 Task: Add a timeline in the project ConvertTech for the epic 'Search Engine Optimization' from 2024/03/25 to 2025/12/15. Add a timeline in the project ConvertTech for the epic 'E-commerce Implementation' from 2024/03/02 to 2024/10/25. Add a timeline in the project ConvertTech for the epic 'Business Intelligence Implementation' from 2024/06/22 to 2025/09/10
Action: Mouse moved to (214, 59)
Screenshot: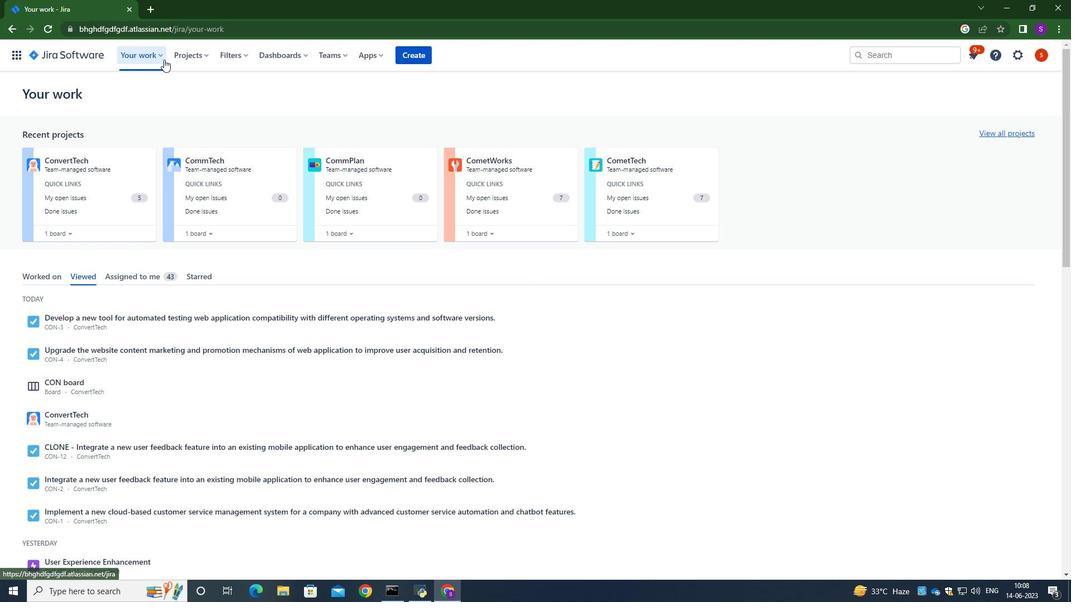 
Action: Mouse pressed left at (214, 59)
Screenshot: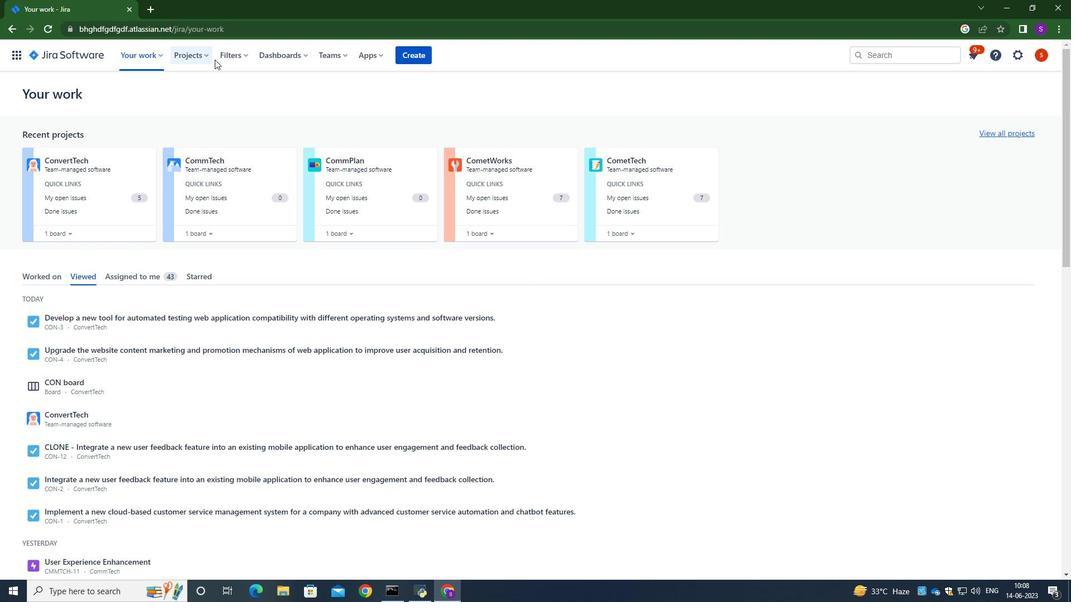 
Action: Mouse moved to (197, 61)
Screenshot: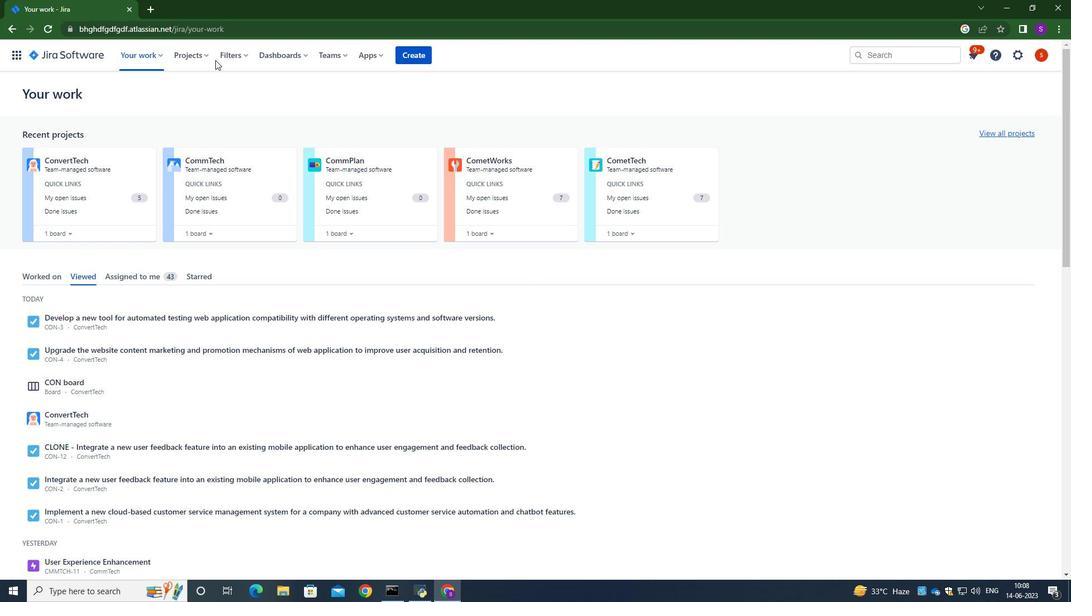 
Action: Mouse pressed left at (197, 61)
Screenshot: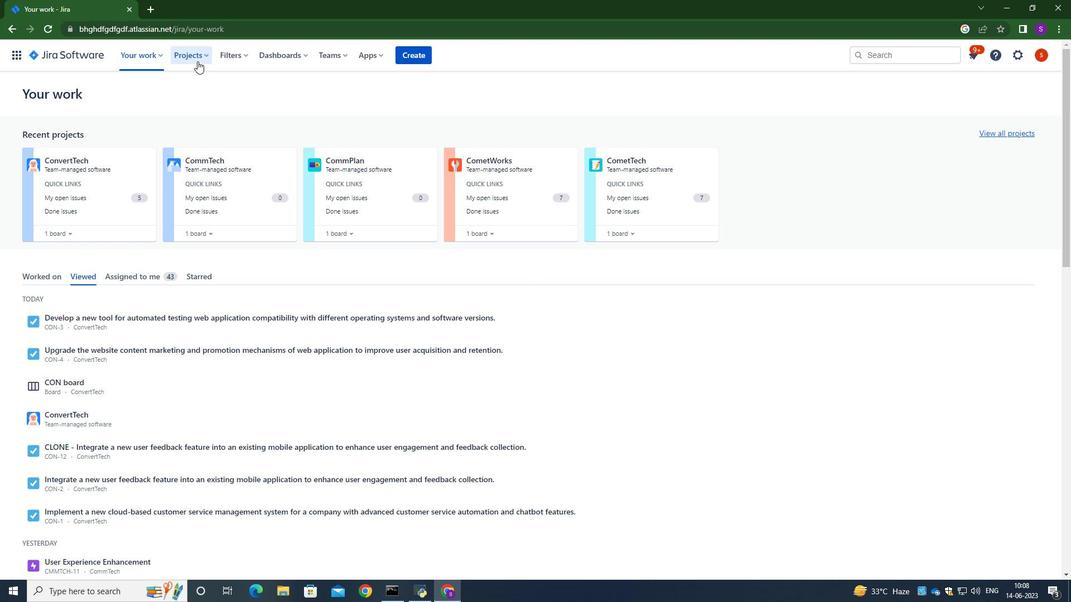 
Action: Mouse moved to (206, 116)
Screenshot: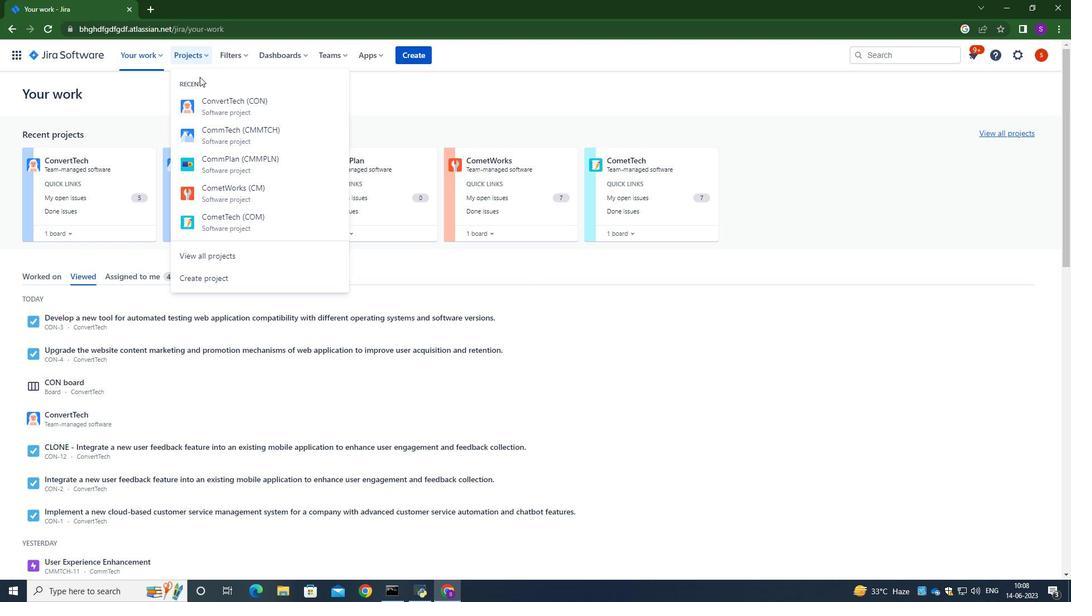 
Action: Mouse pressed left at (206, 116)
Screenshot: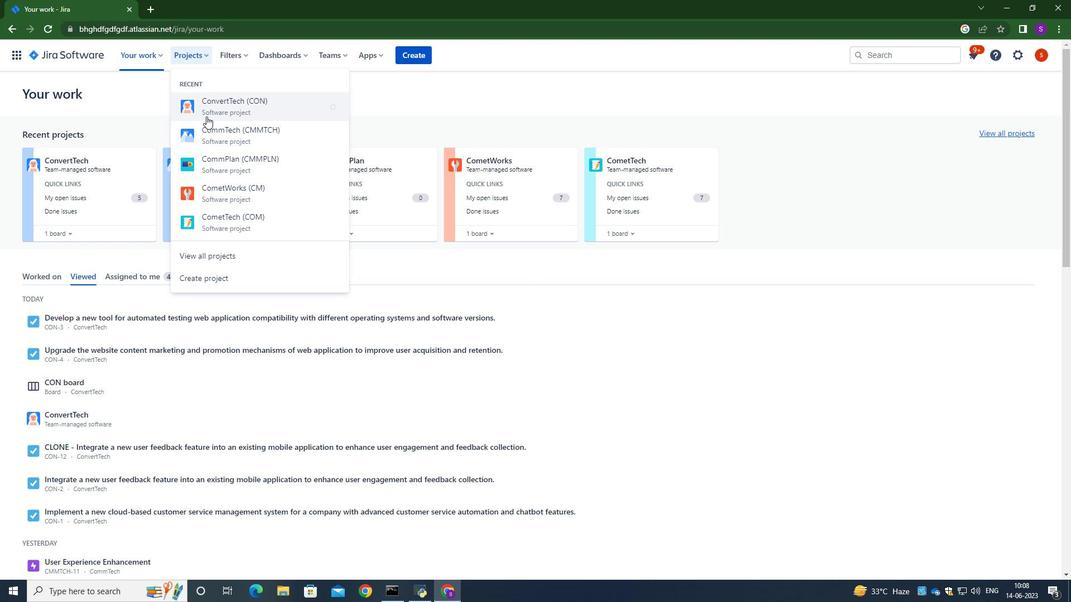 
Action: Mouse moved to (77, 173)
Screenshot: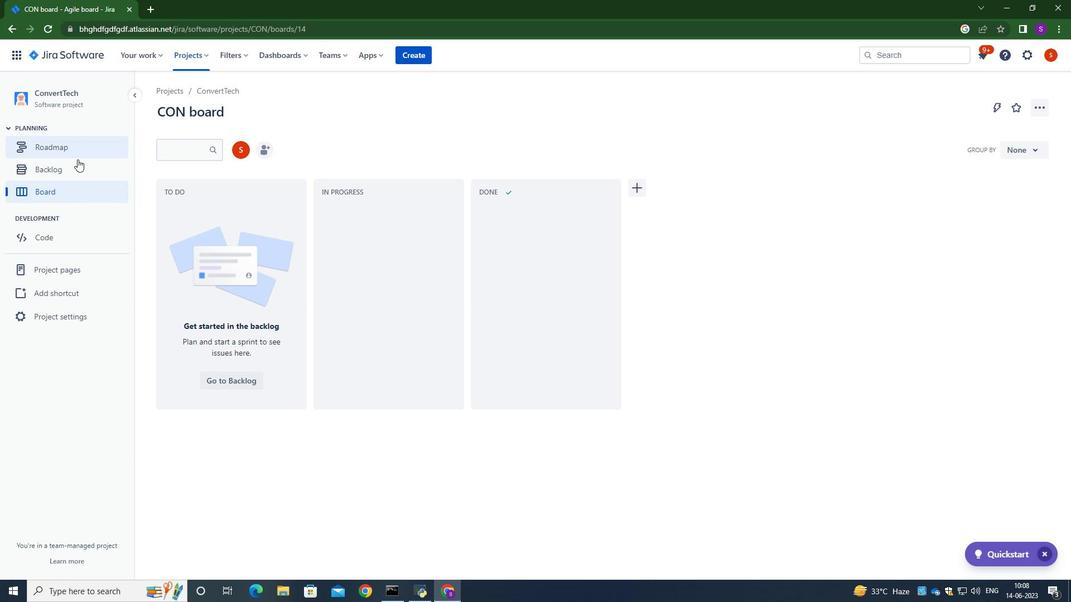 
Action: Mouse pressed left at (77, 173)
Screenshot: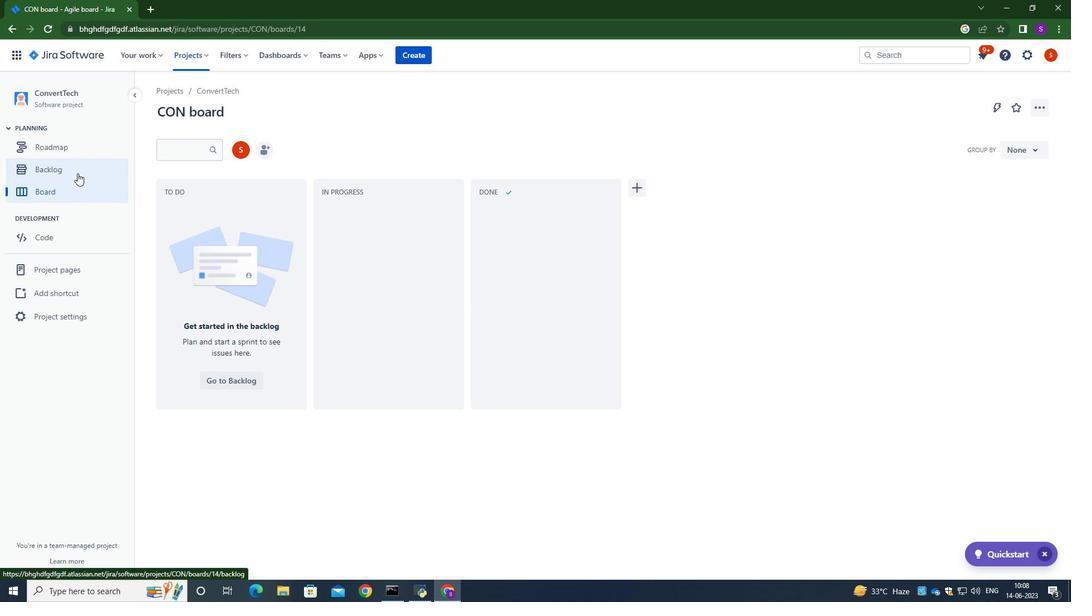 
Action: Mouse moved to (207, 181)
Screenshot: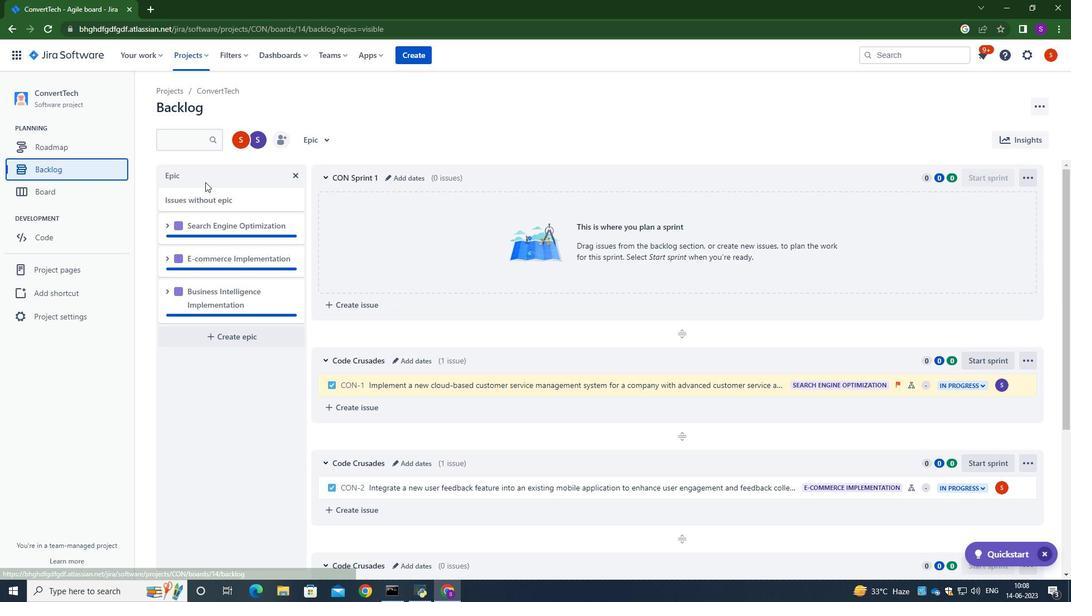 
Action: Mouse scrolled (207, 180) with delta (0, 0)
Screenshot: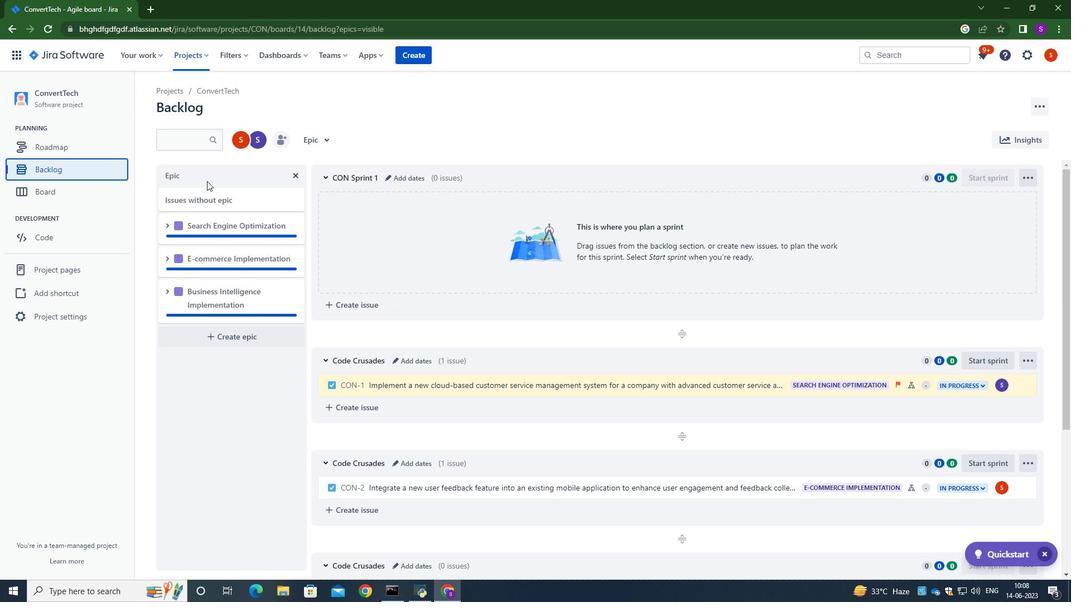 
Action: Mouse moved to (168, 224)
Screenshot: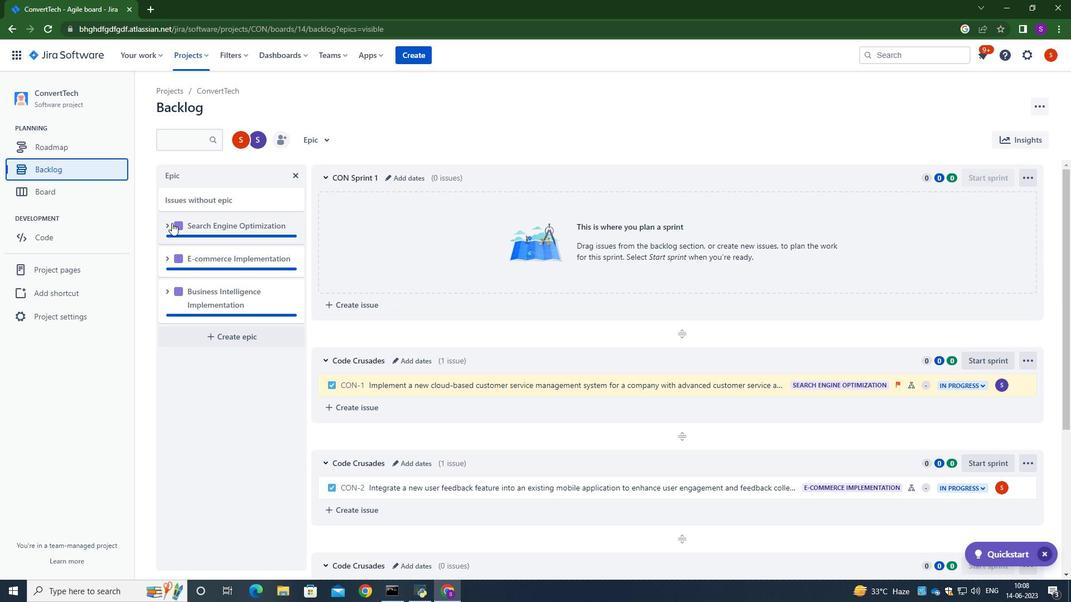 
Action: Mouse pressed left at (168, 224)
Screenshot: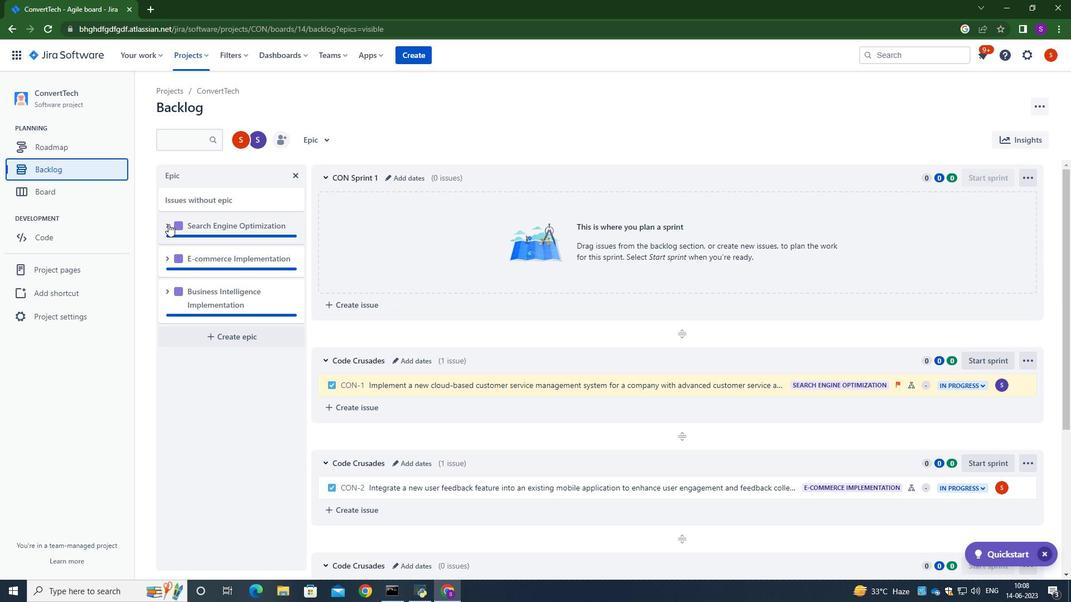 
Action: Mouse moved to (228, 311)
Screenshot: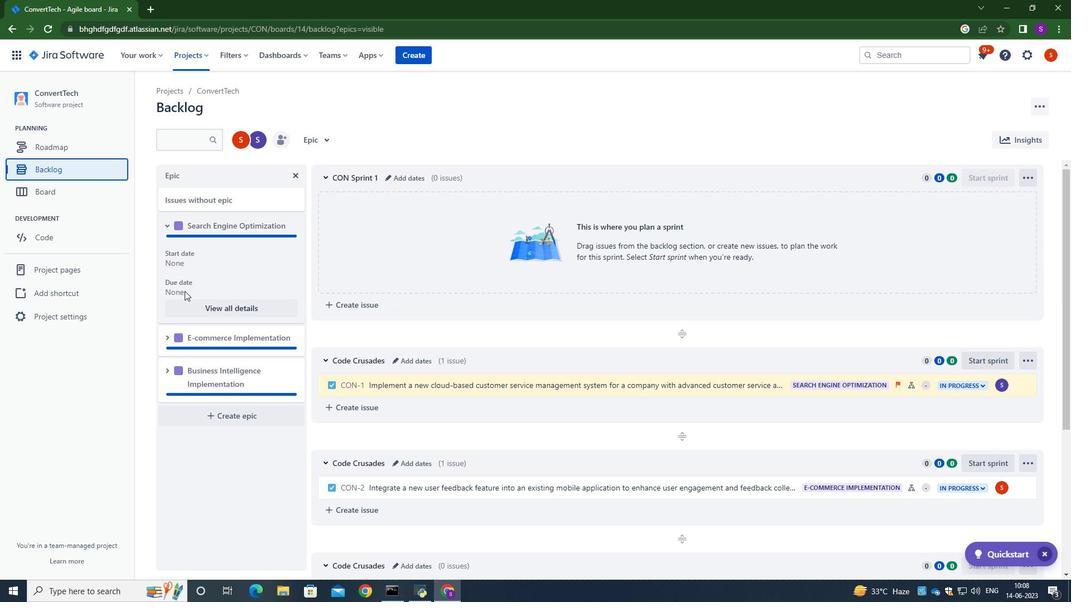 
Action: Mouse pressed left at (228, 311)
Screenshot: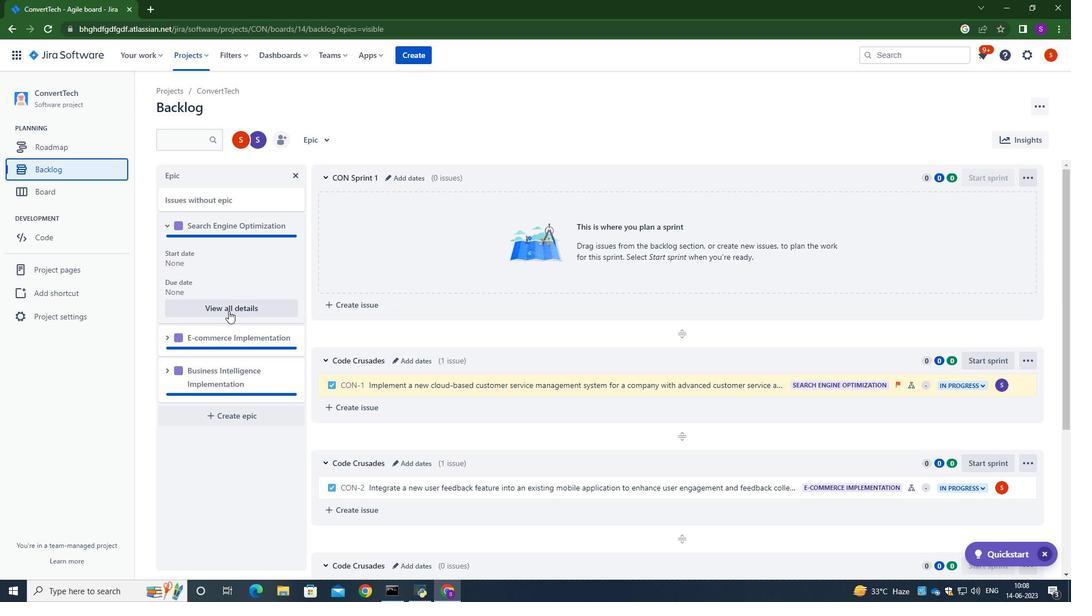 
Action: Mouse moved to (899, 302)
Screenshot: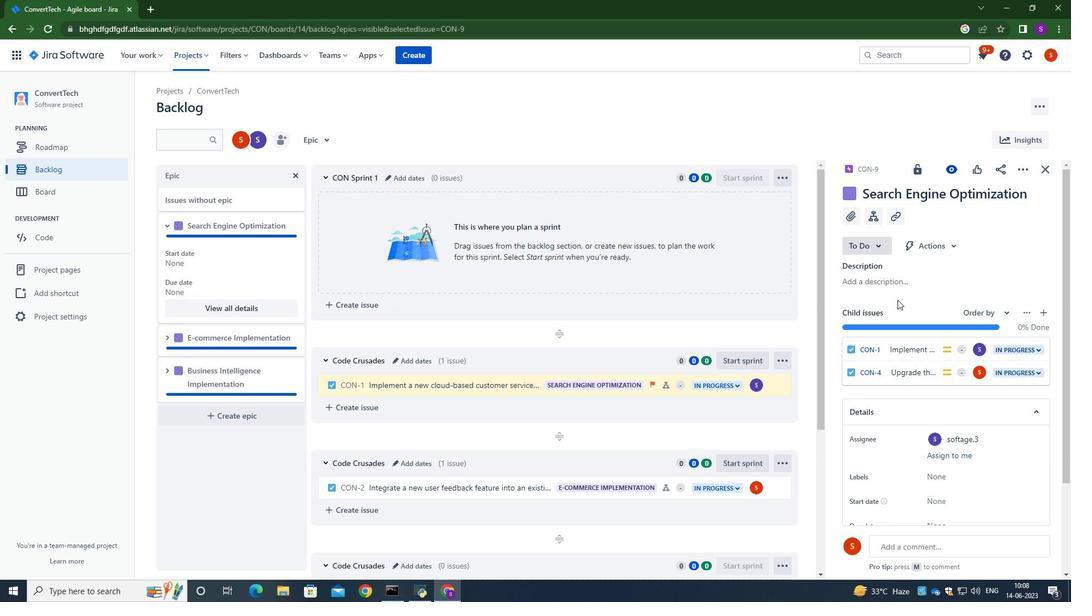 
Action: Mouse scrolled (899, 301) with delta (0, 0)
Screenshot: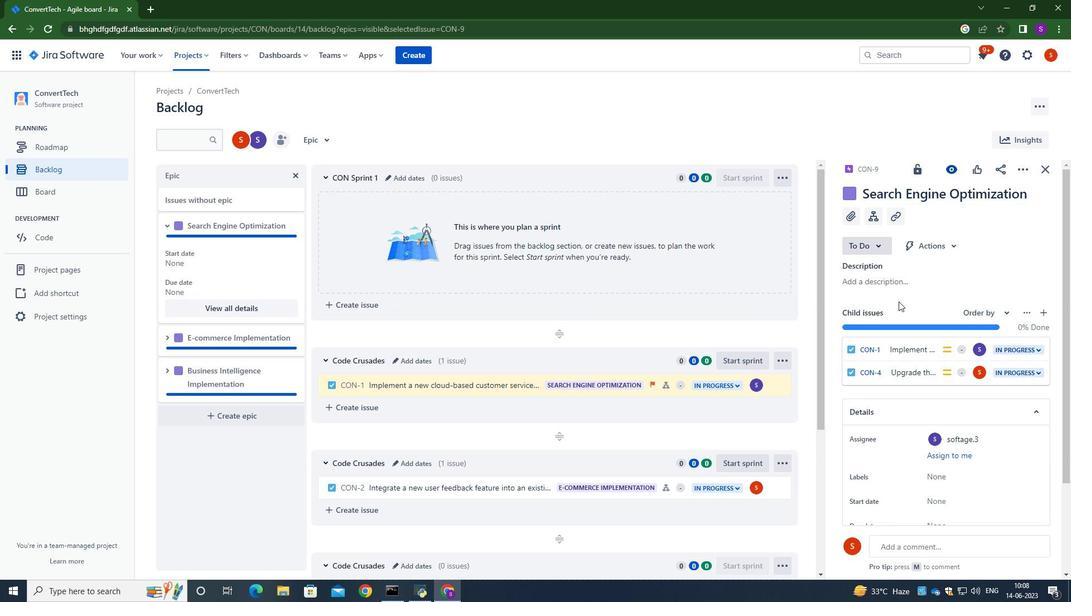 
Action: Mouse moved to (899, 303)
Screenshot: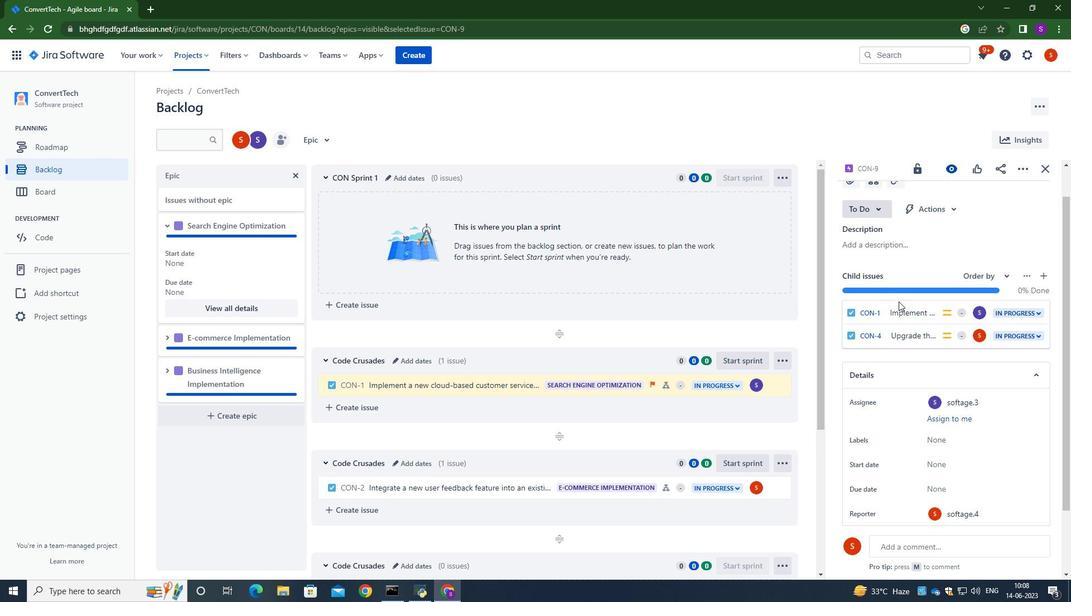 
Action: Mouse scrolled (899, 302) with delta (0, 0)
Screenshot: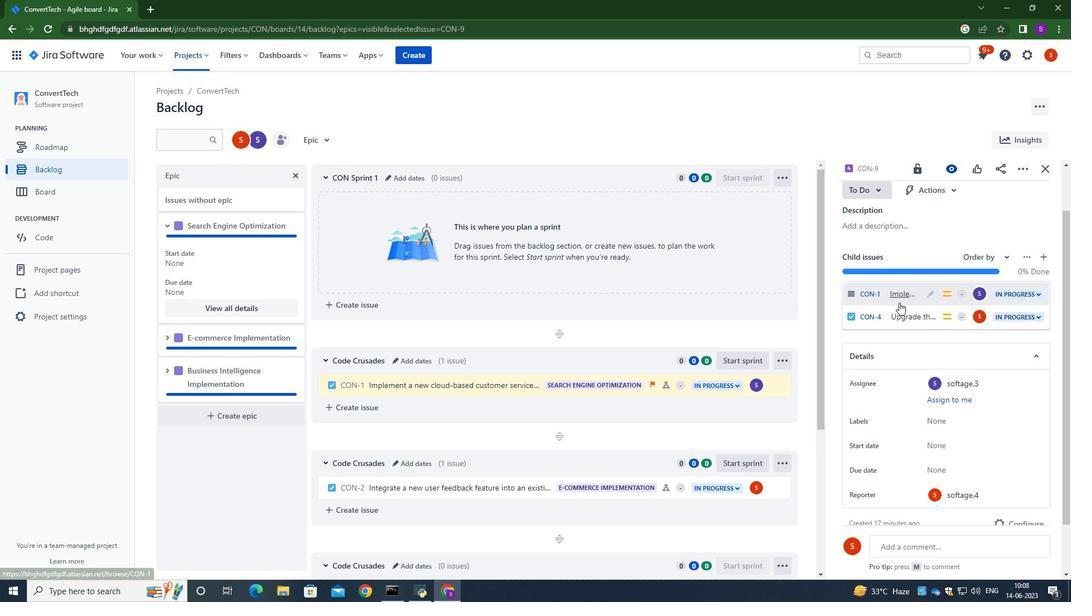 
Action: Mouse scrolled (899, 302) with delta (0, 0)
Screenshot: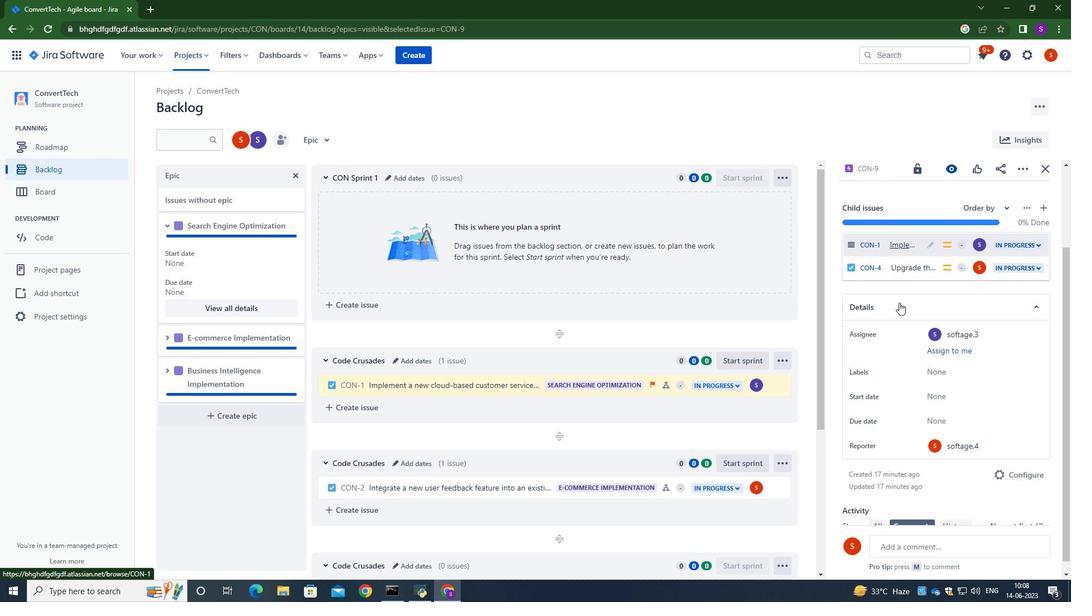 
Action: Mouse moved to (945, 388)
Screenshot: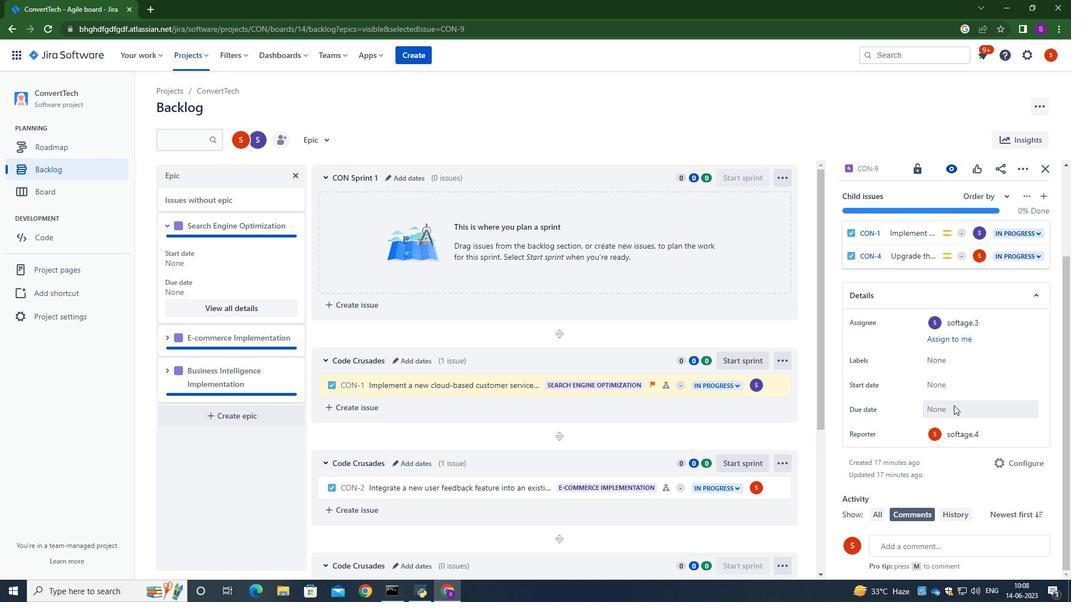 
Action: Mouse pressed left at (945, 388)
Screenshot: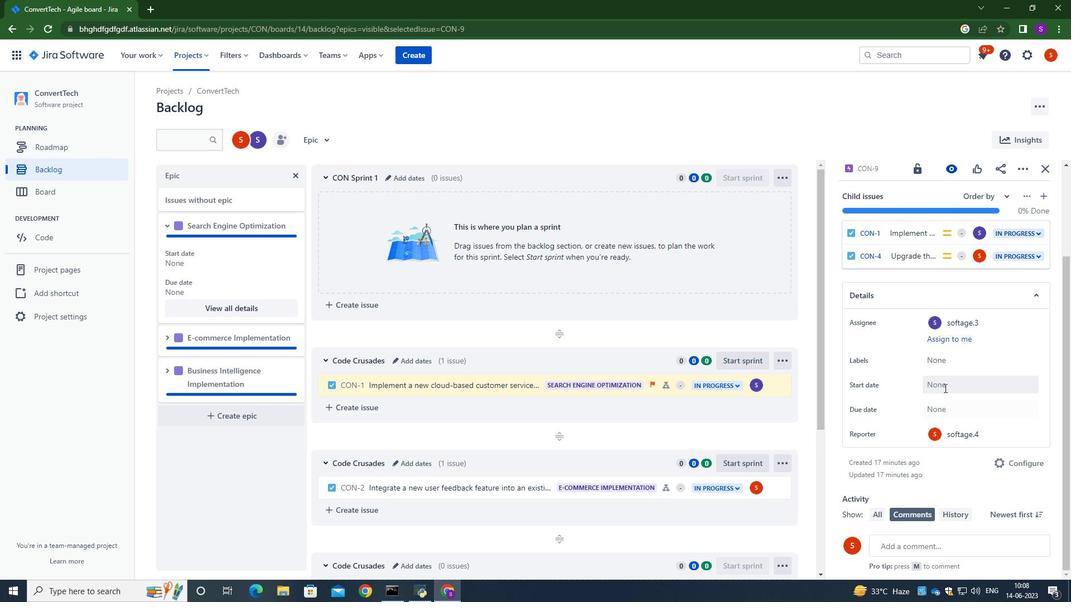
Action: Key pressed 25/03/2024
Screenshot: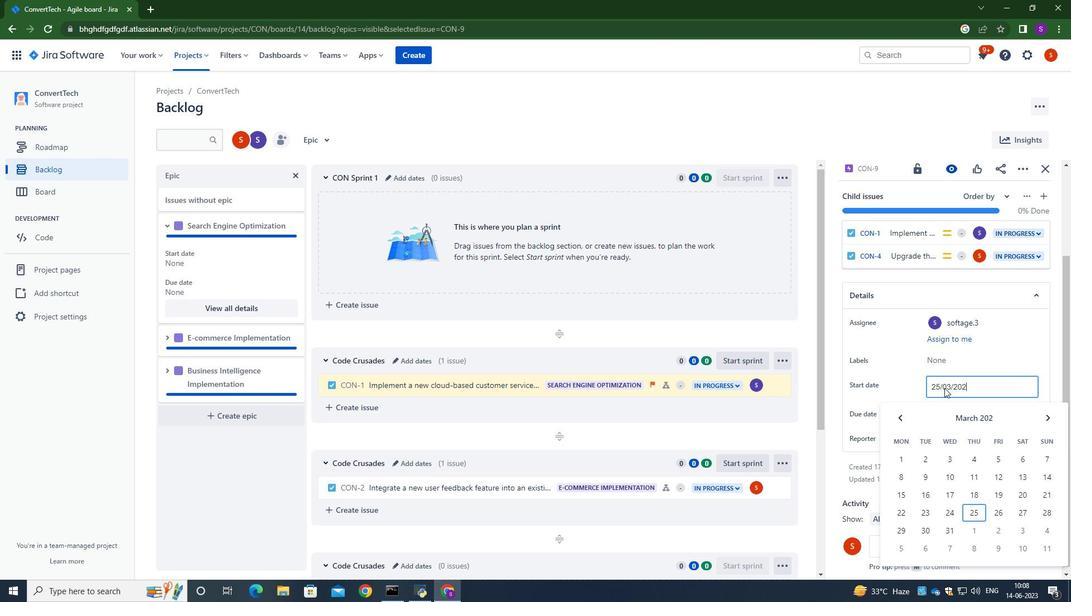 
Action: Mouse moved to (907, 530)
Screenshot: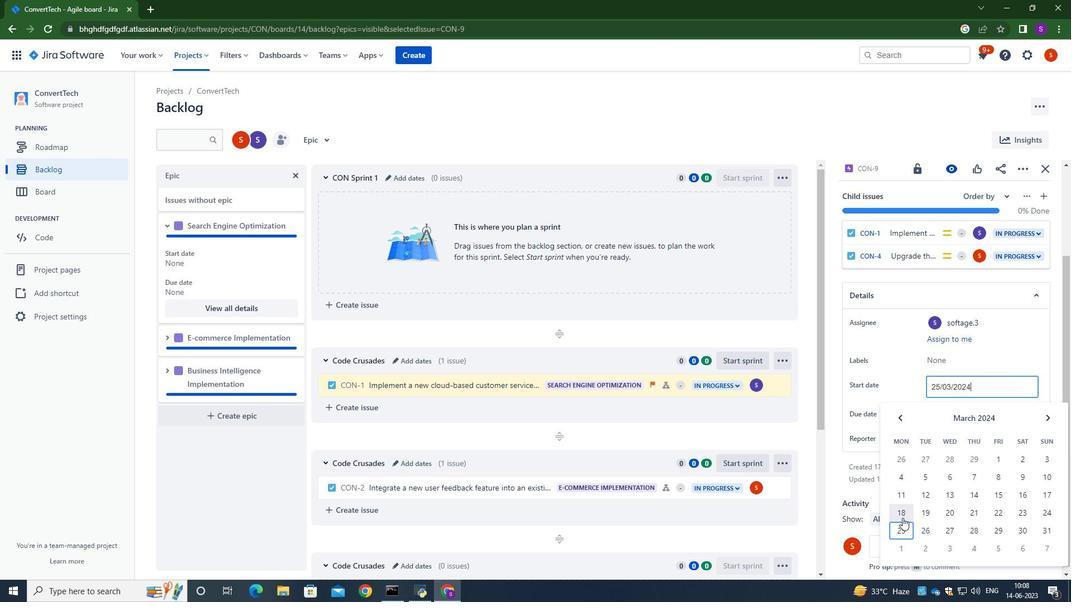 
Action: Mouse pressed left at (907, 530)
Screenshot: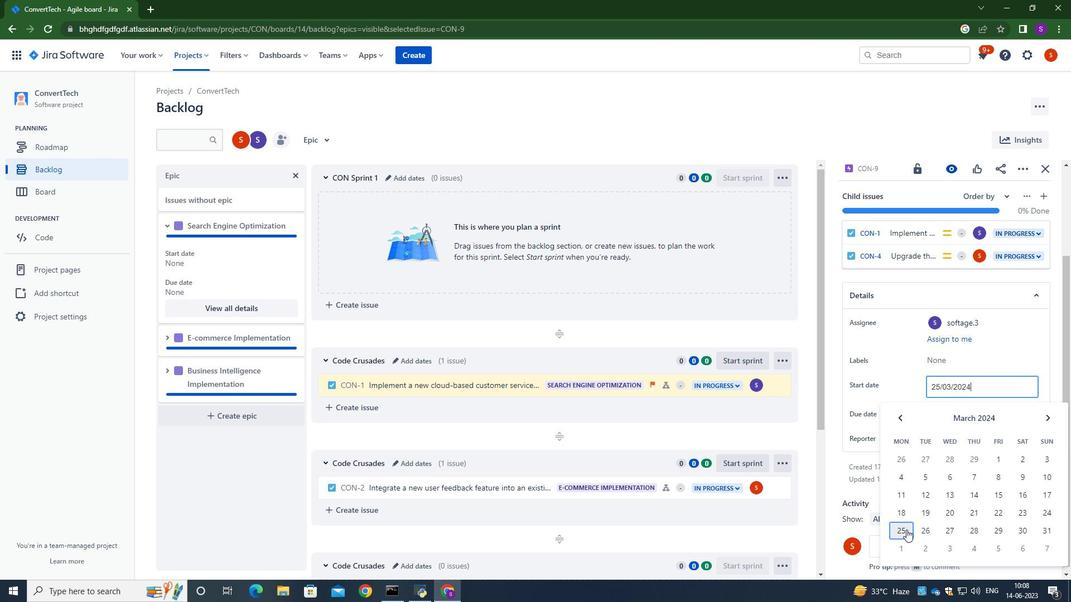 
Action: Mouse moved to (949, 410)
Screenshot: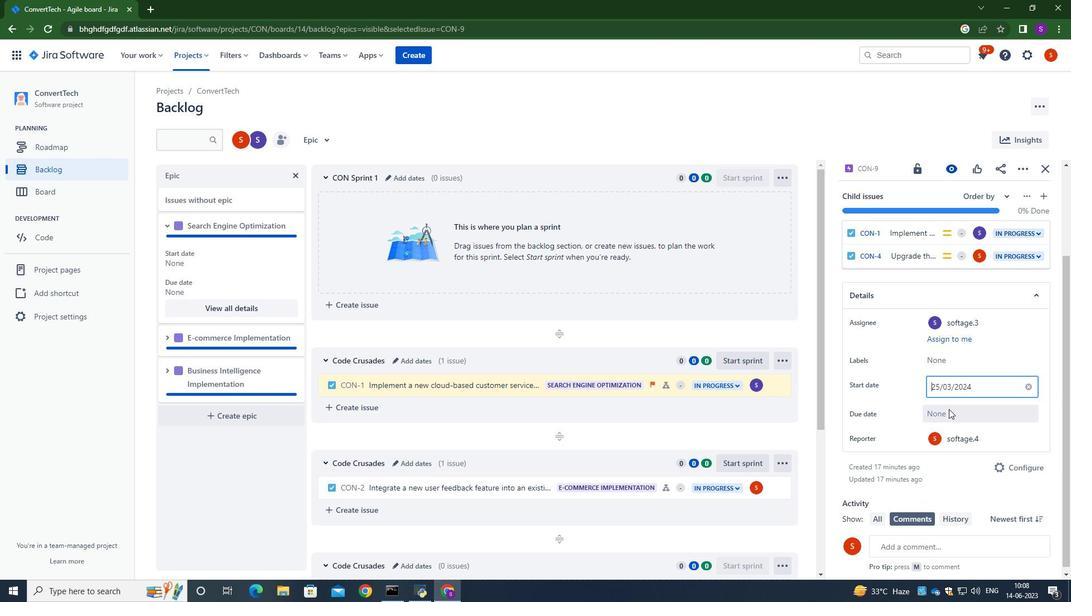 
Action: Mouse pressed left at (949, 410)
Screenshot: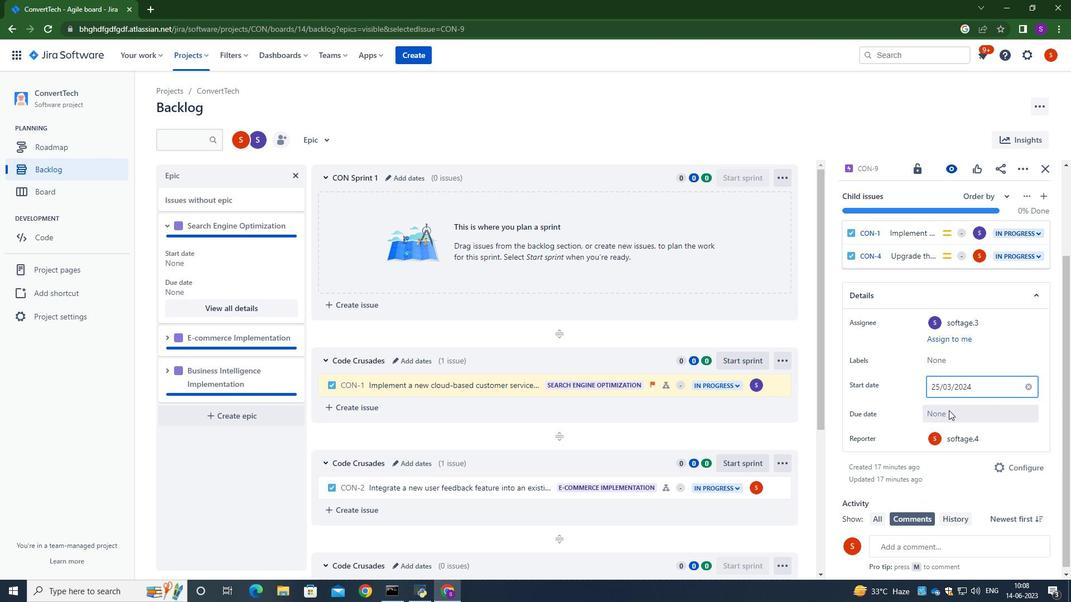 
Action: Key pressed 15/12/2025
Screenshot: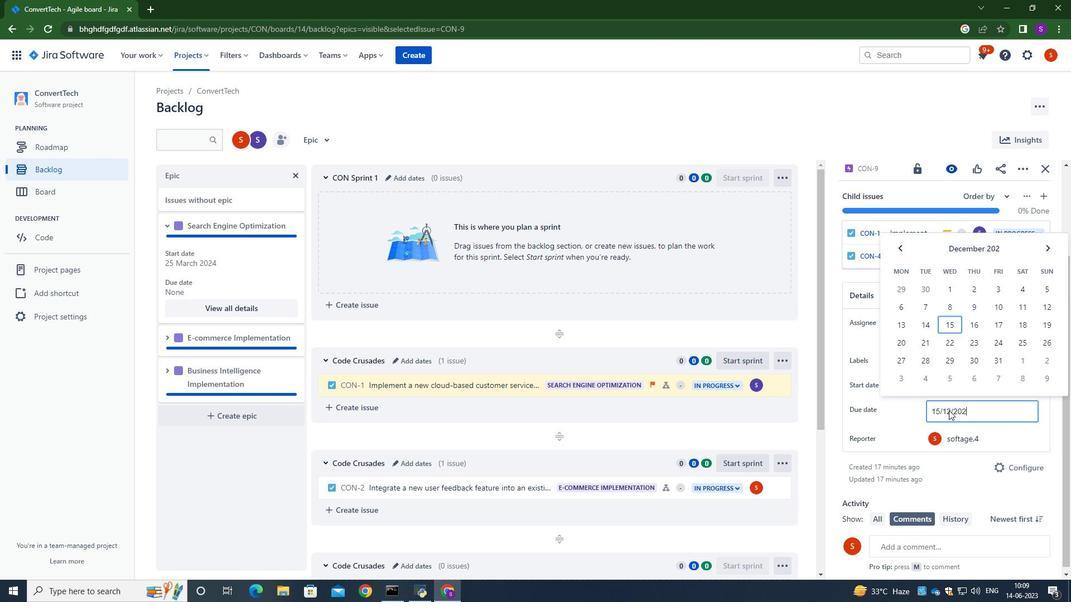 
Action: Mouse moved to (902, 324)
Screenshot: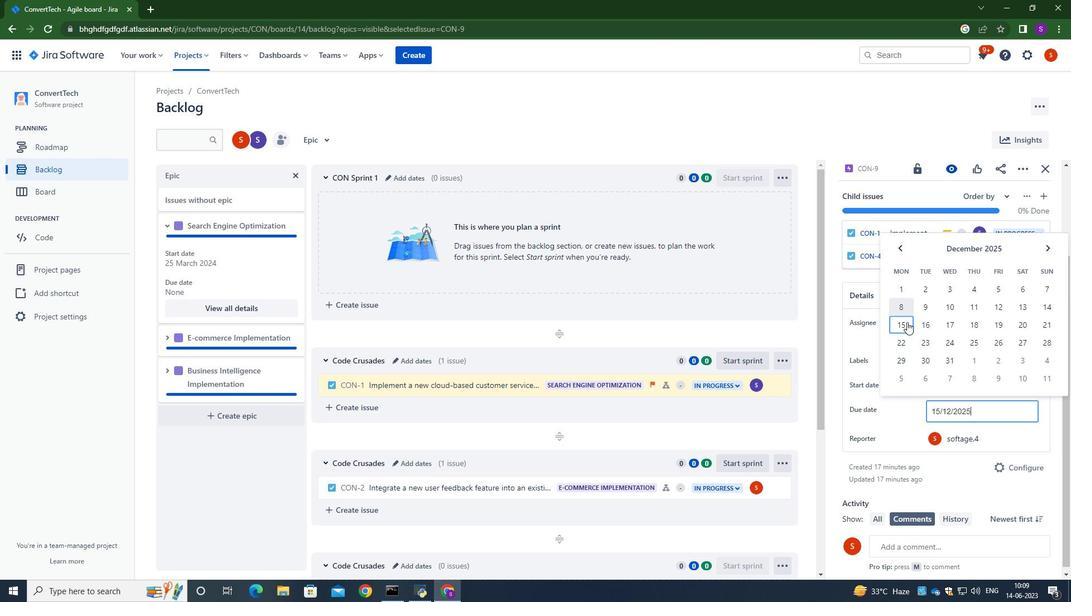 
Action: Mouse pressed left at (902, 324)
Screenshot: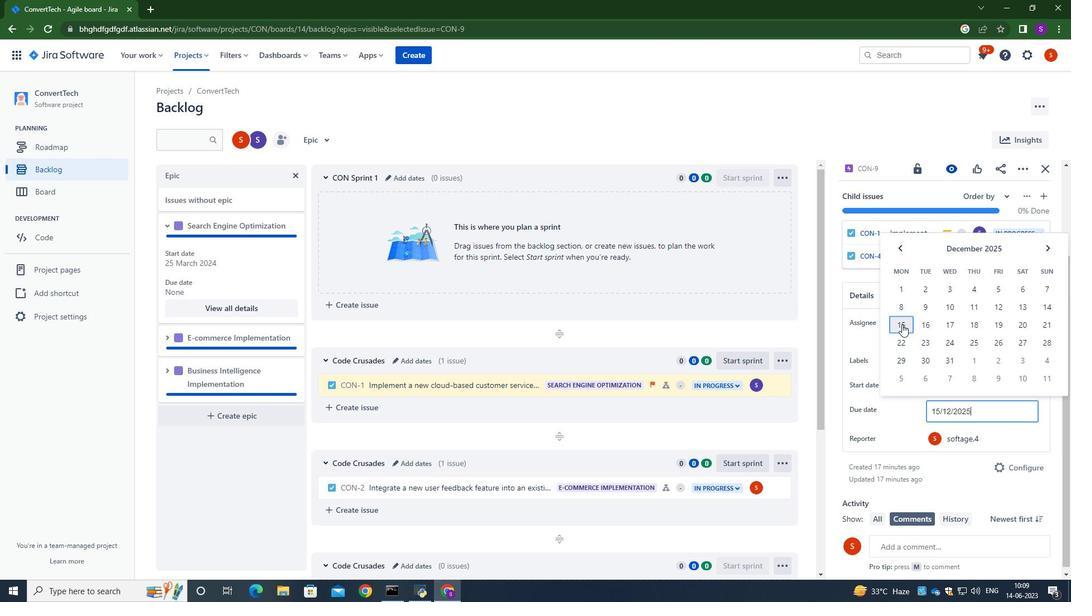 
Action: Mouse moved to (108, 369)
Screenshot: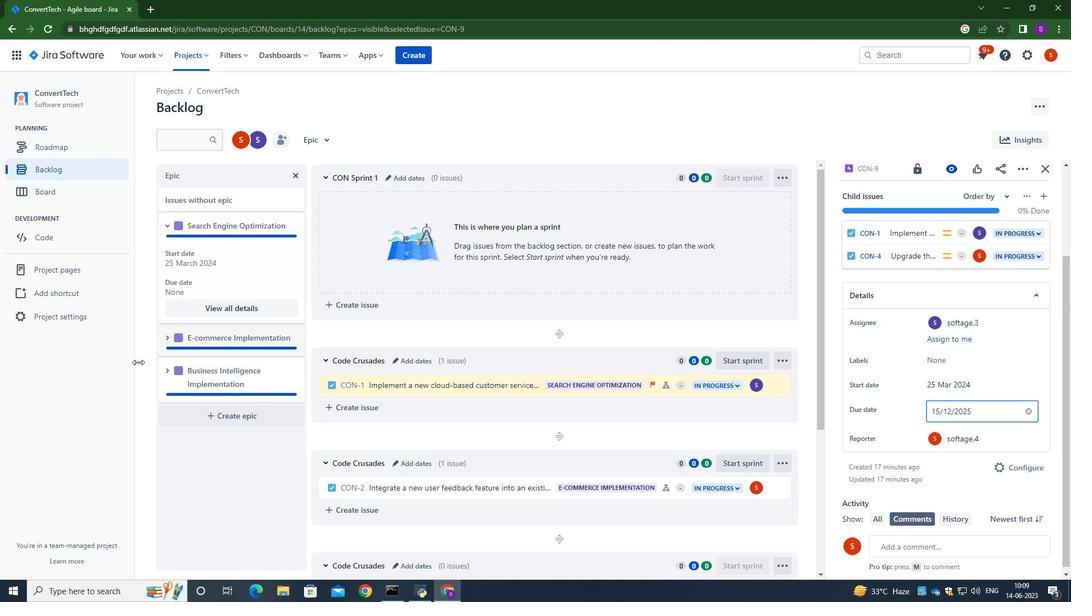 
Action: Mouse pressed left at (108, 369)
Screenshot: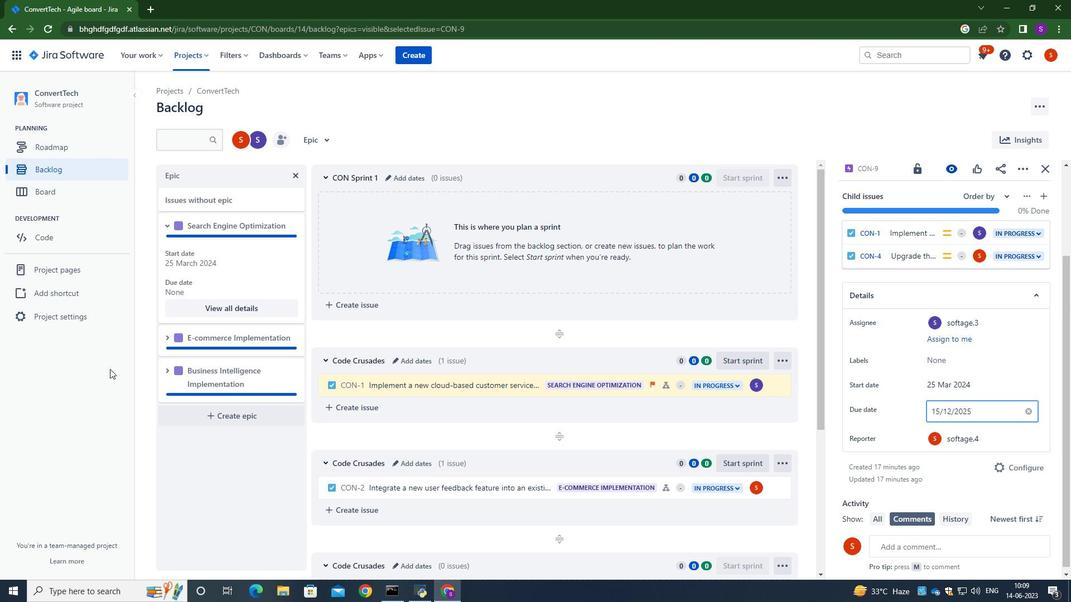
Action: Mouse moved to (245, 290)
Screenshot: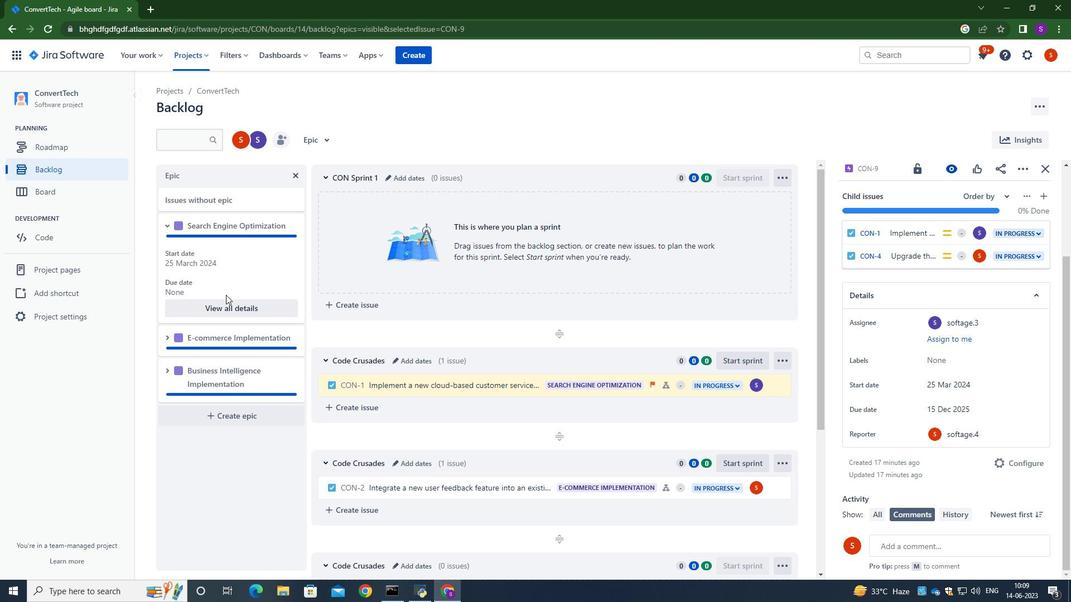 
Action: Mouse scrolled (245, 289) with delta (0, 0)
Screenshot: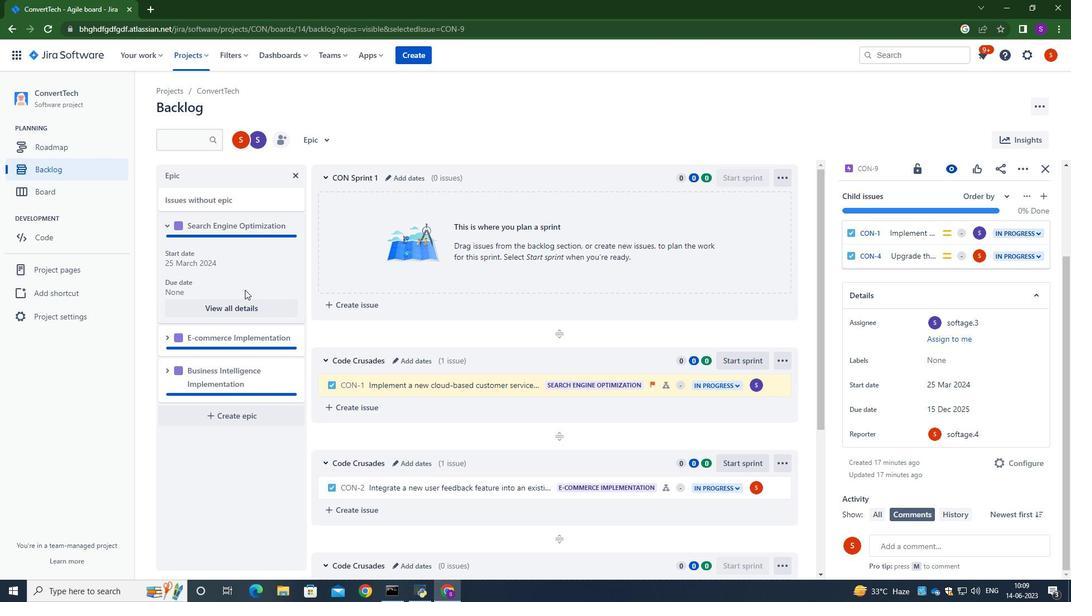 
Action: Mouse scrolled (245, 289) with delta (0, 0)
Screenshot: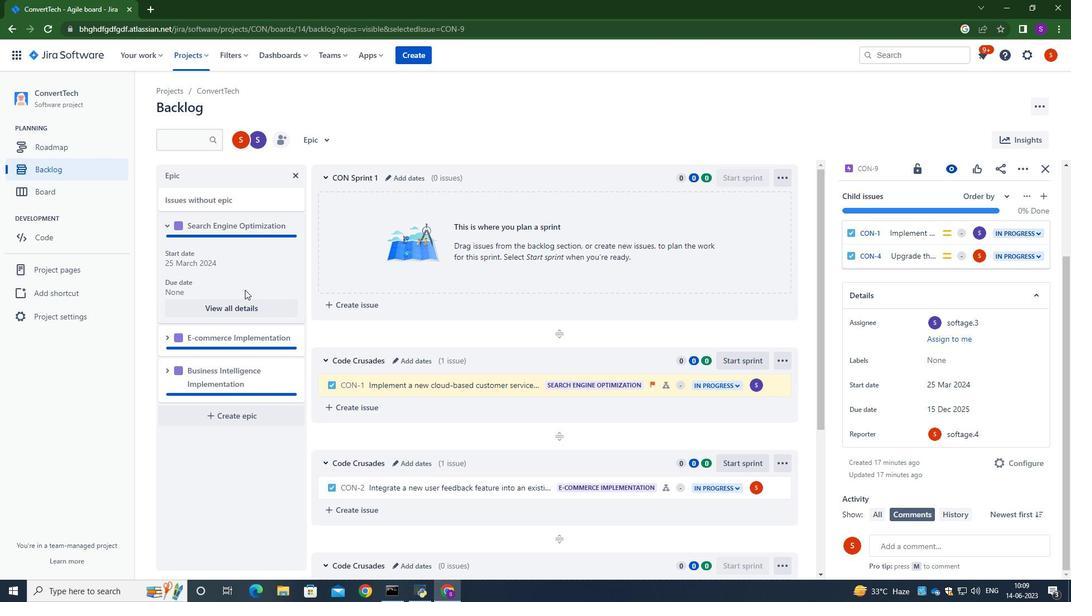 
Action: Mouse moved to (169, 342)
Screenshot: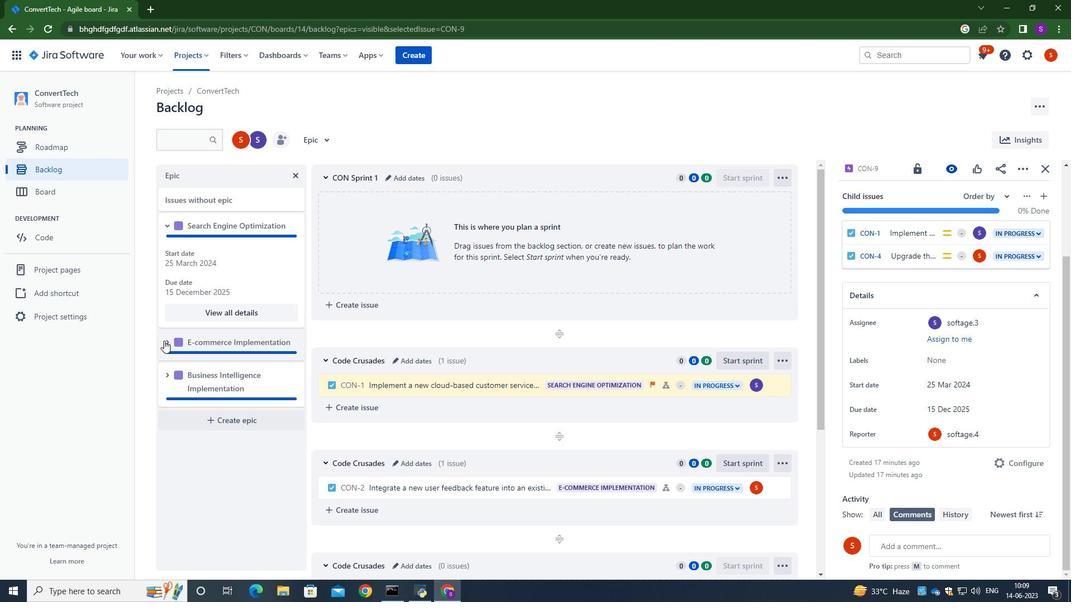 
Action: Mouse pressed left at (169, 342)
Screenshot: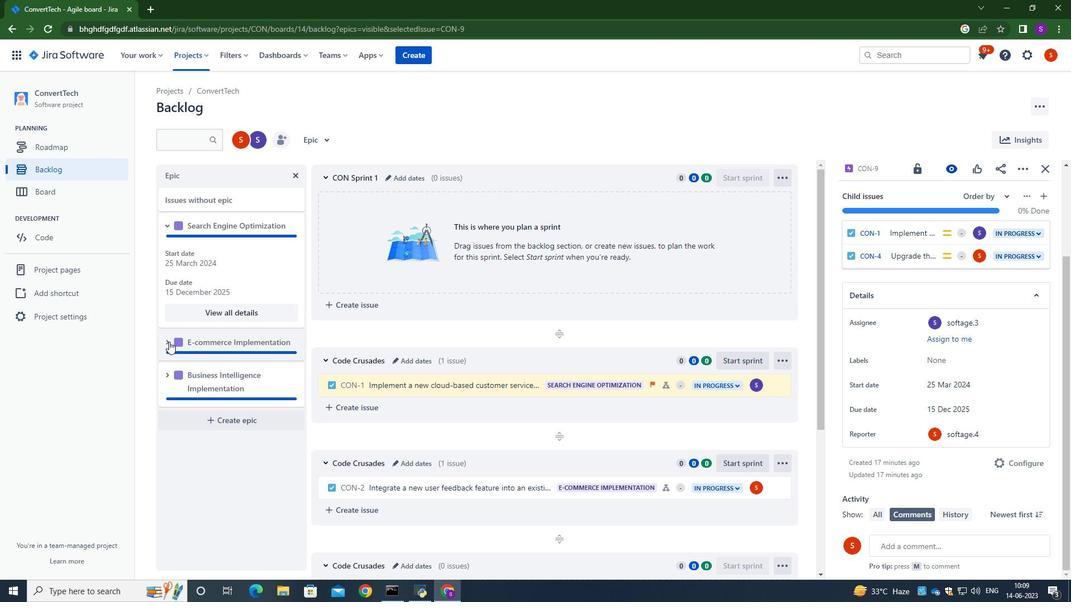 
Action: Mouse moved to (236, 426)
Screenshot: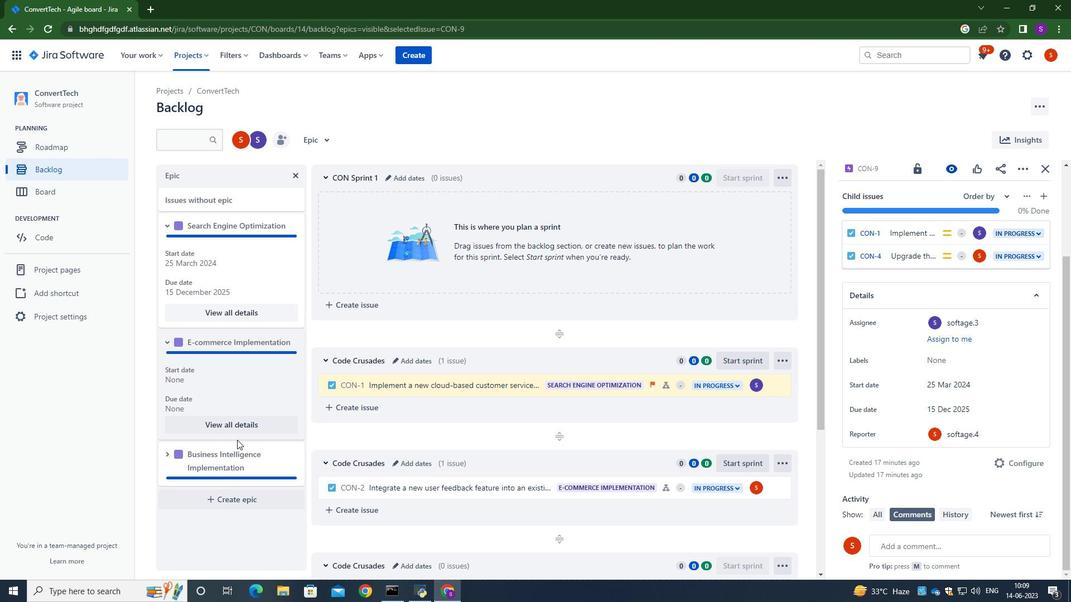 
Action: Mouse pressed left at (236, 426)
Screenshot: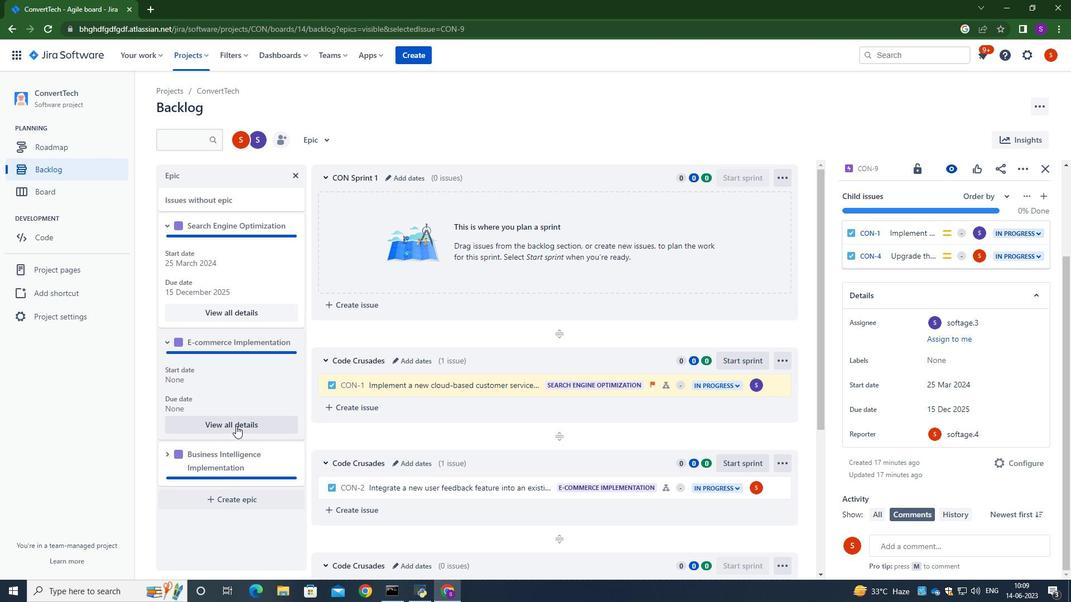 
Action: Mouse moved to (956, 336)
Screenshot: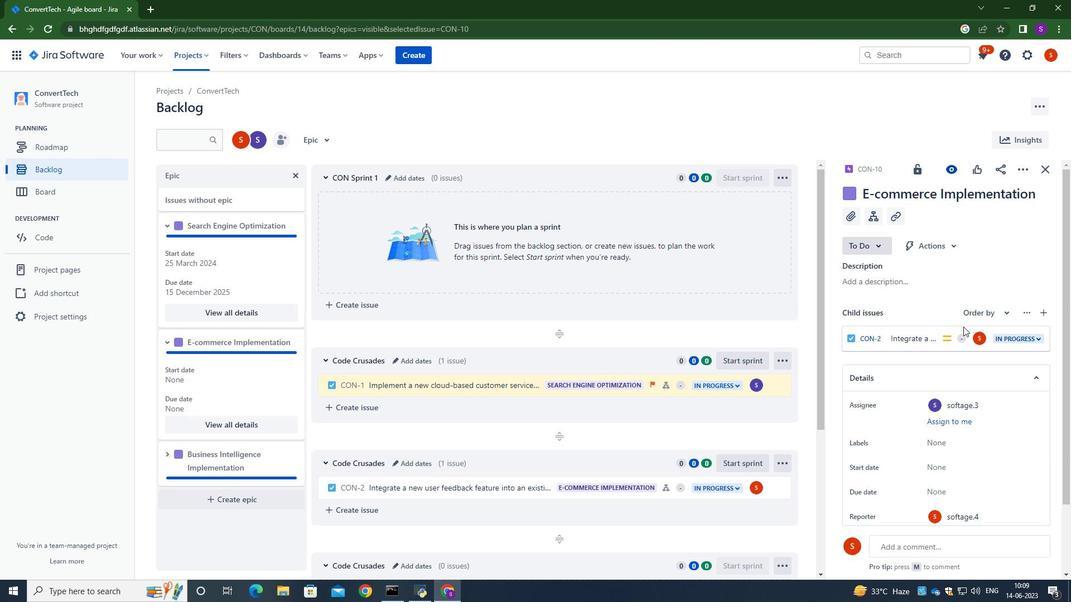 
Action: Mouse scrolled (956, 335) with delta (0, 0)
Screenshot: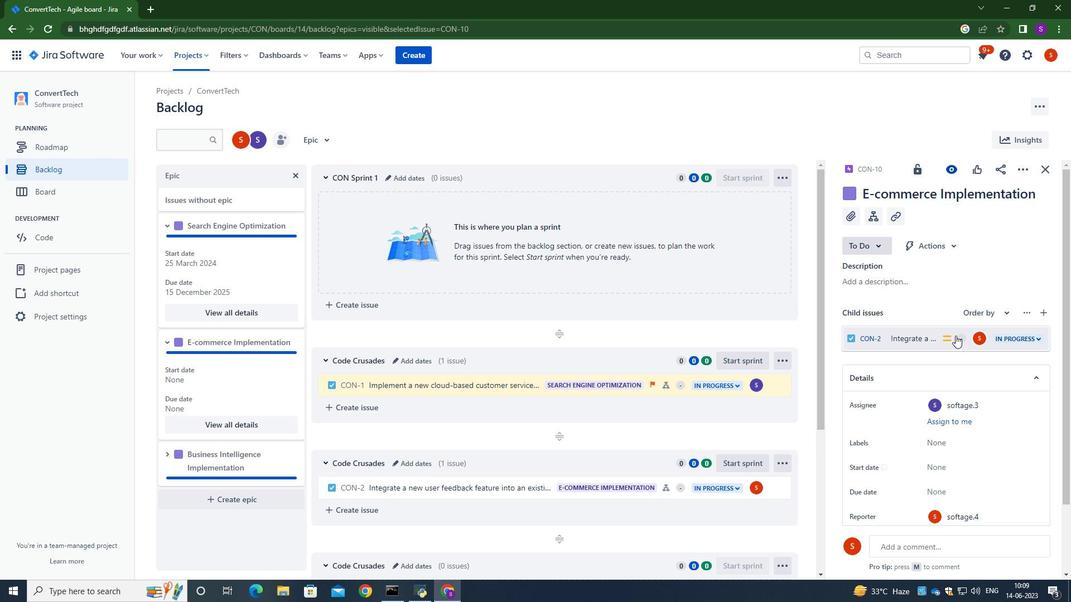 
Action: Mouse moved to (942, 415)
Screenshot: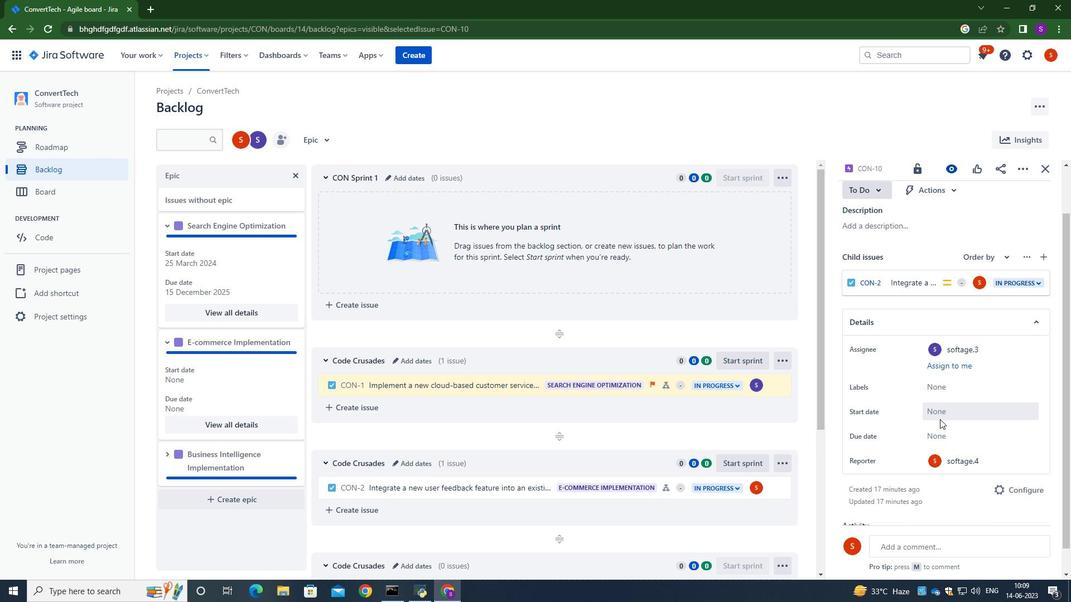 
Action: Mouse pressed left at (942, 415)
Screenshot: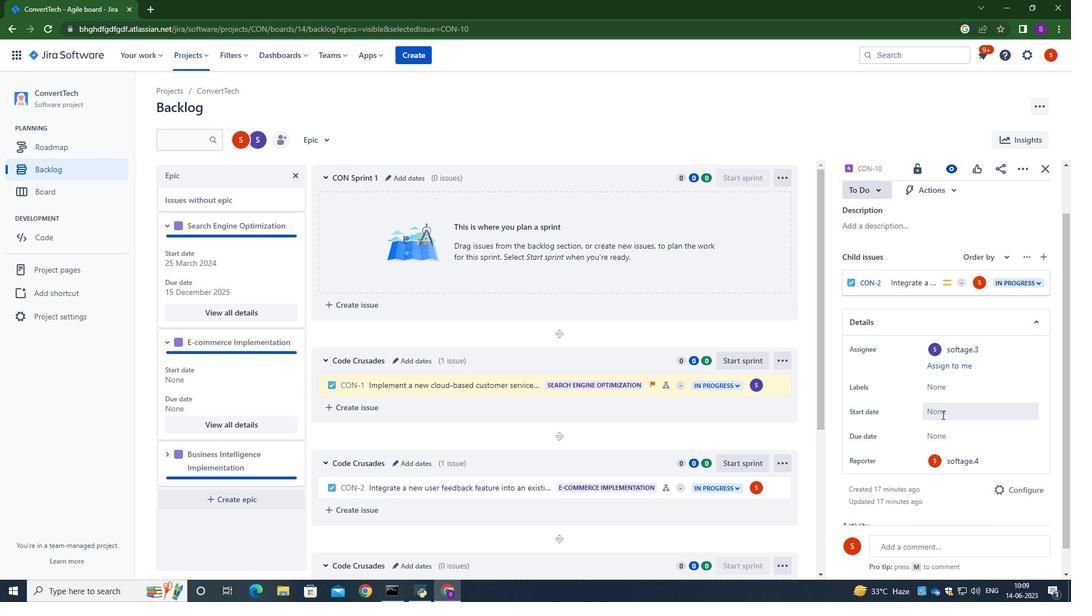 
Action: Mouse moved to (944, 409)
Screenshot: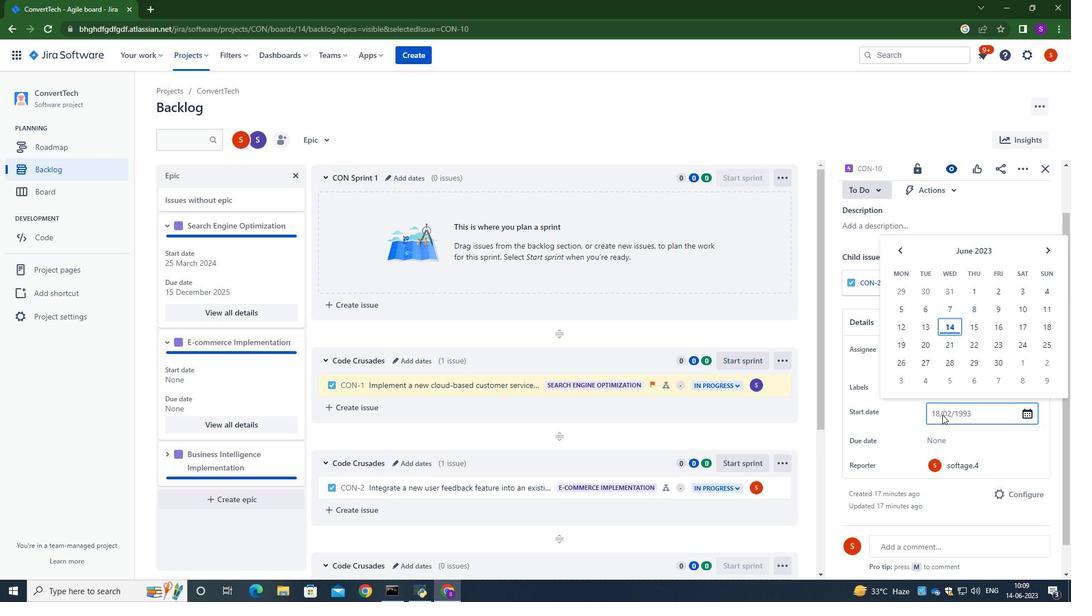 
Action: Key pressed 02/03/2024
Screenshot: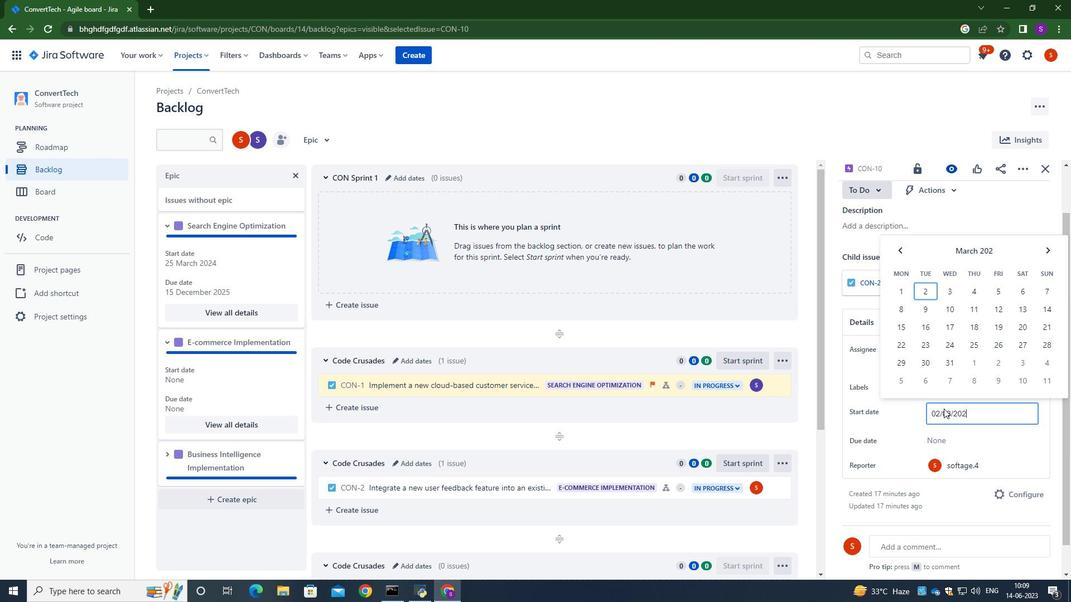 
Action: Mouse moved to (1028, 293)
Screenshot: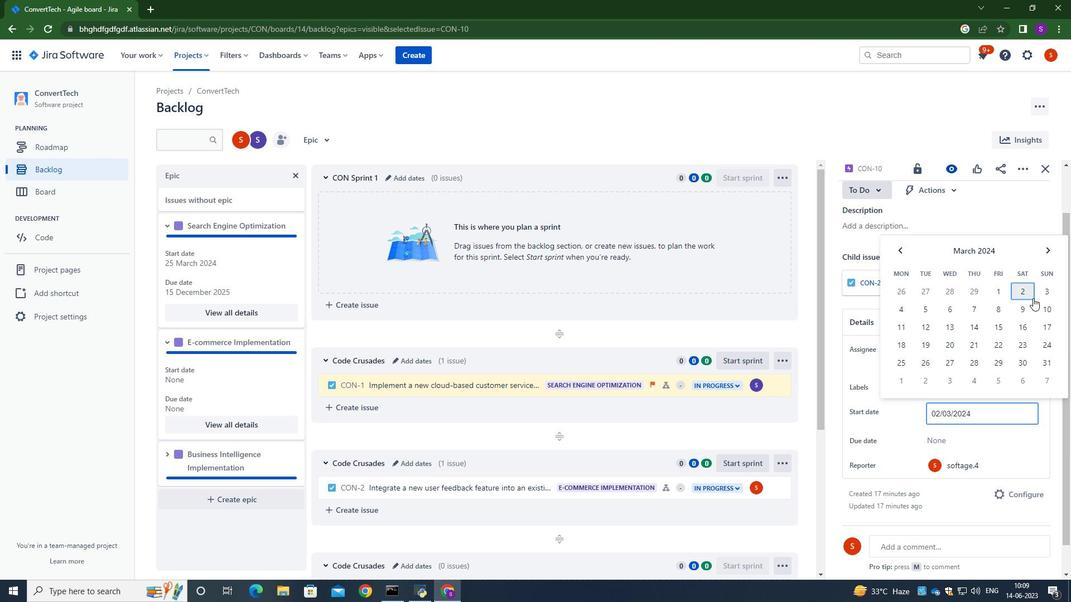 
Action: Mouse pressed left at (1028, 293)
Screenshot: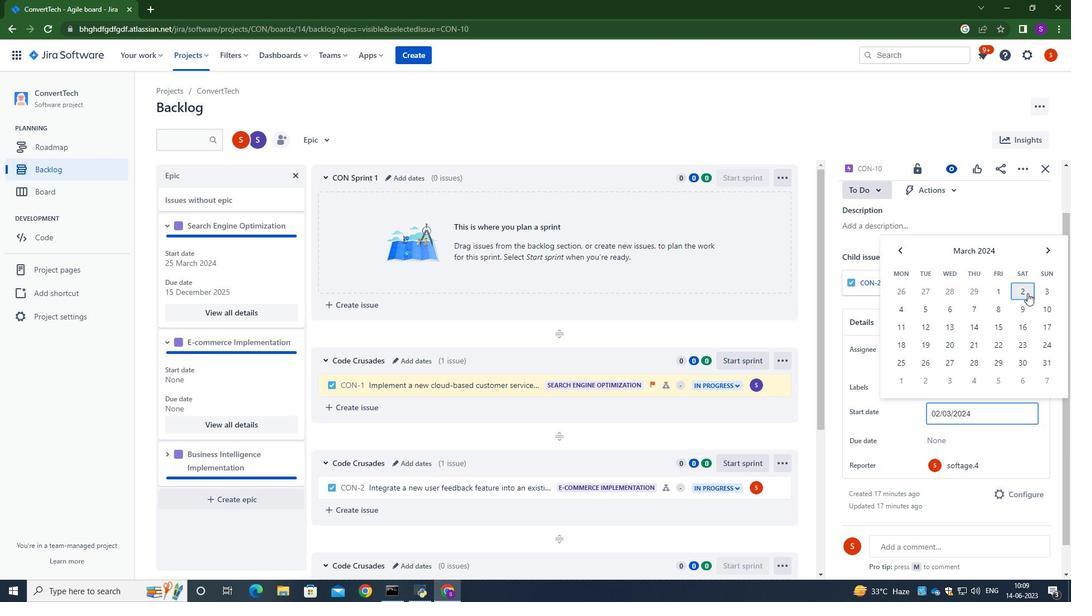 
Action: Mouse moved to (947, 441)
Screenshot: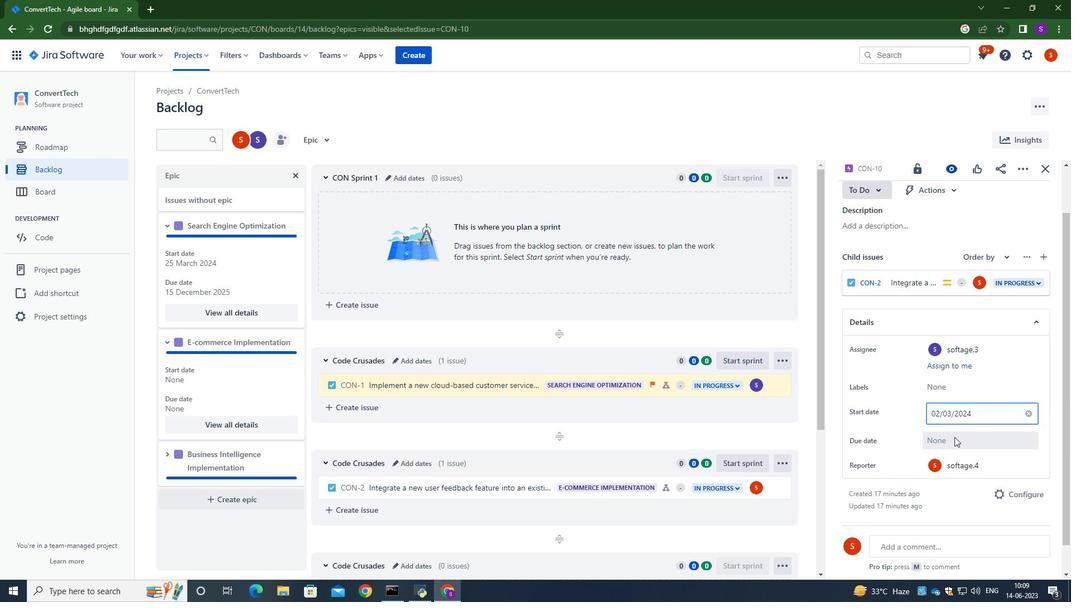 
Action: Mouse pressed left at (947, 441)
Screenshot: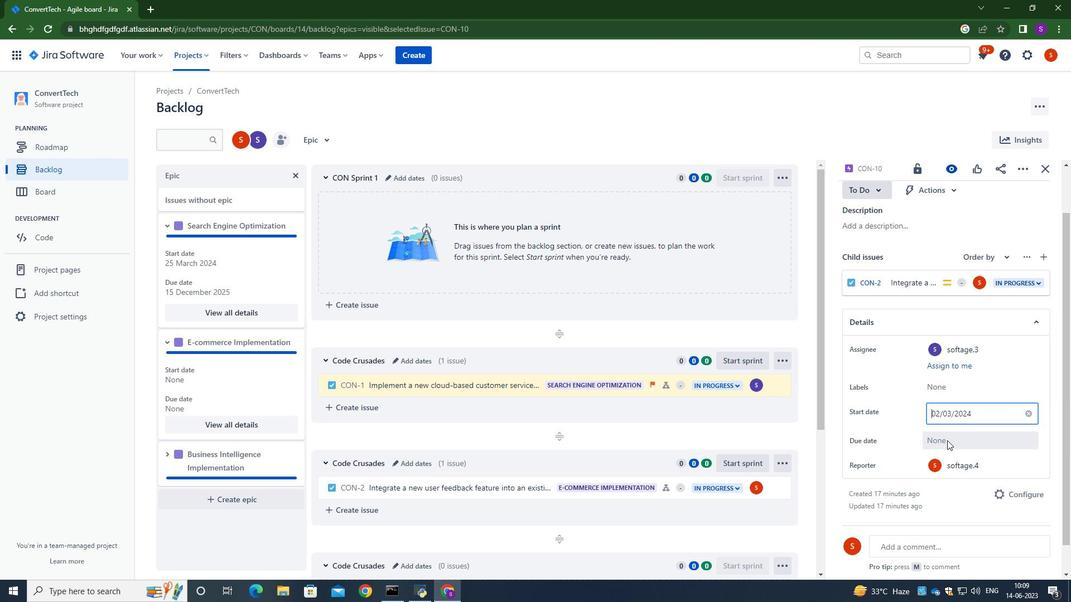 
Action: Mouse moved to (968, 368)
Screenshot: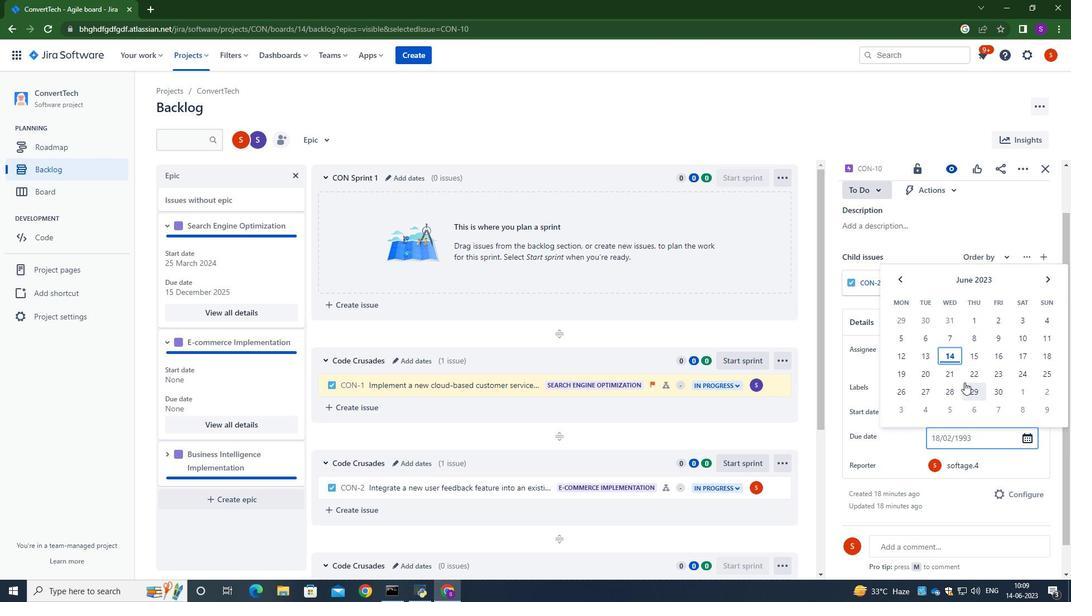 
Action: Key pressed 25/10/2024
Screenshot: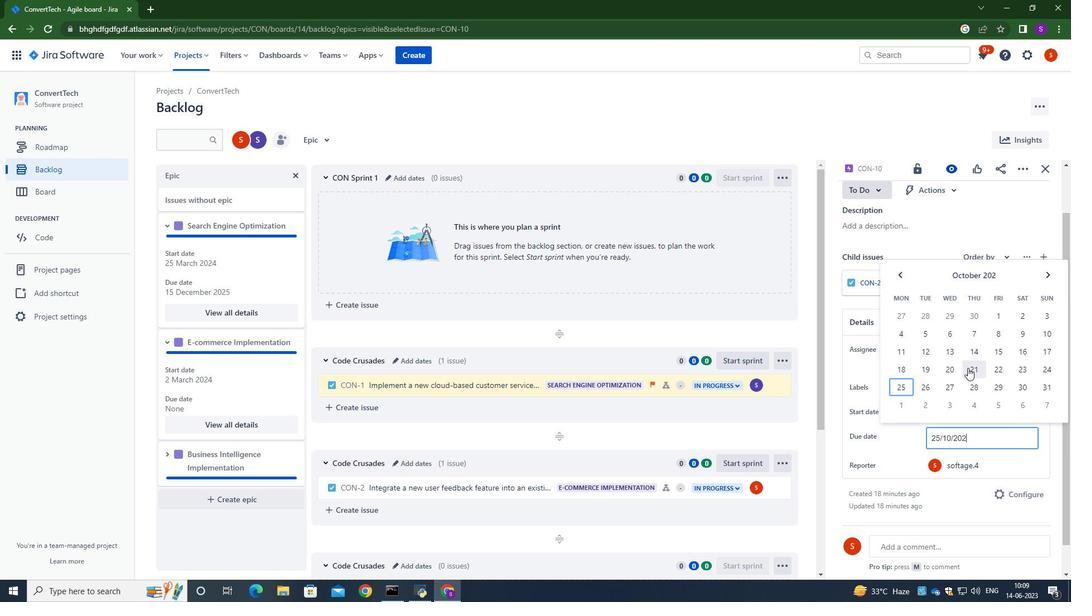 
Action: Mouse moved to (994, 367)
Screenshot: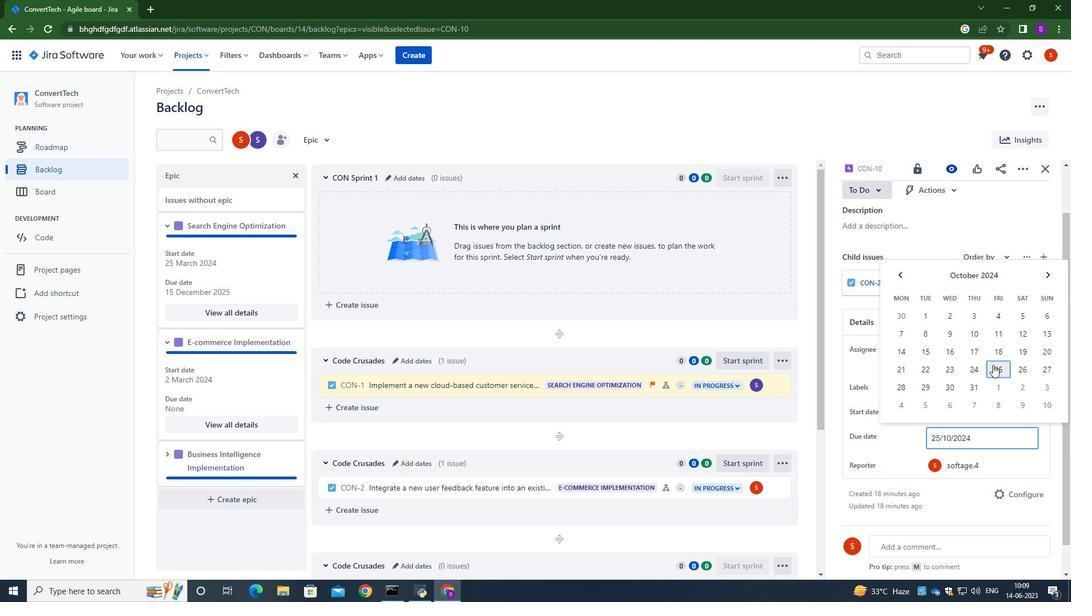 
Action: Mouse pressed left at (994, 367)
Screenshot: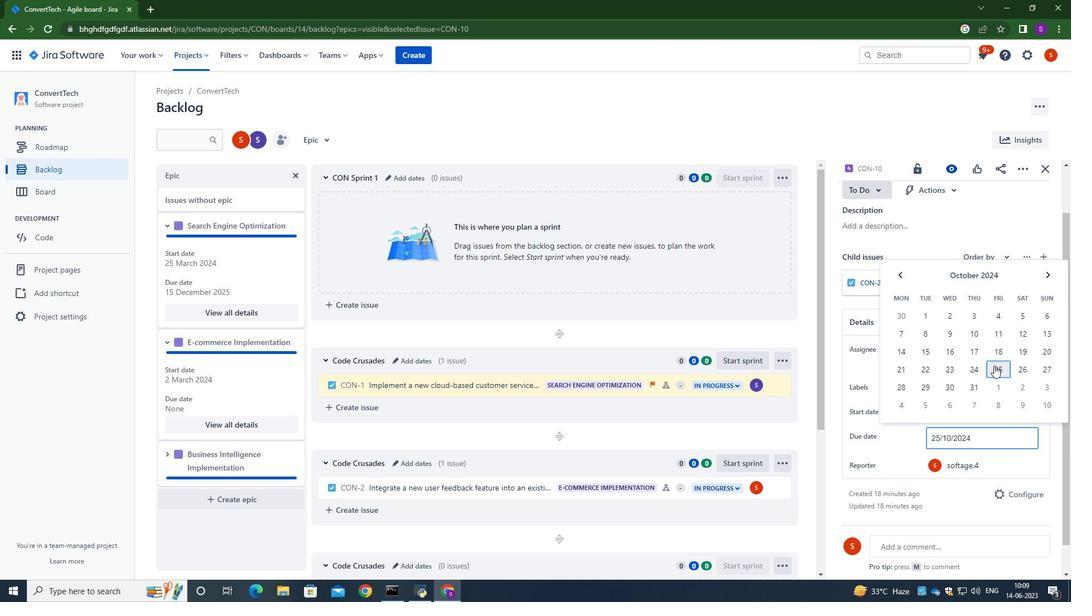 
Action: Mouse moved to (1024, 367)
Screenshot: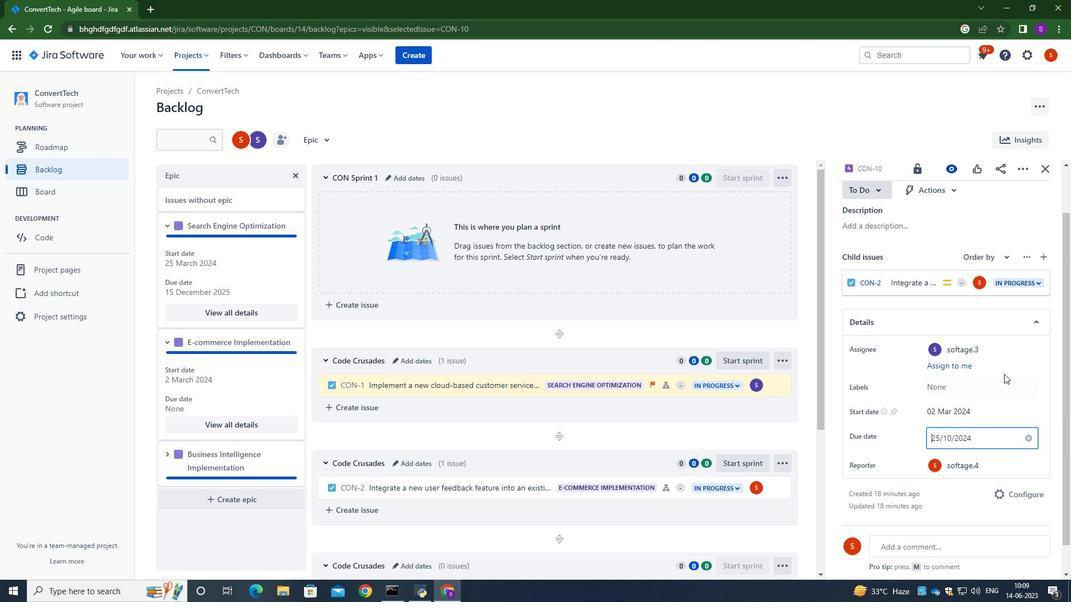 
Action: Mouse pressed left at (1024, 367)
Screenshot: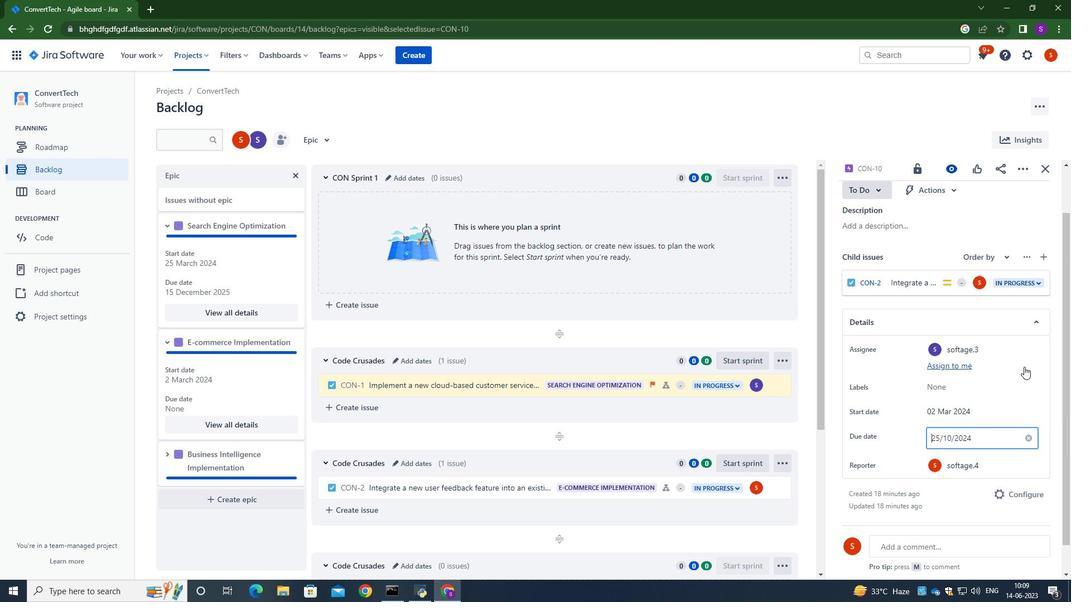 
Action: Mouse moved to (253, 374)
Screenshot: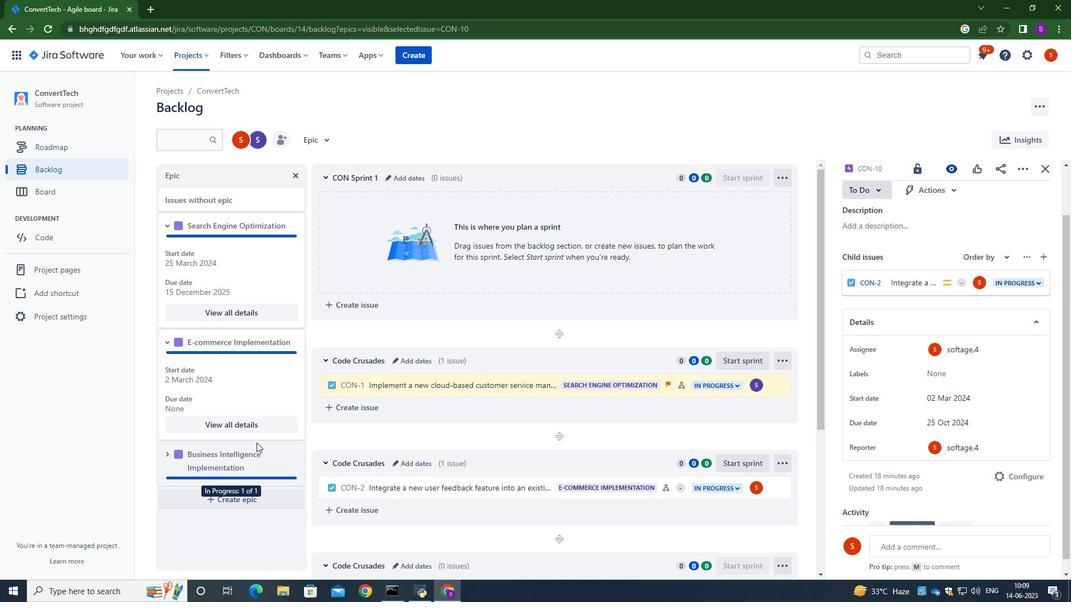 
Action: Mouse scrolled (253, 373) with delta (0, 0)
Screenshot: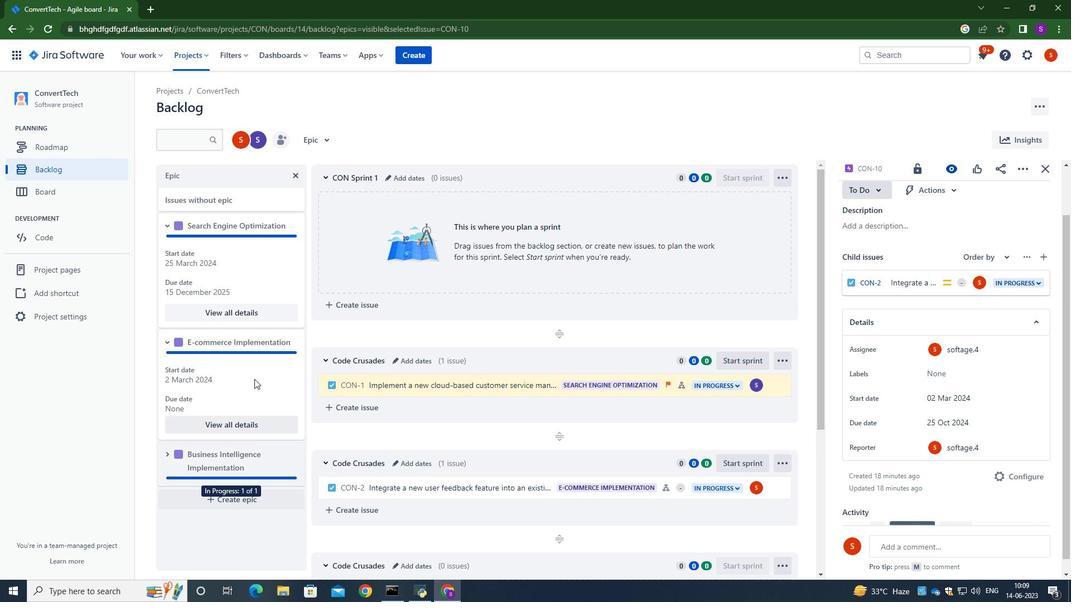 
Action: Mouse moved to (254, 373)
Screenshot: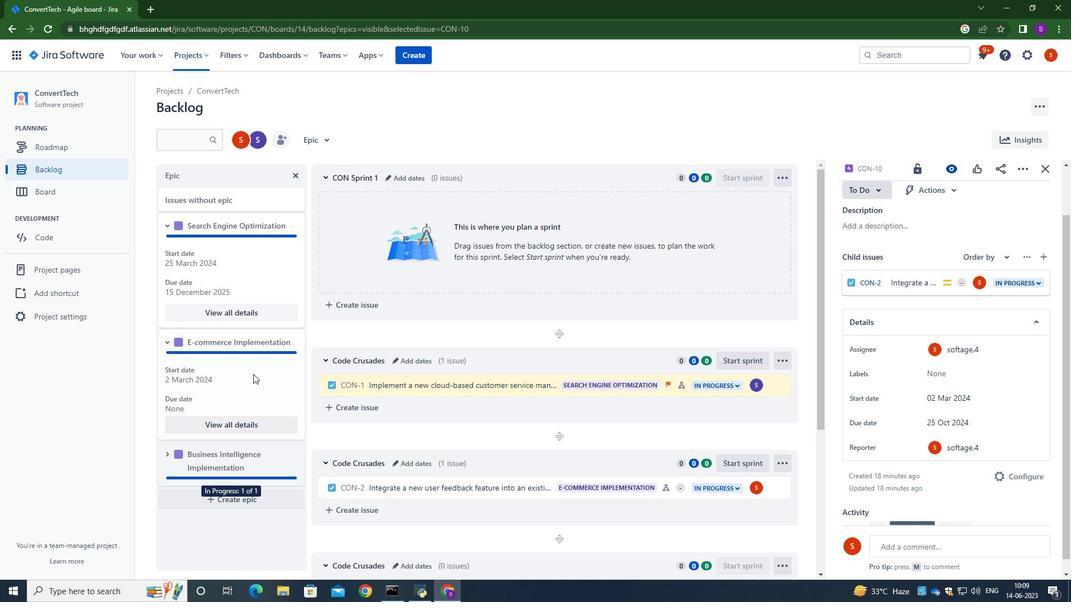 
Action: Mouse scrolled (254, 372) with delta (0, 0)
Screenshot: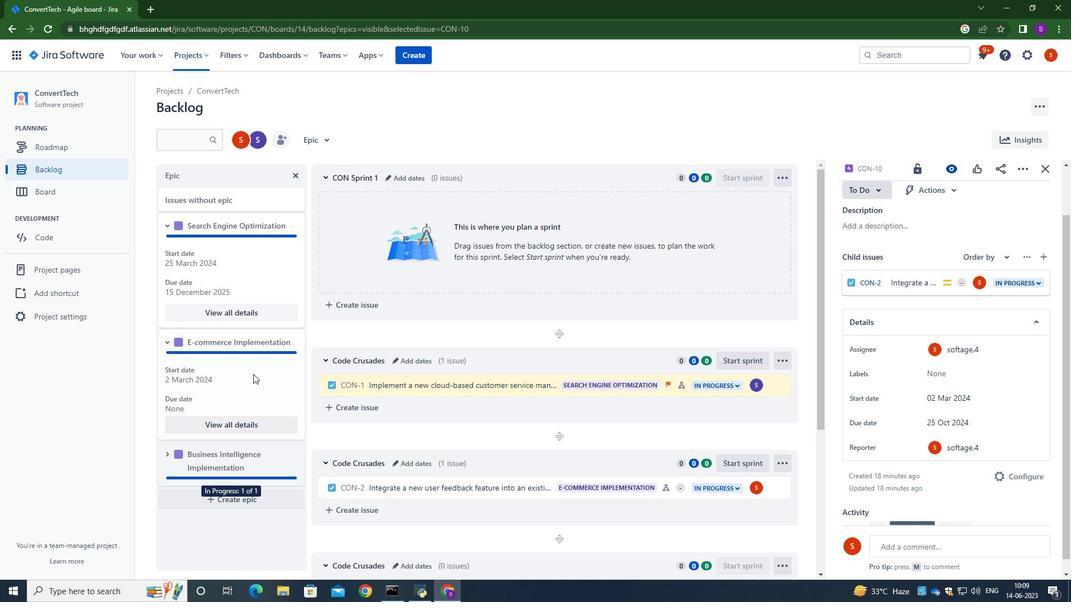
Action: Mouse scrolled (254, 372) with delta (0, 0)
Screenshot: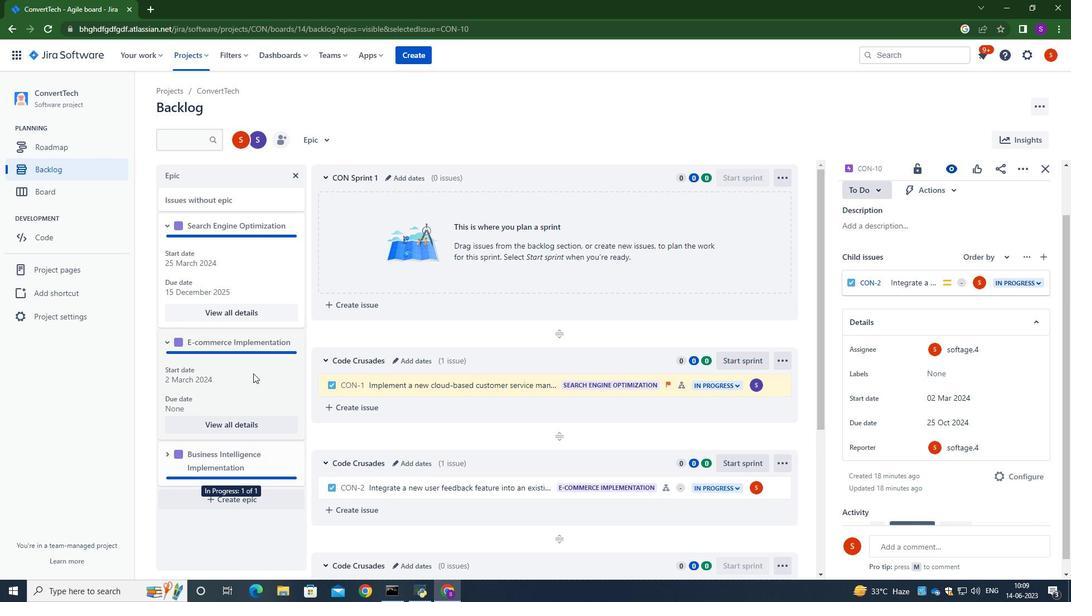 
Action: Mouse moved to (166, 459)
Screenshot: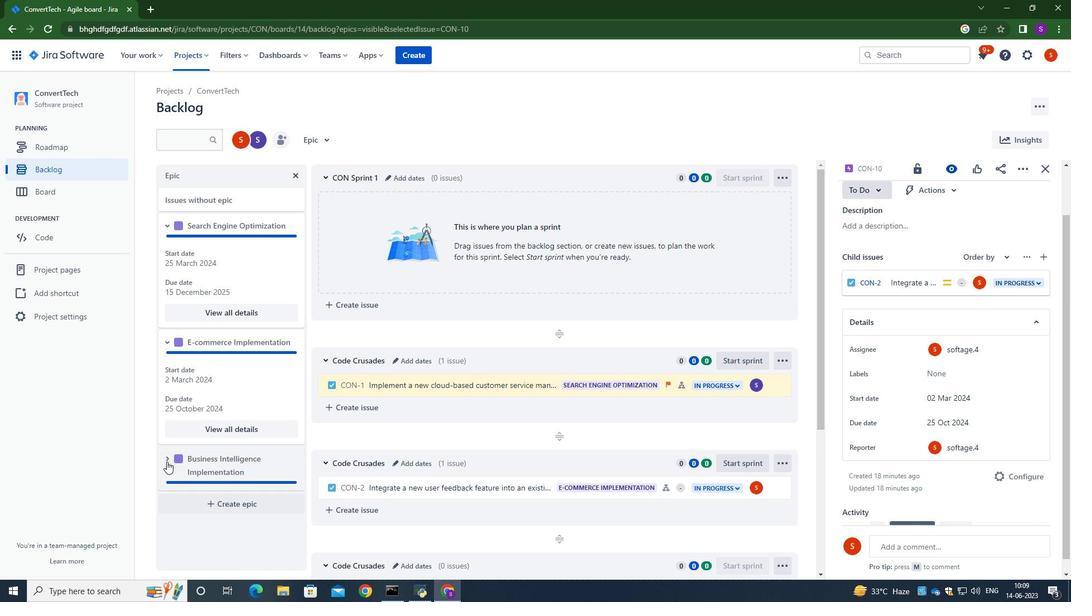 
Action: Mouse pressed left at (166, 459)
Screenshot: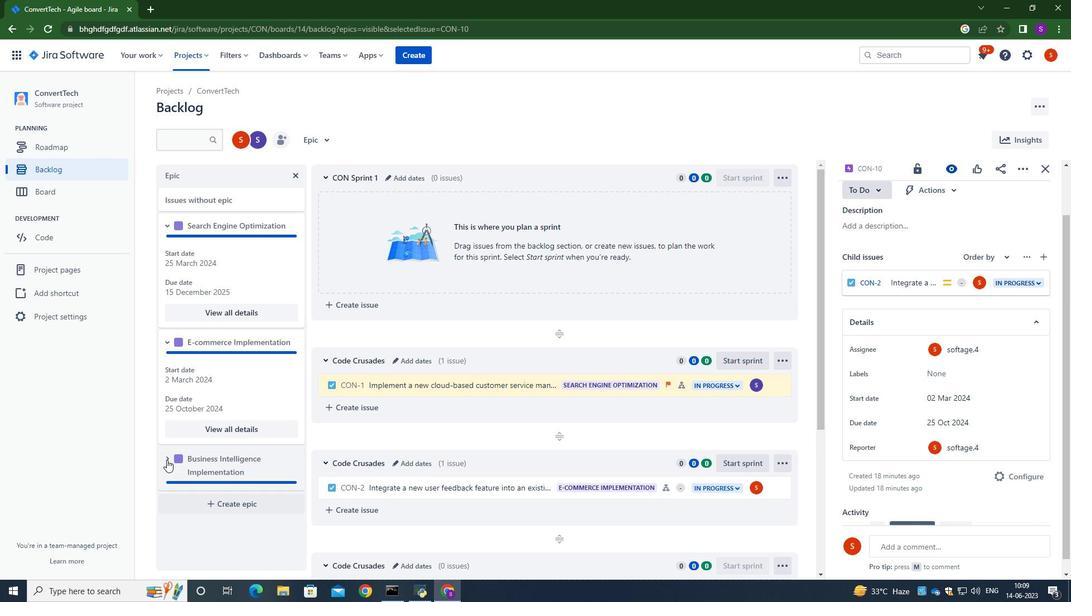 
Action: Mouse moved to (210, 467)
Screenshot: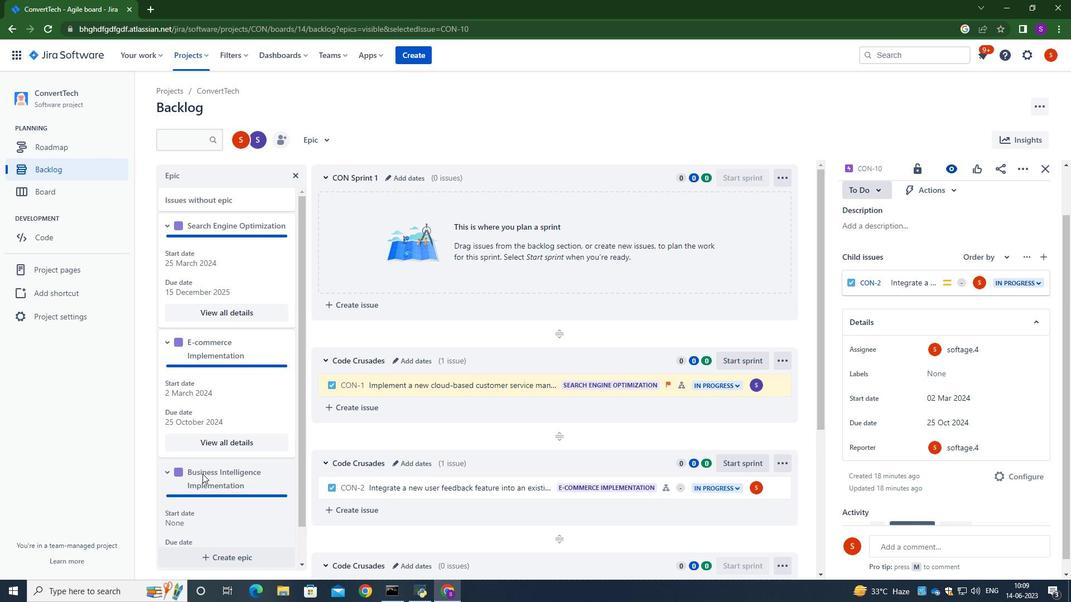 
Action: Mouse scrolled (210, 466) with delta (0, 0)
Screenshot: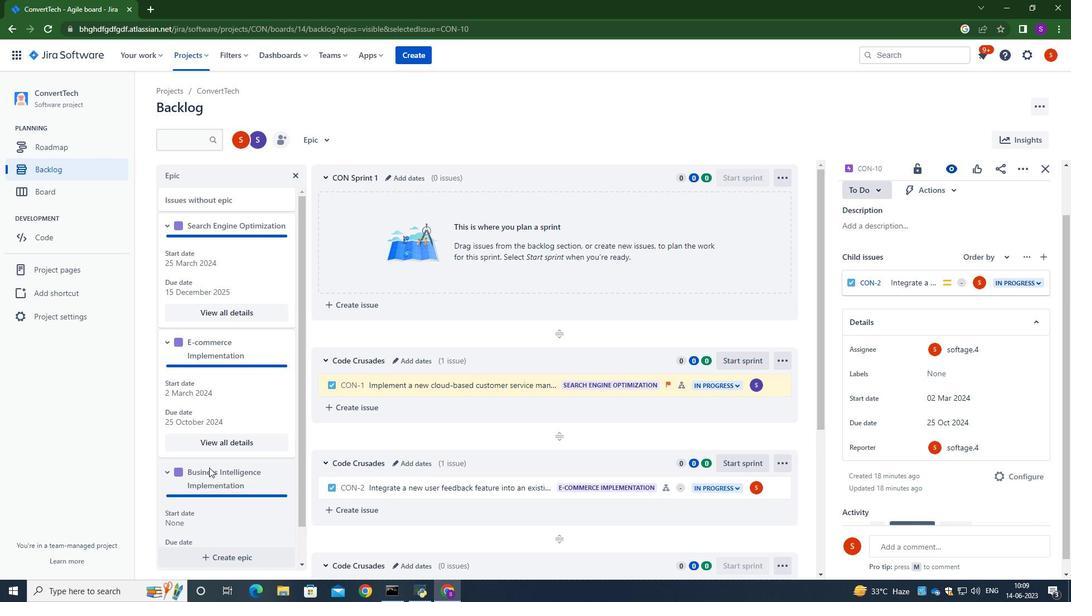 
Action: Mouse moved to (211, 467)
Screenshot: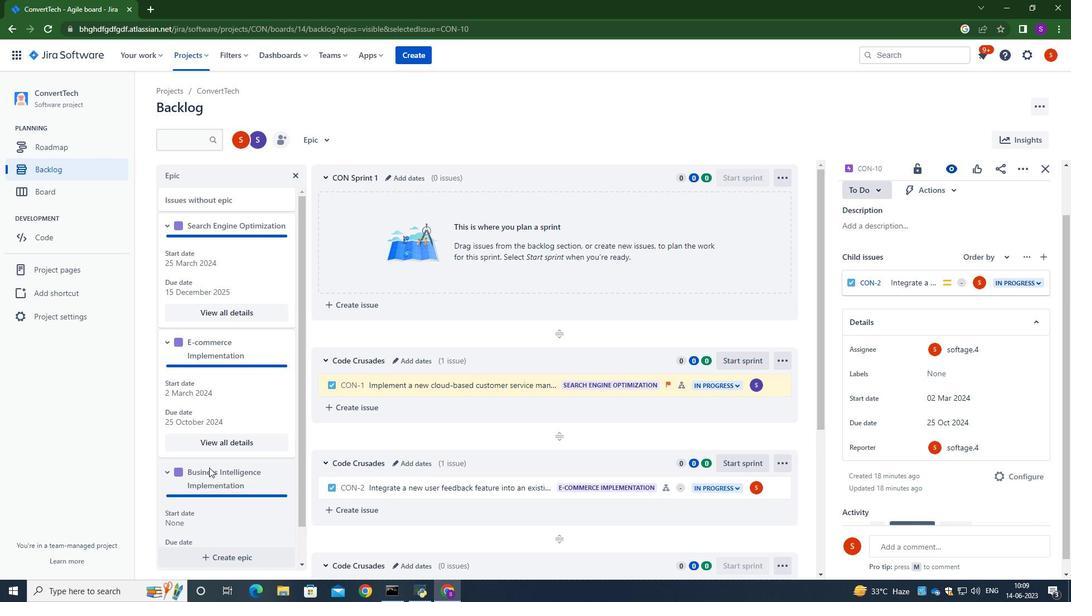
Action: Mouse scrolled (211, 467) with delta (0, 0)
Screenshot: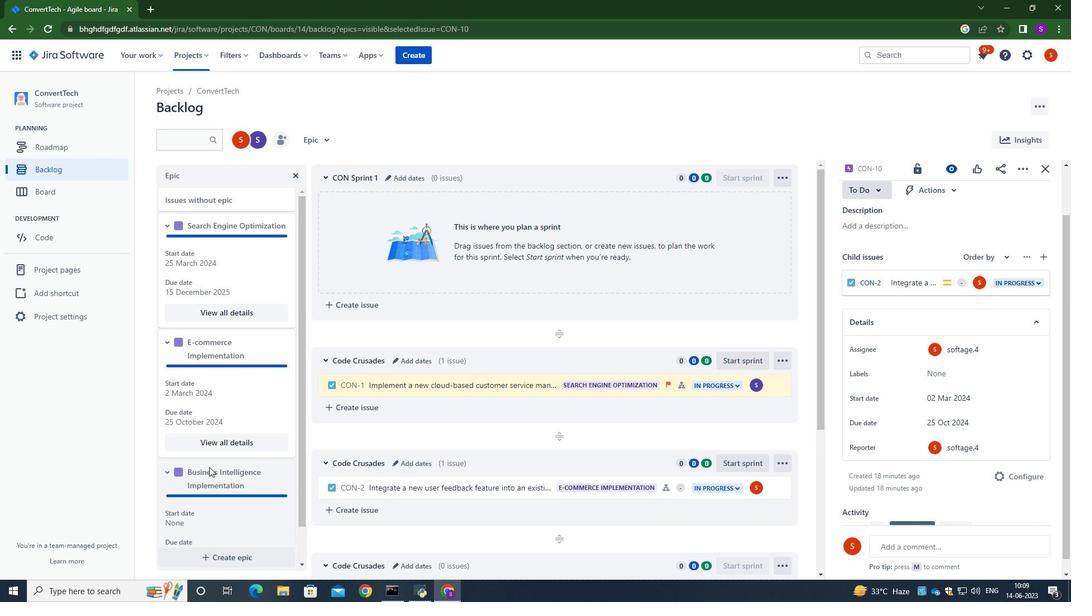 
Action: Mouse scrolled (211, 467) with delta (0, 0)
Screenshot: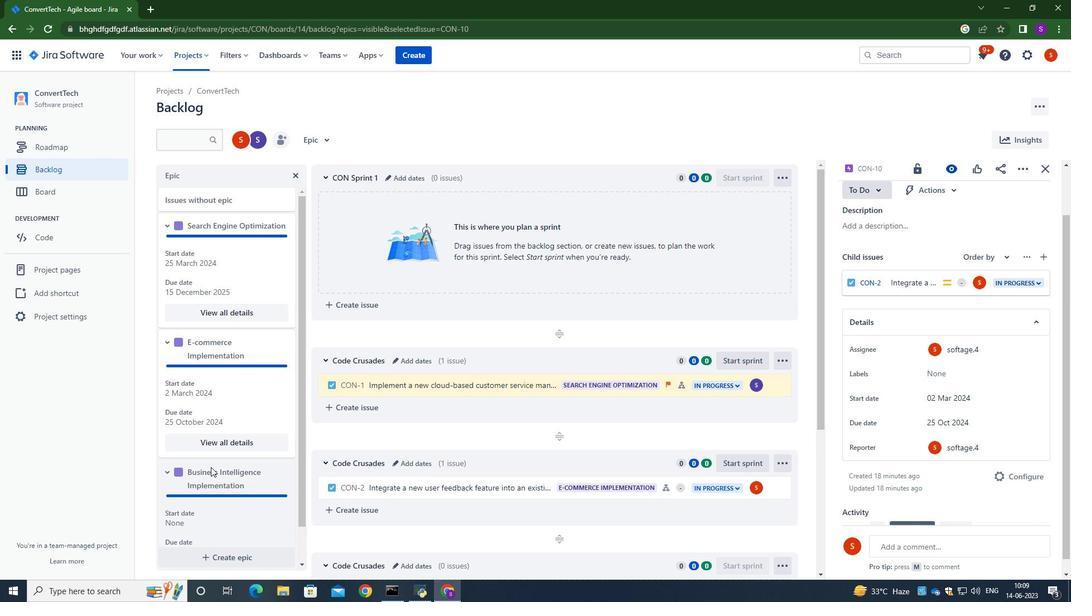 
Action: Mouse moved to (228, 527)
Screenshot: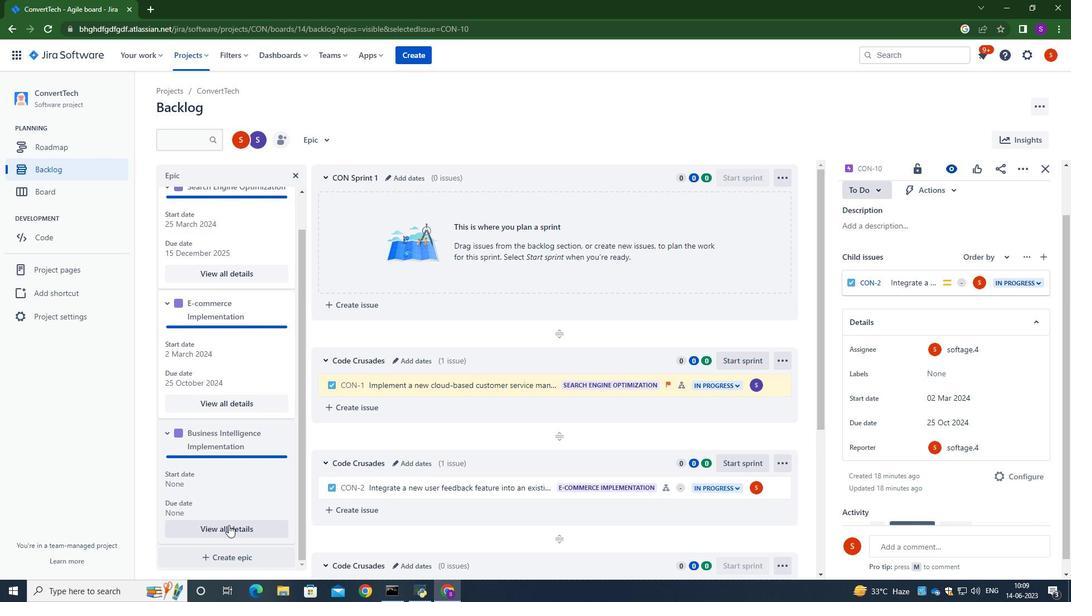 
Action: Mouse pressed left at (228, 527)
Screenshot: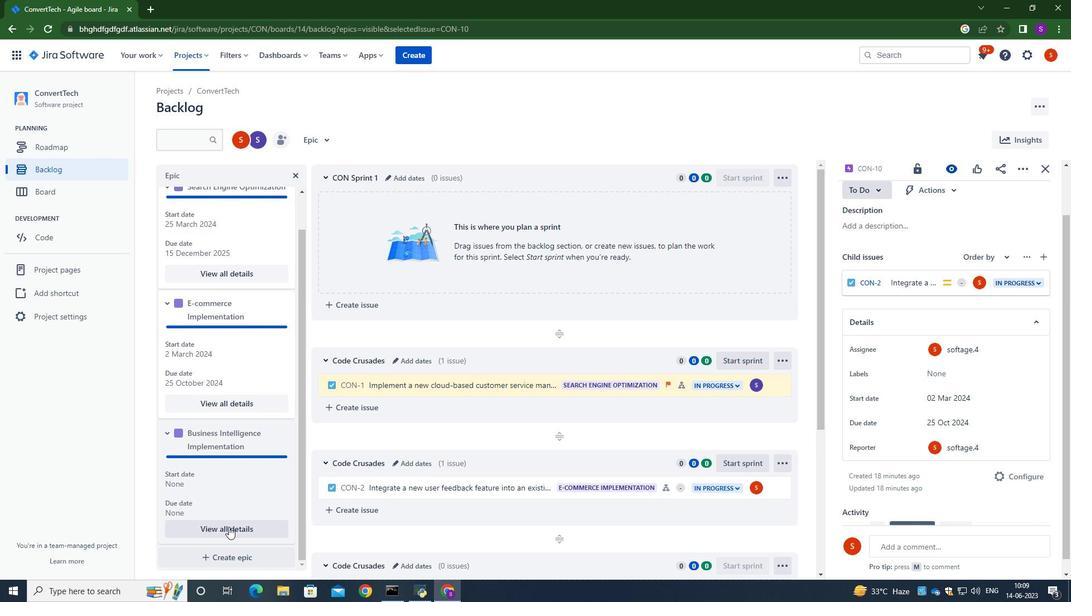 
Action: Mouse moved to (950, 481)
Screenshot: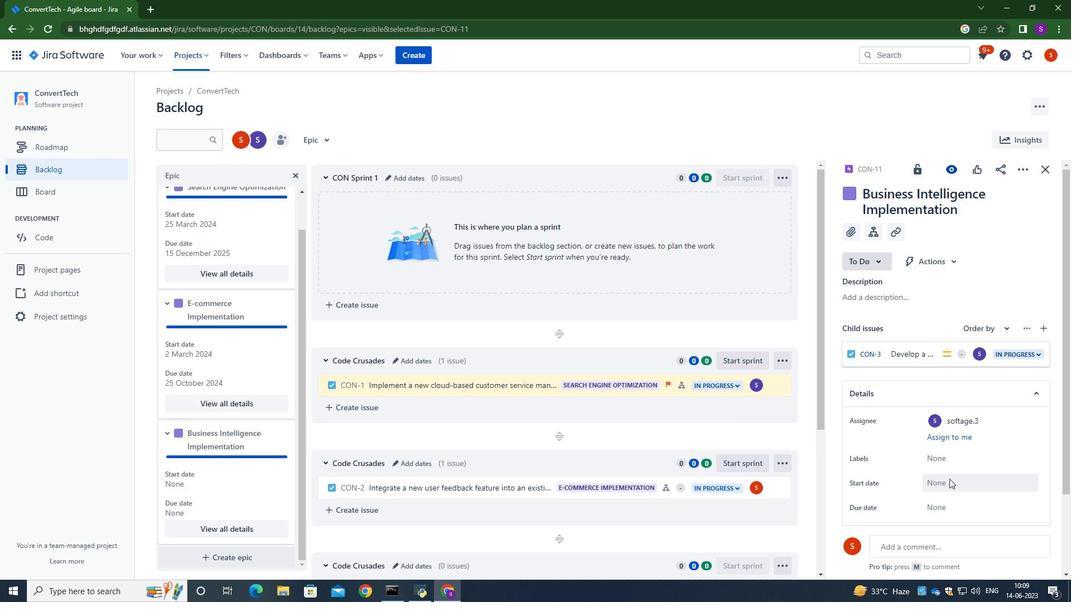
Action: Mouse pressed left at (950, 481)
Screenshot: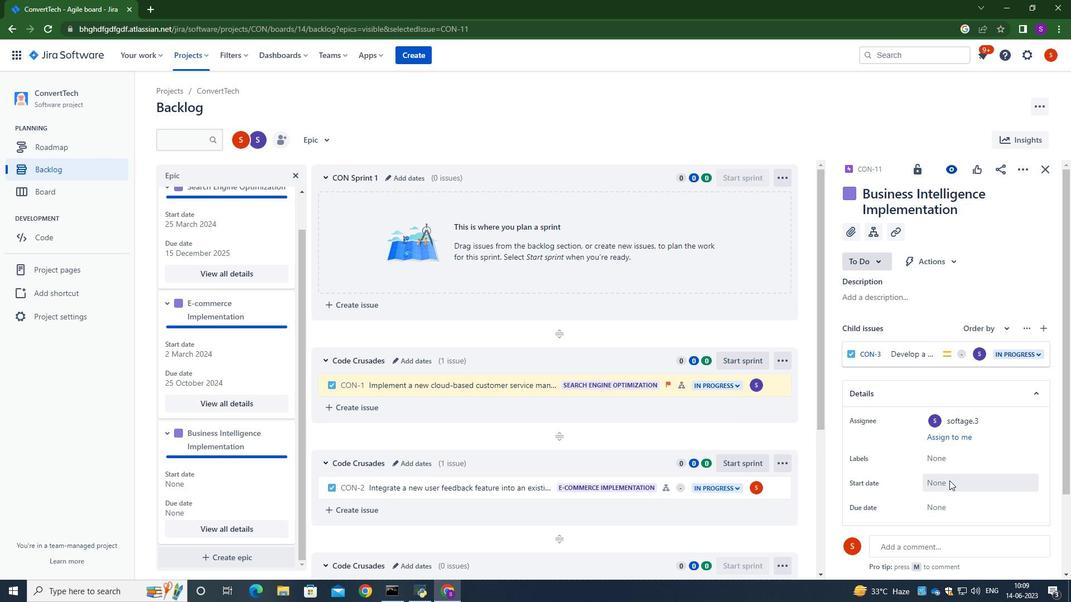 
Action: Mouse moved to (964, 387)
Screenshot: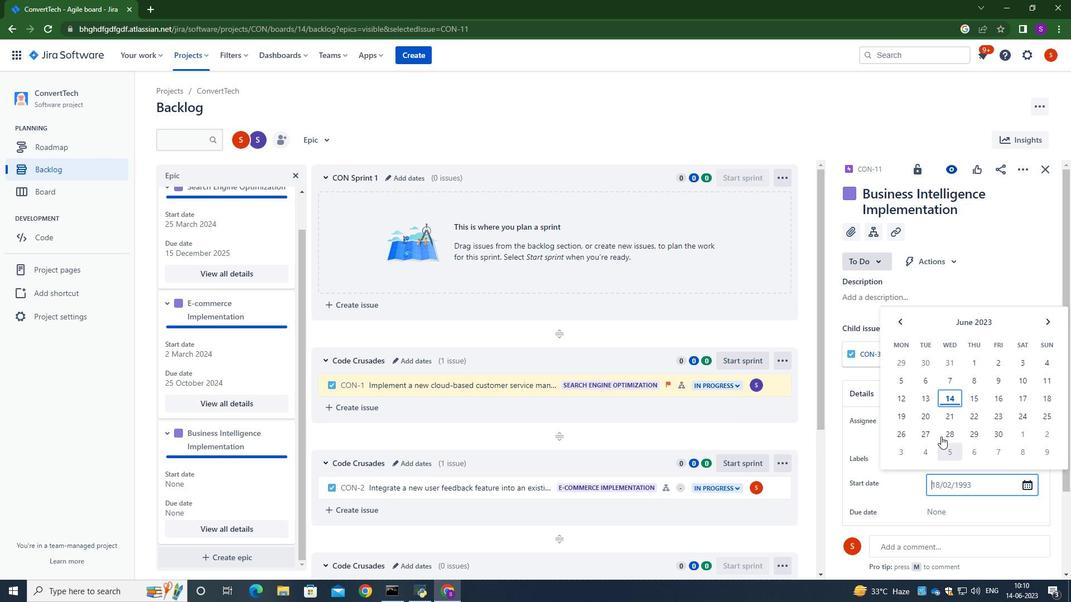 
Action: Key pressed 22/06/2024
Screenshot: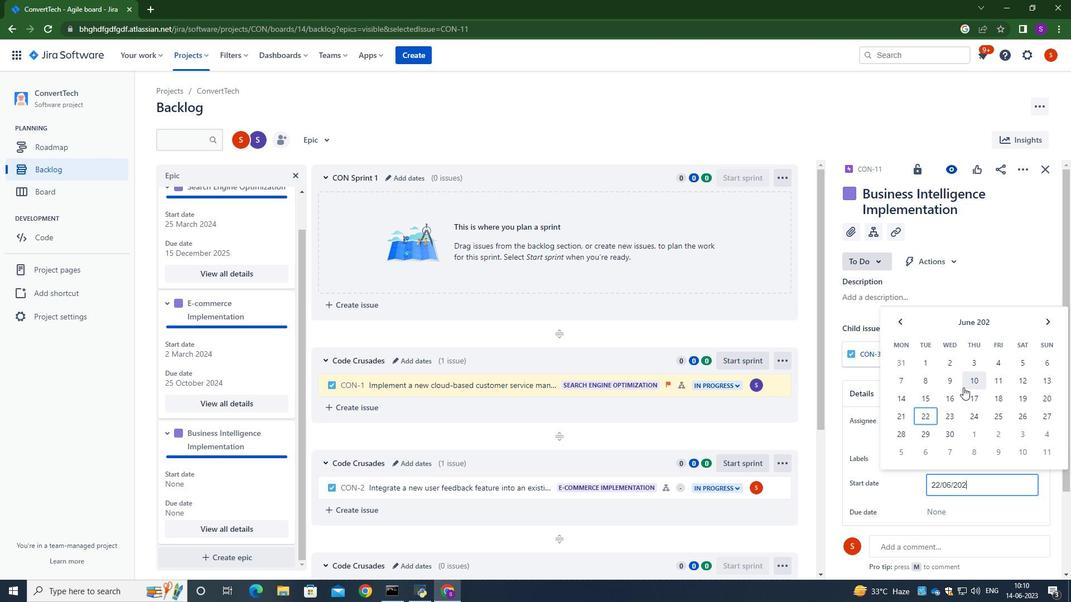 
Action: Mouse moved to (1024, 412)
Screenshot: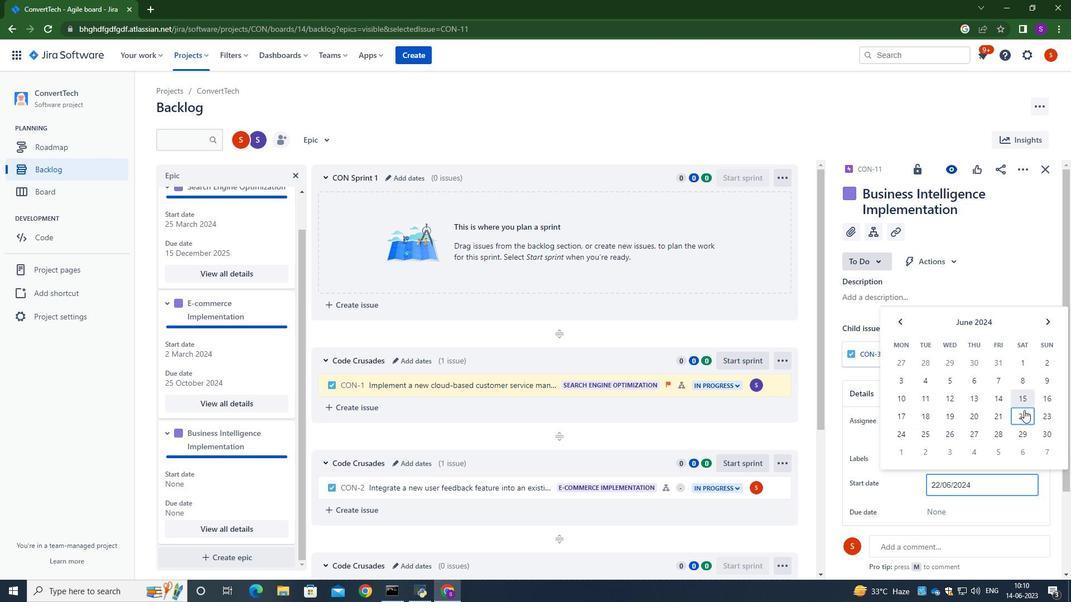 
Action: Mouse pressed left at (1024, 412)
Screenshot: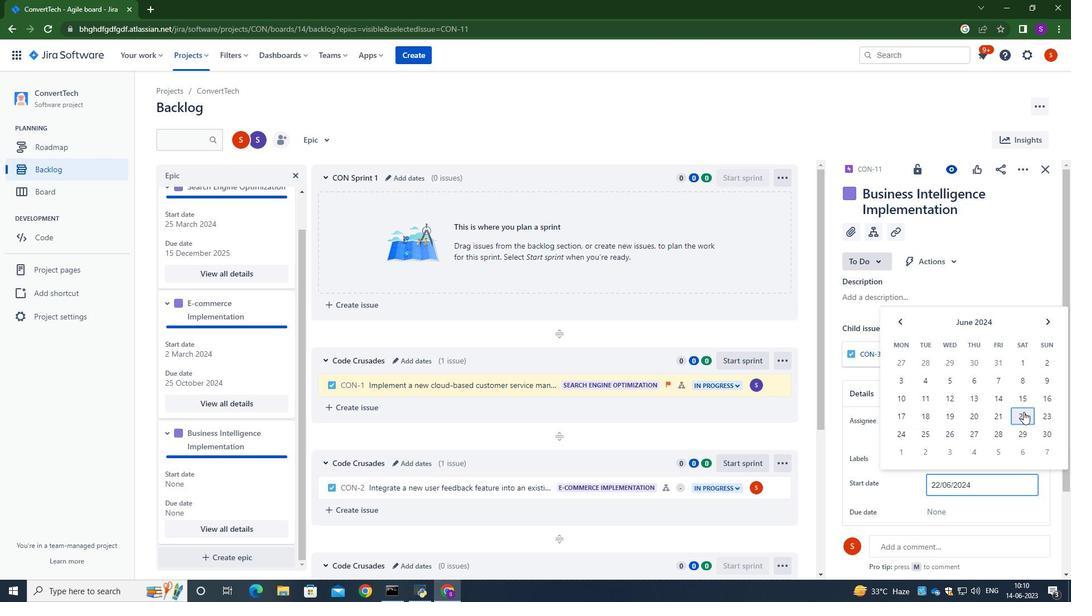 
Action: Mouse moved to (959, 509)
Screenshot: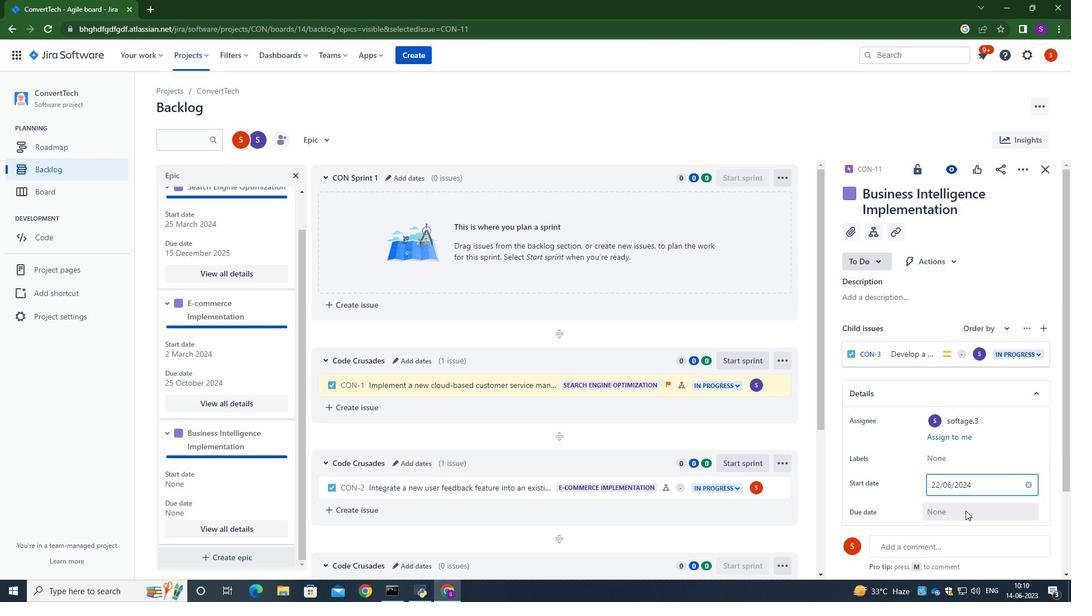 
Action: Mouse pressed left at (959, 509)
Screenshot: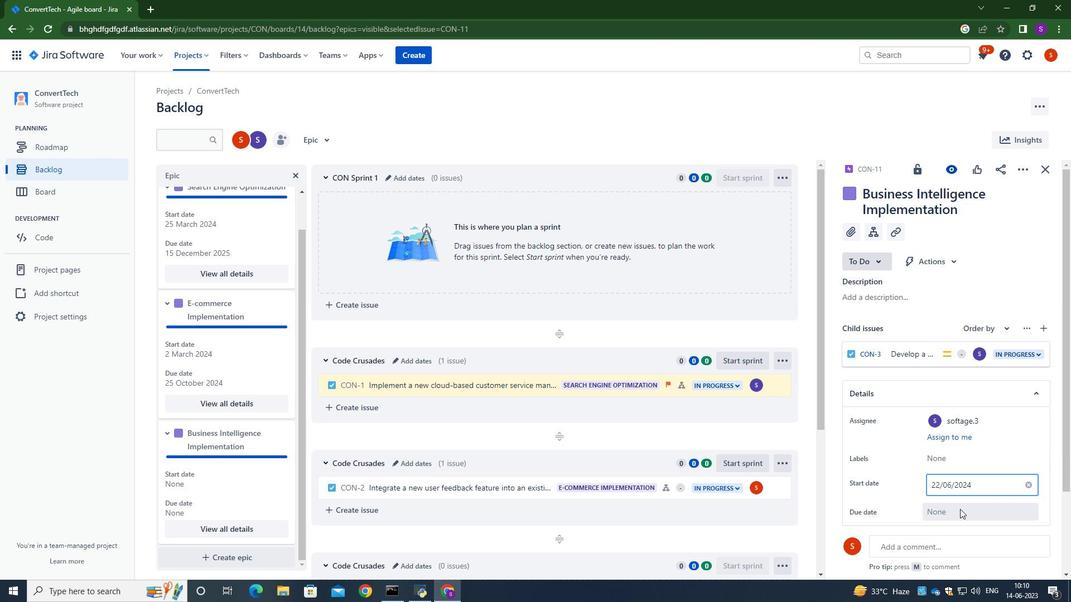 
Action: Mouse moved to (959, 470)
Screenshot: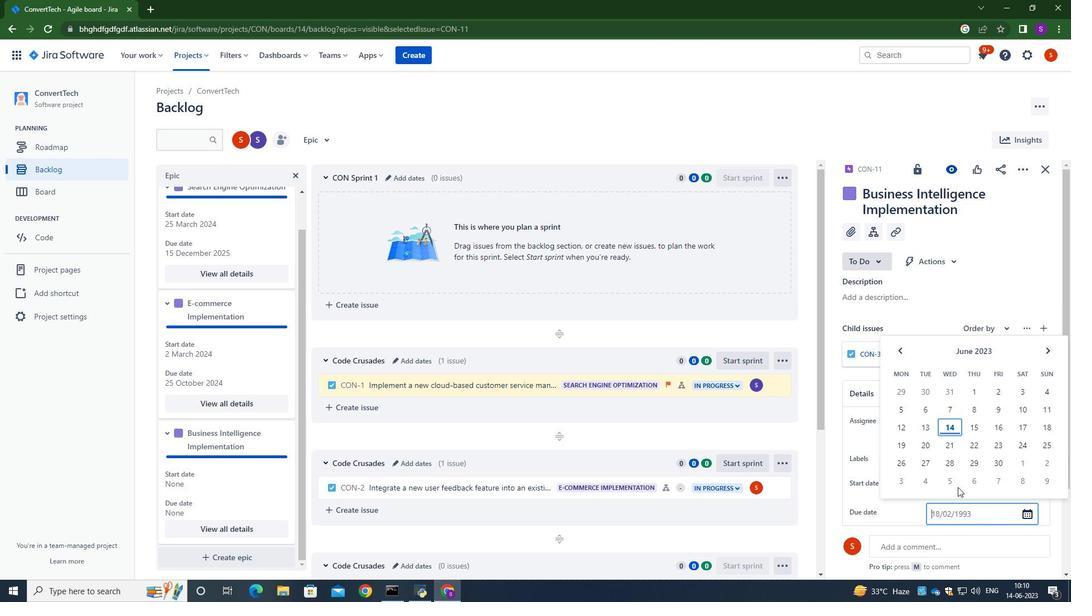 
Action: Key pressed 10/09/202
Screenshot: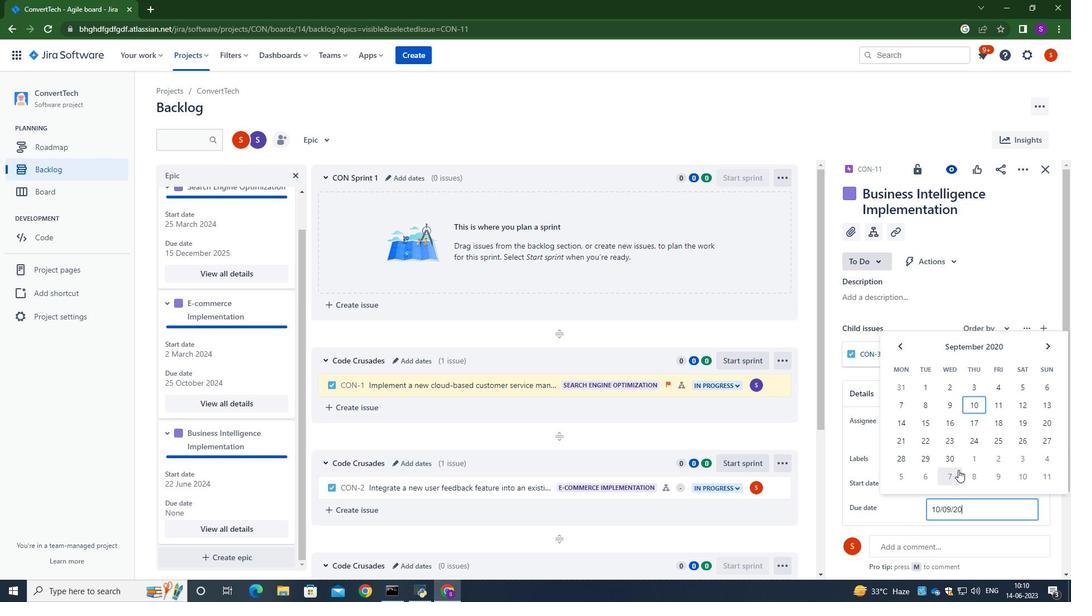 
Action: Mouse moved to (1001, 409)
Screenshot: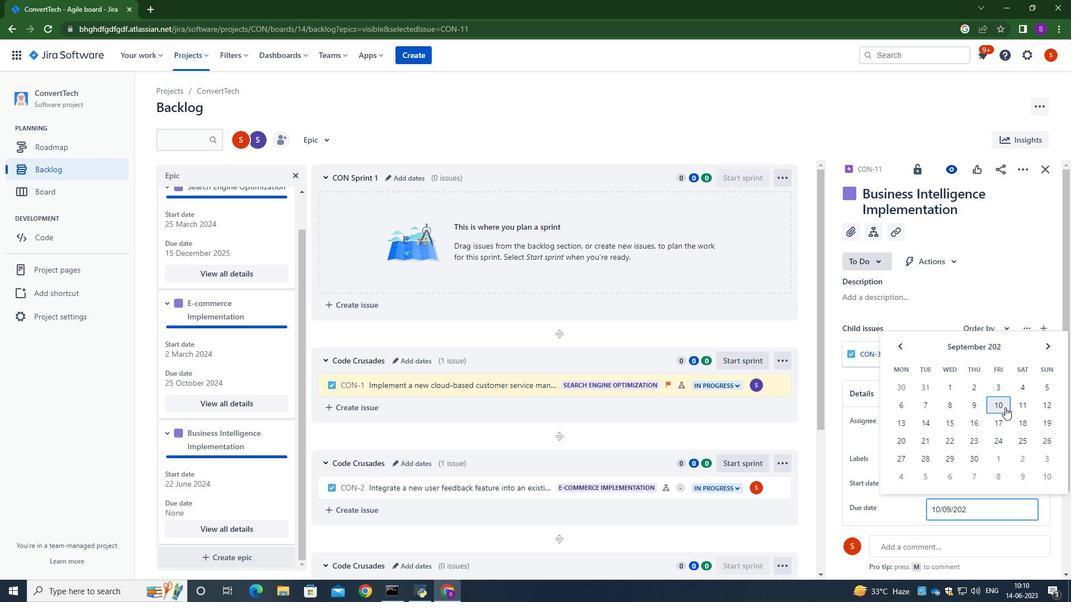 
Action: Mouse pressed left at (1001, 409)
Screenshot: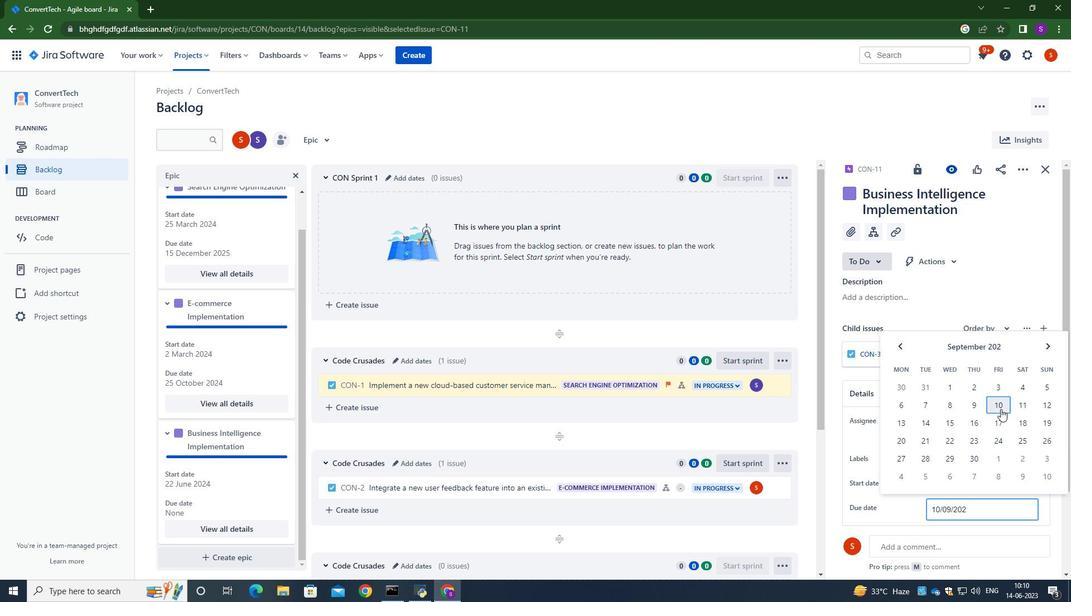 
Action: Mouse moved to (229, 534)
Screenshot: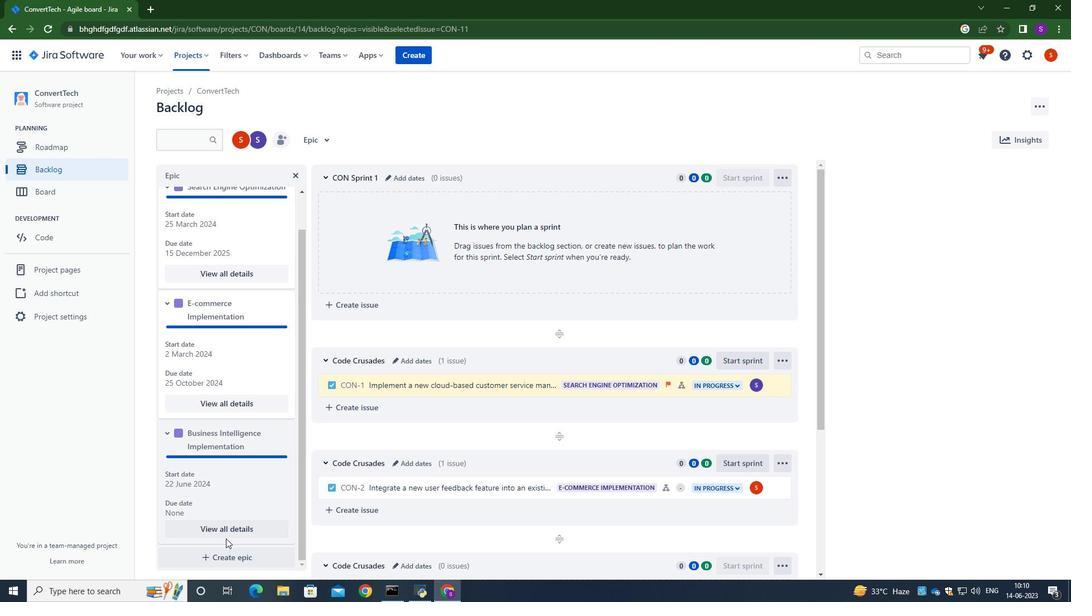 
Action: Mouse pressed left at (229, 534)
Screenshot: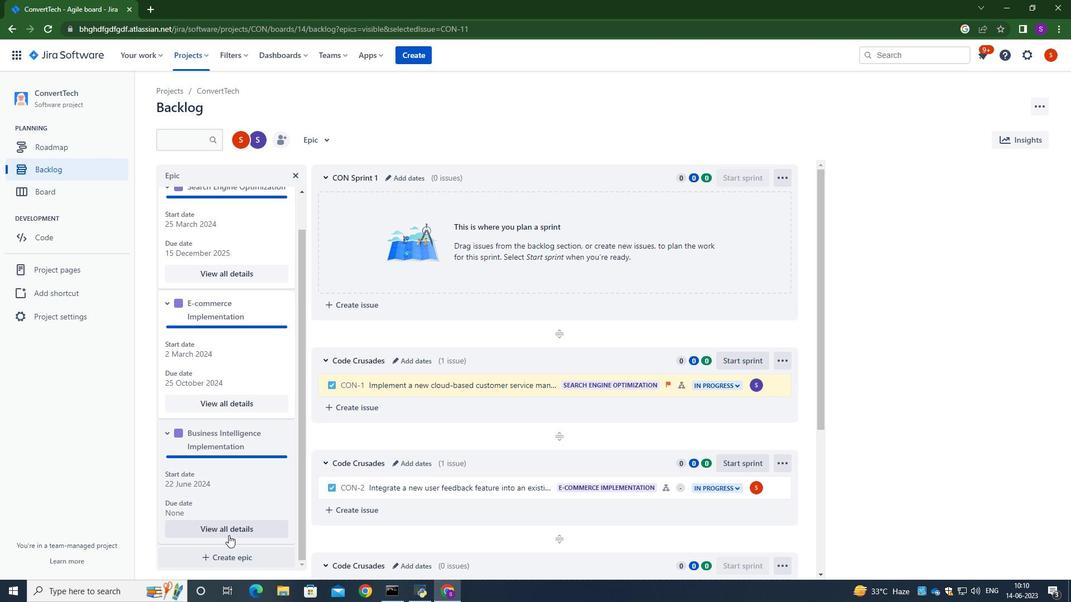 
Action: Mouse moved to (221, 528)
Screenshot: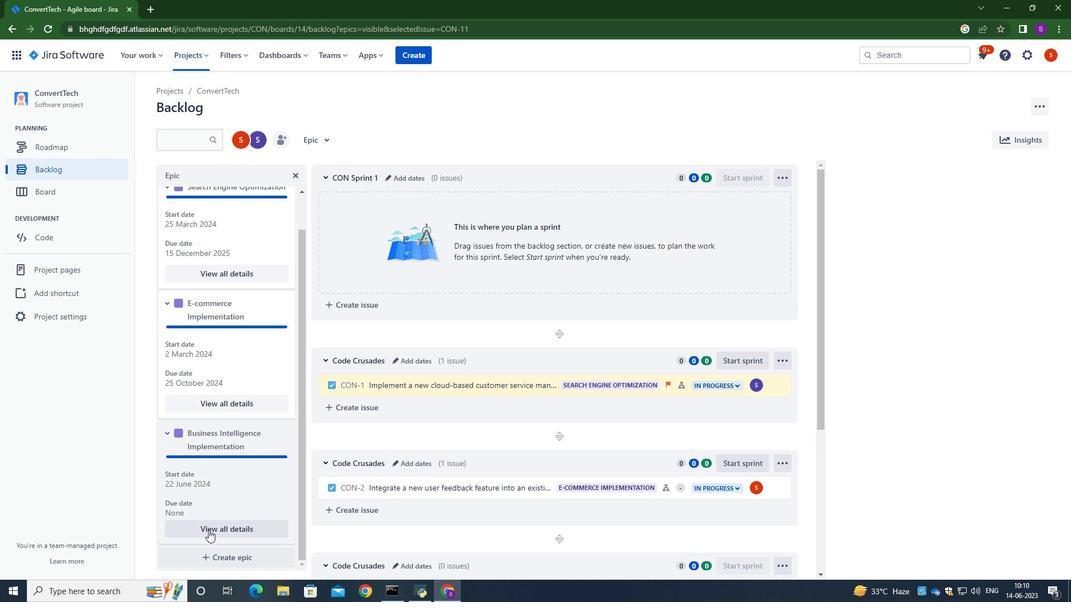 
Action: Mouse pressed left at (221, 528)
Screenshot: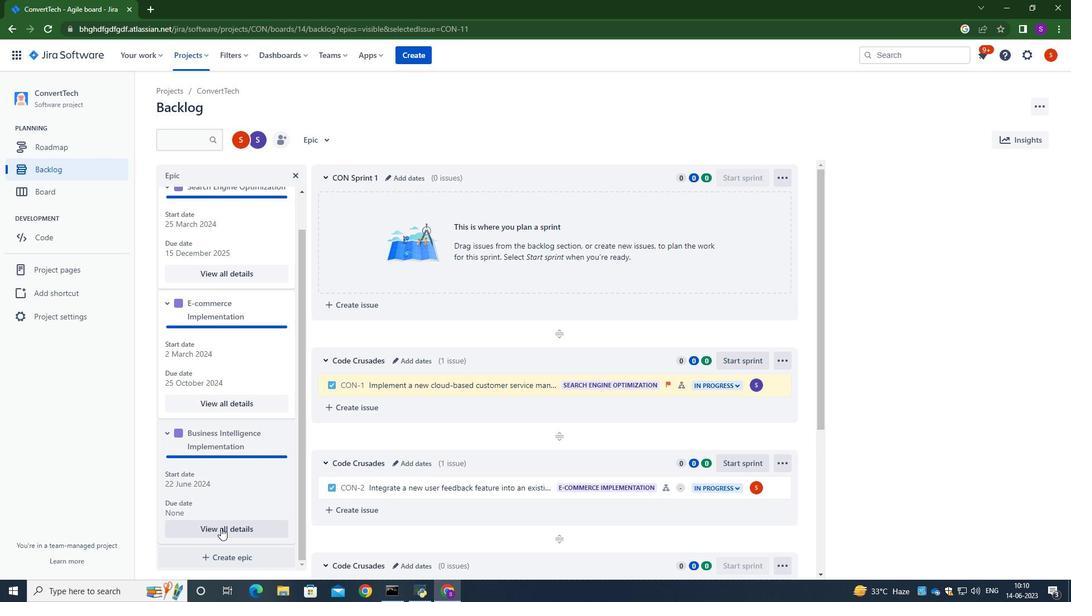 
Action: Mouse moved to (534, 390)
Screenshot: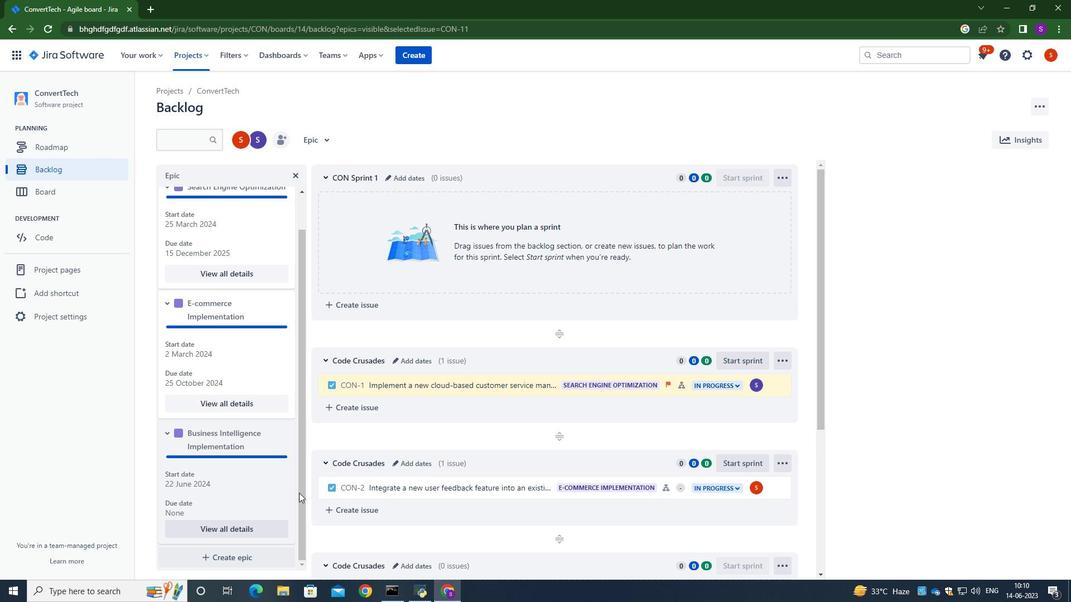 
Action: Mouse scrolled (534, 390) with delta (0, 0)
Screenshot: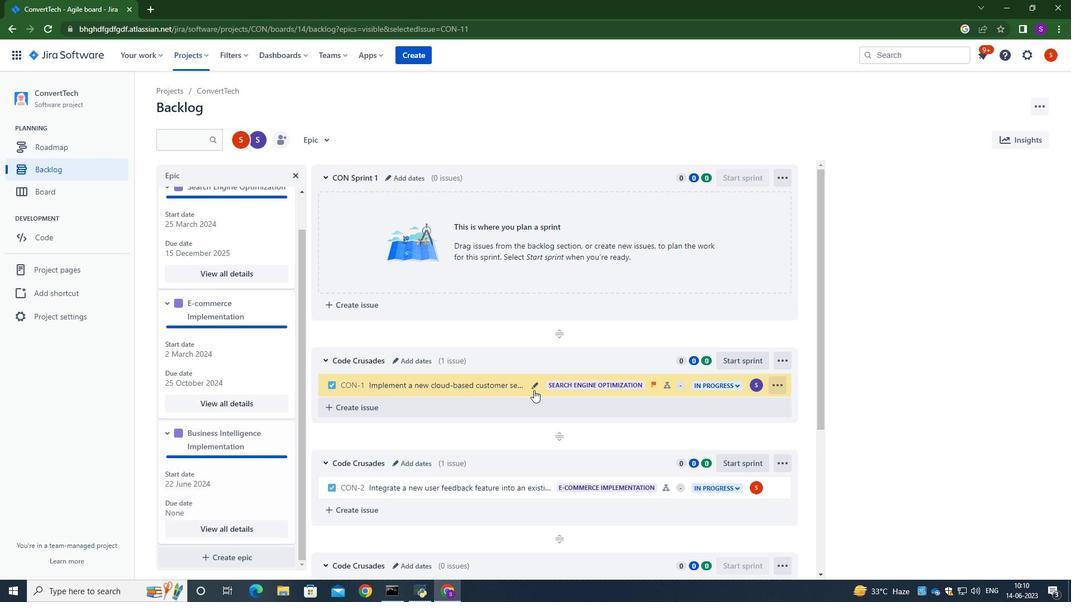 
Action: Mouse moved to (534, 390)
Screenshot: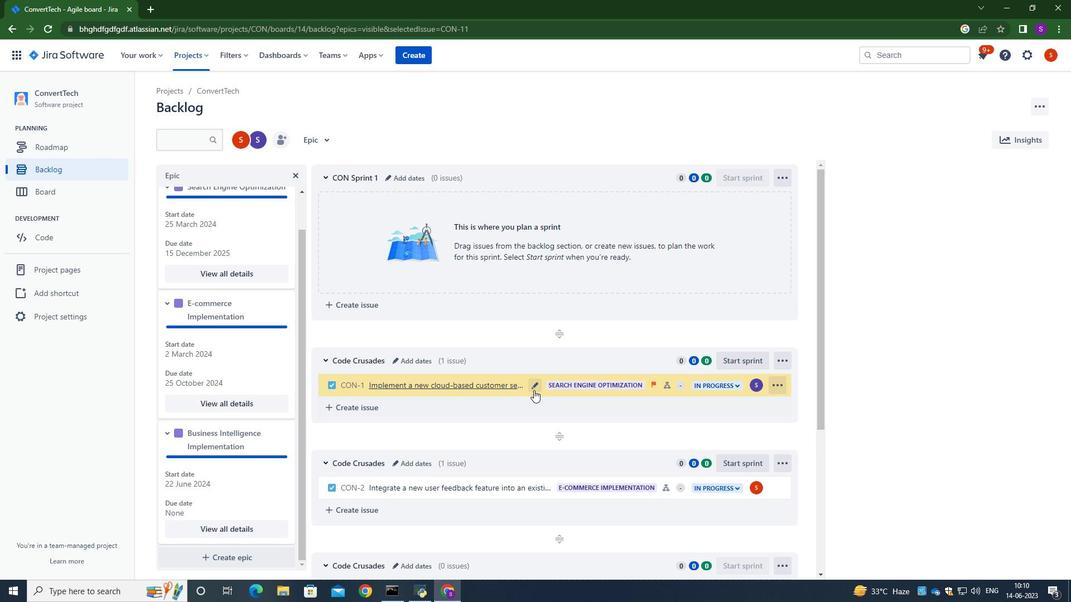 
Action: Mouse scrolled (534, 389) with delta (0, 0)
Screenshot: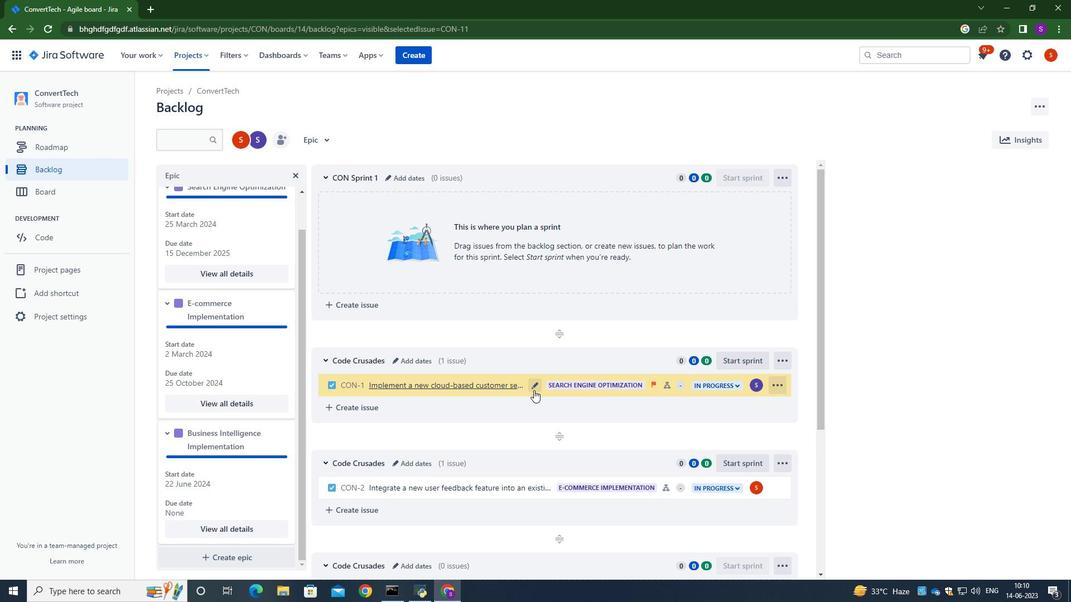 
Action: Mouse moved to (189, 510)
Screenshot: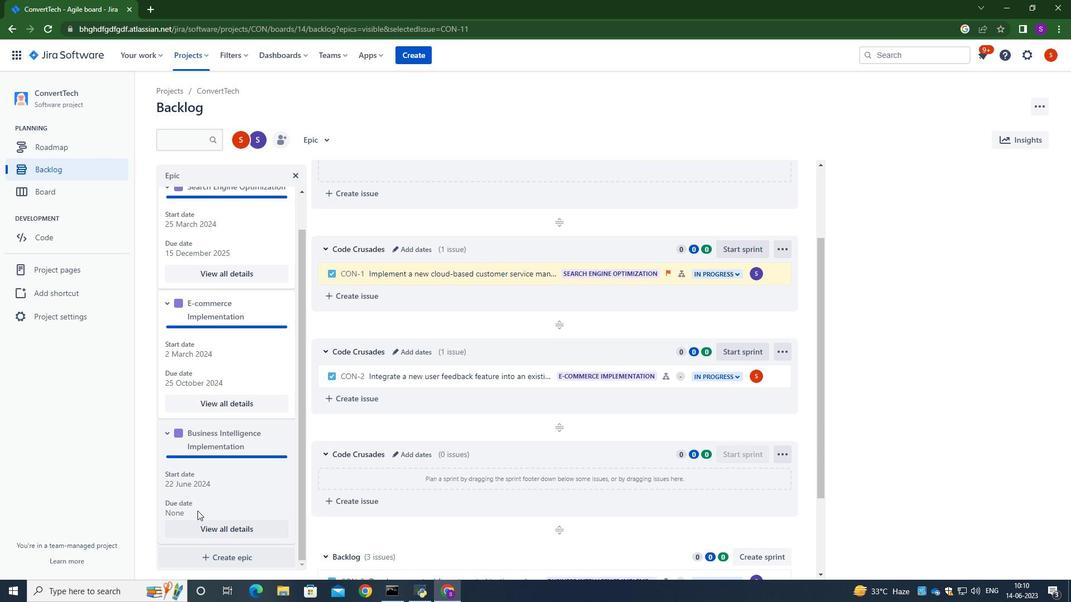 
Action: Mouse pressed left at (189, 510)
Screenshot: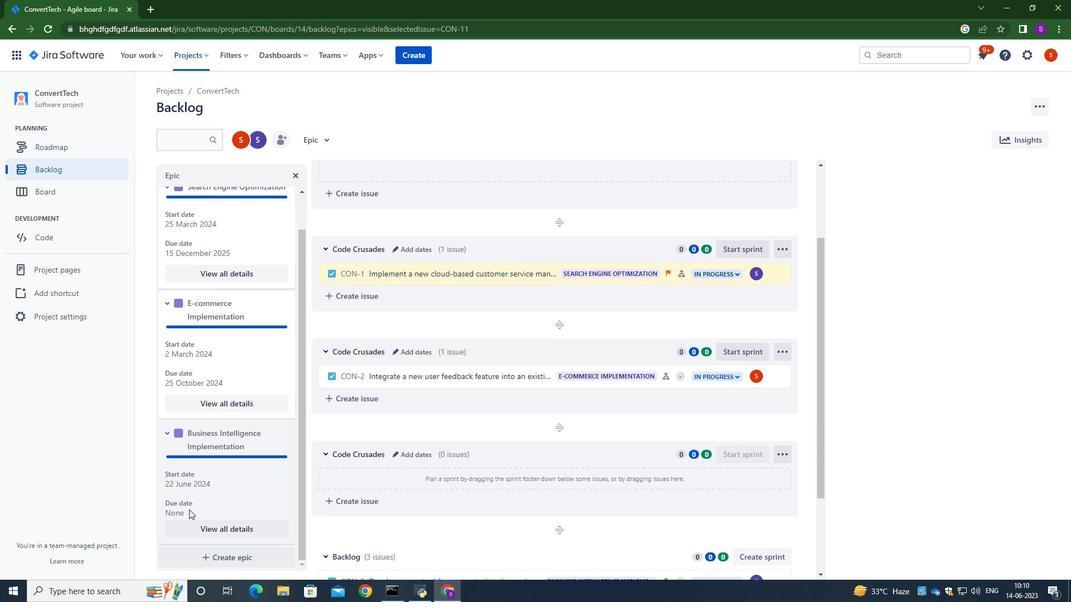 
Action: Mouse moved to (100, 362)
Screenshot: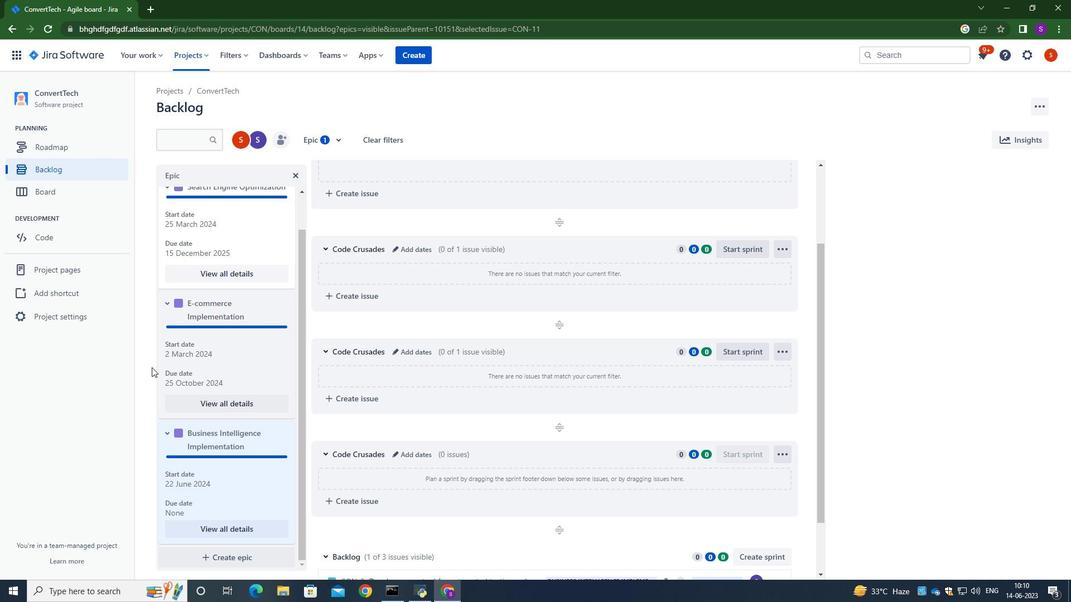 
Action: Mouse pressed left at (100, 362)
Screenshot: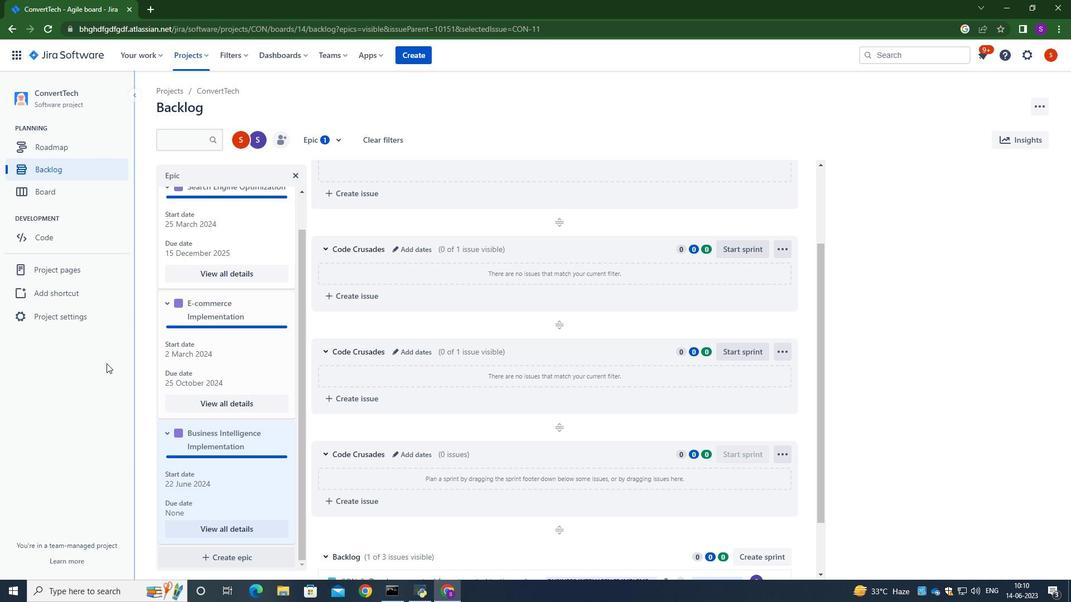 
Action: Mouse moved to (240, 213)
Screenshot: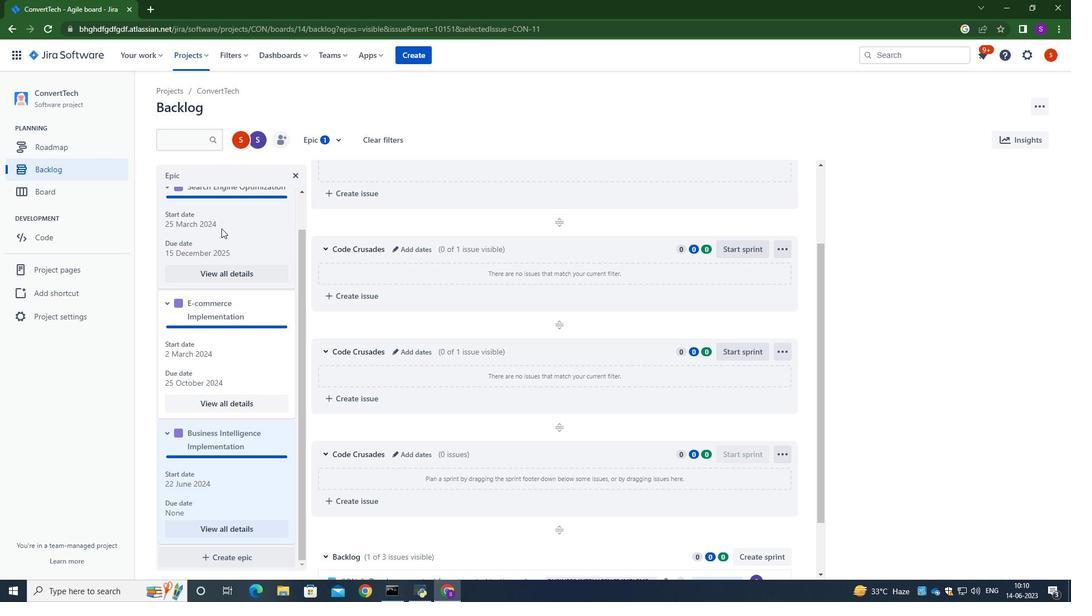 
Action: Mouse pressed left at (240, 213)
Screenshot: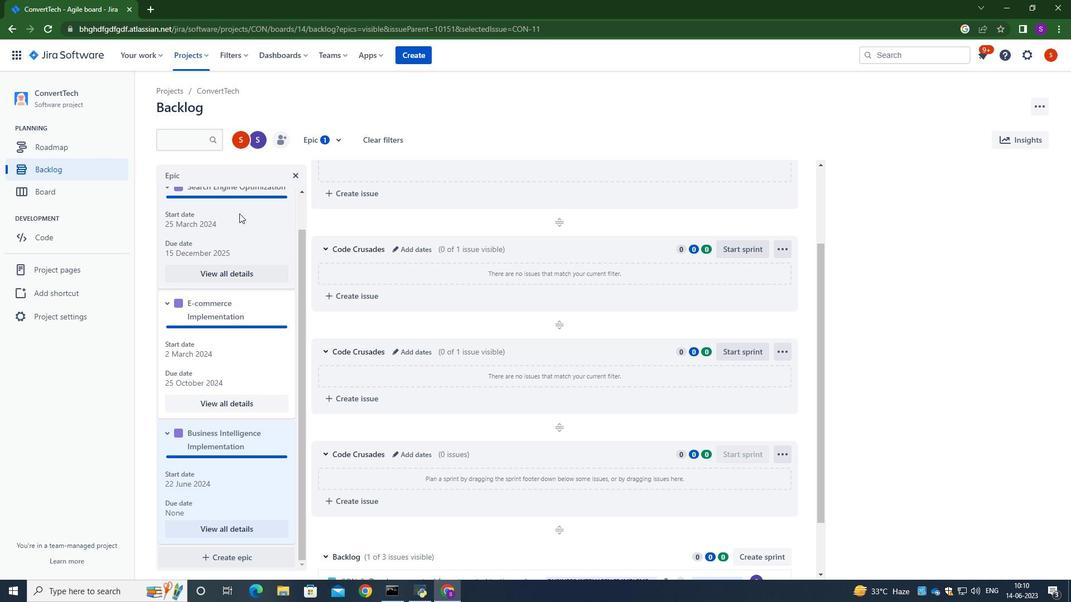
Action: Mouse moved to (254, 352)
Screenshot: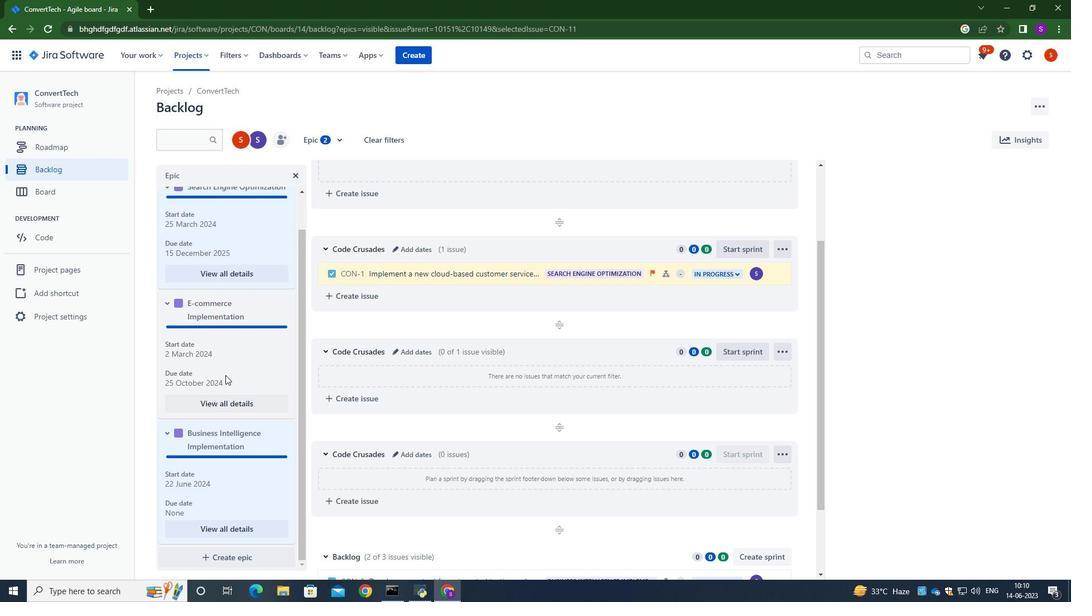 
Action: Mouse pressed left at (254, 352)
Screenshot: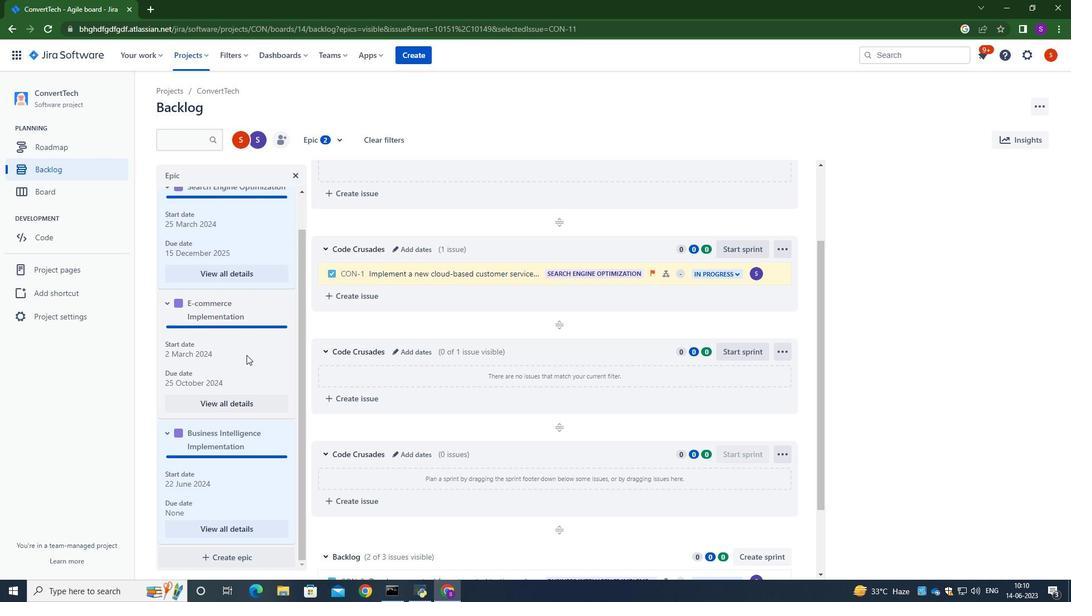 
Action: Mouse moved to (248, 481)
Screenshot: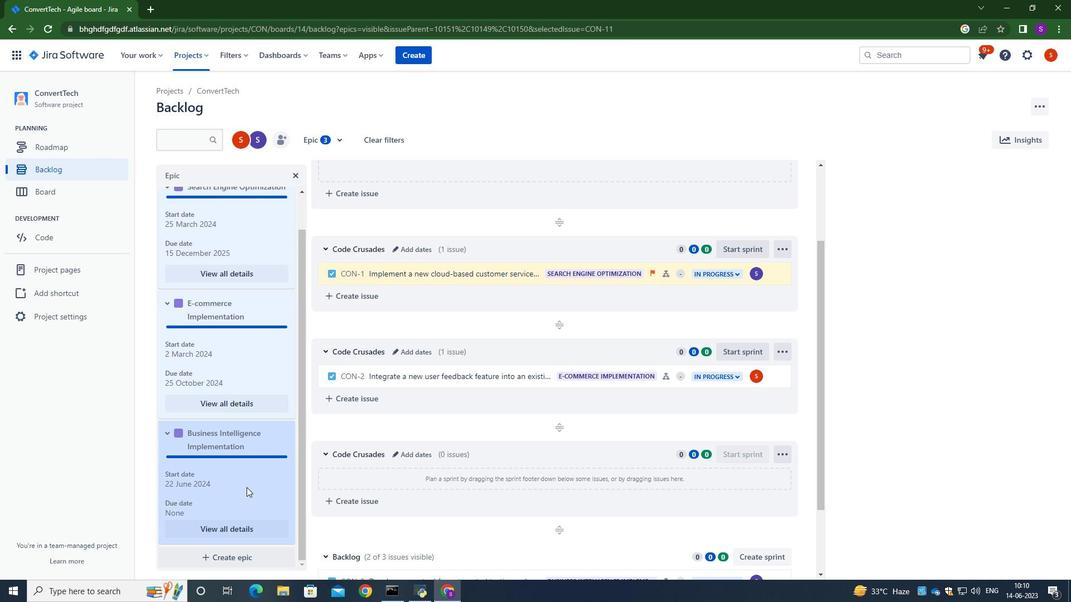 
Action: Mouse pressed left at (248, 481)
Screenshot: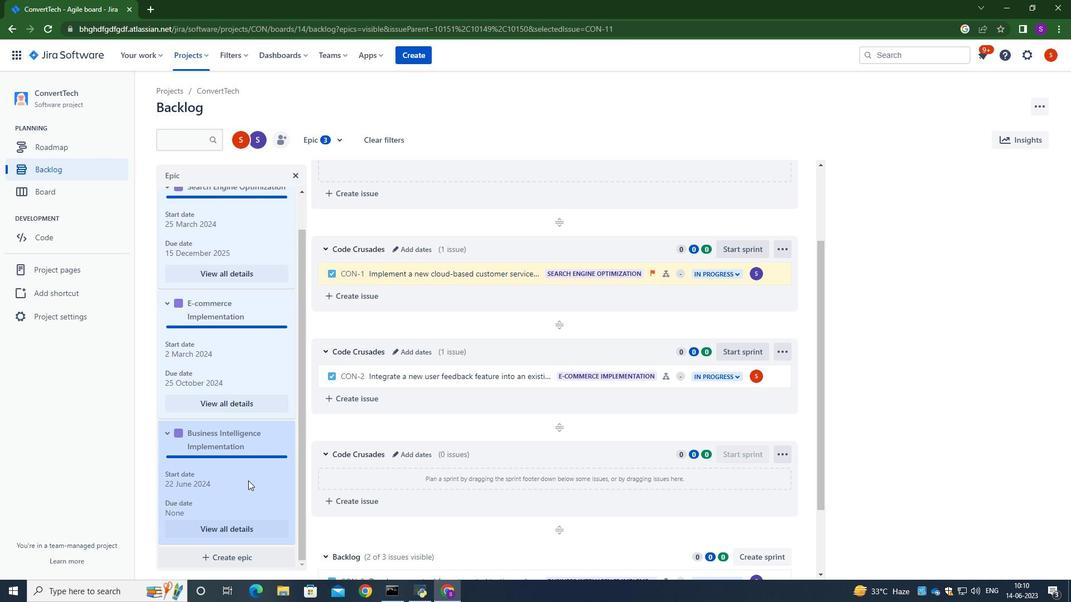 
Action: Mouse moved to (246, 530)
Screenshot: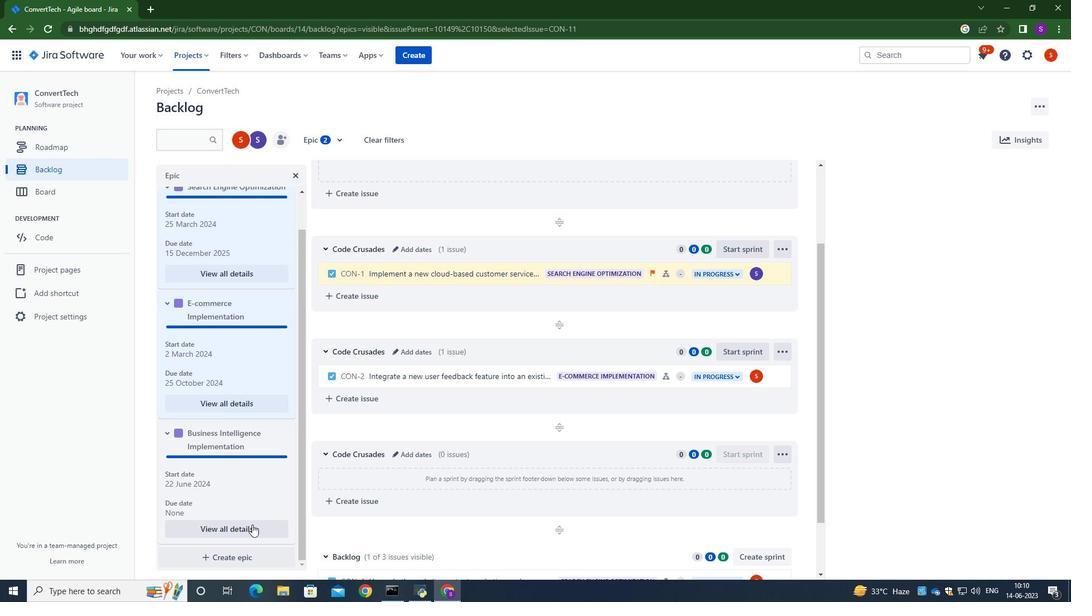 
Action: Mouse pressed left at (246, 530)
Screenshot: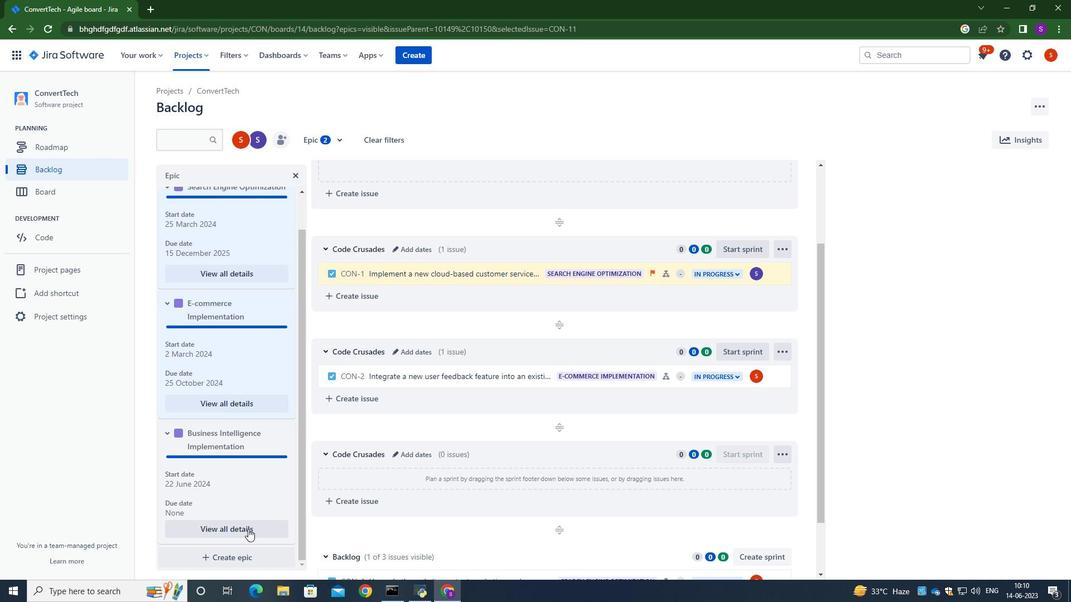 
Action: Mouse pressed left at (246, 530)
Screenshot: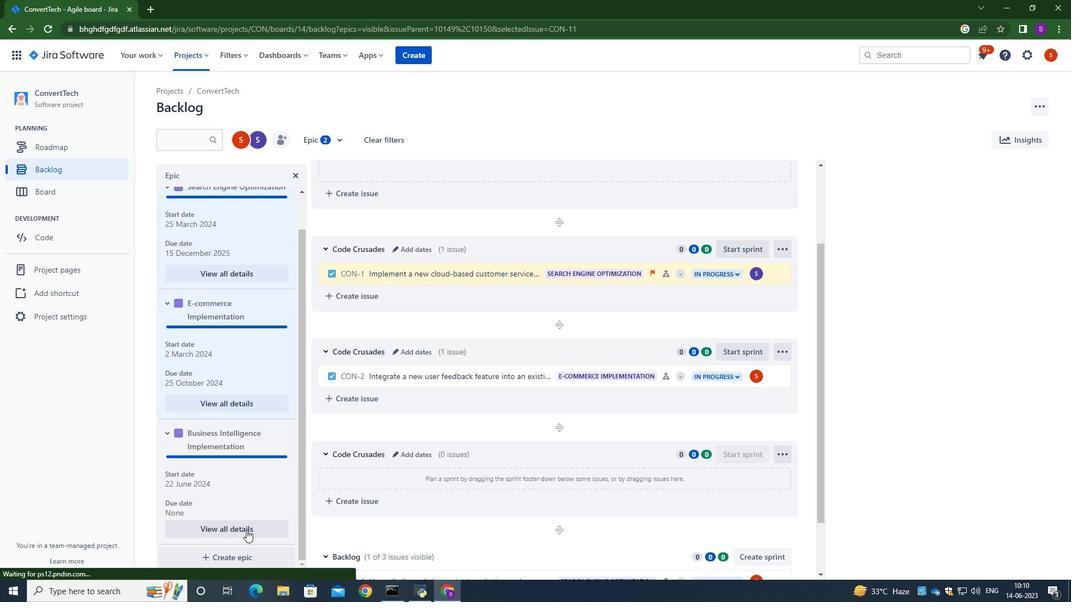 
Action: Mouse pressed left at (246, 530)
Screenshot: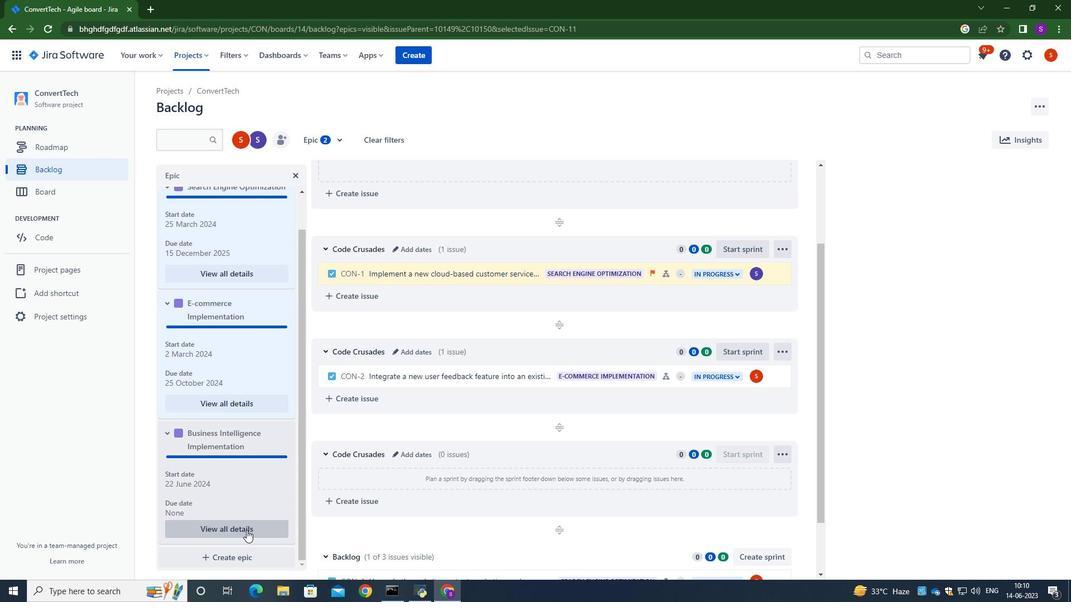 
Action: Mouse moved to (583, 124)
Screenshot: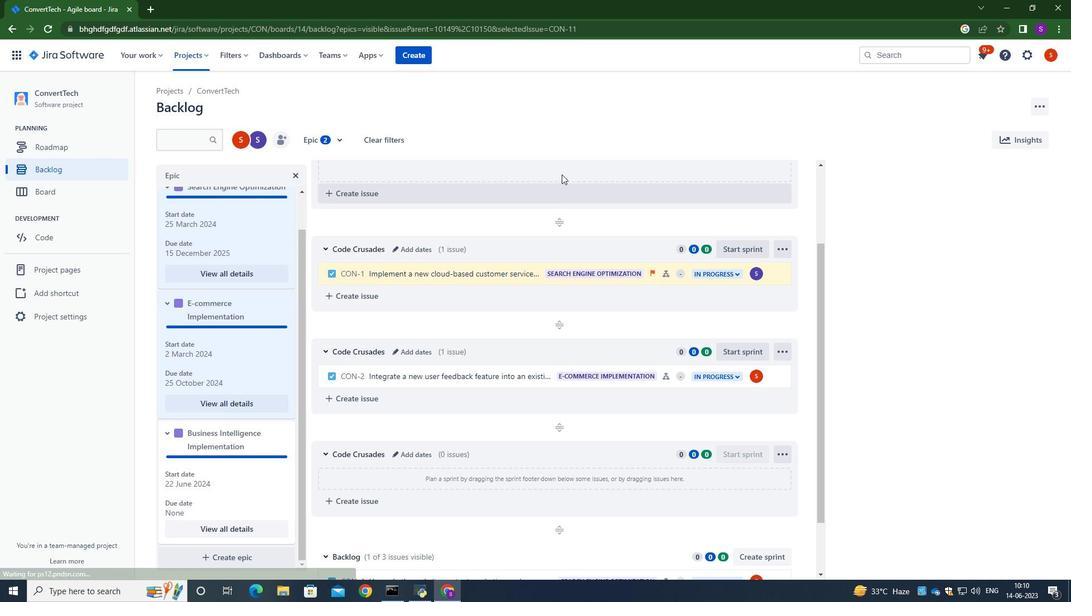 
Action: Mouse pressed left at (583, 124)
Screenshot: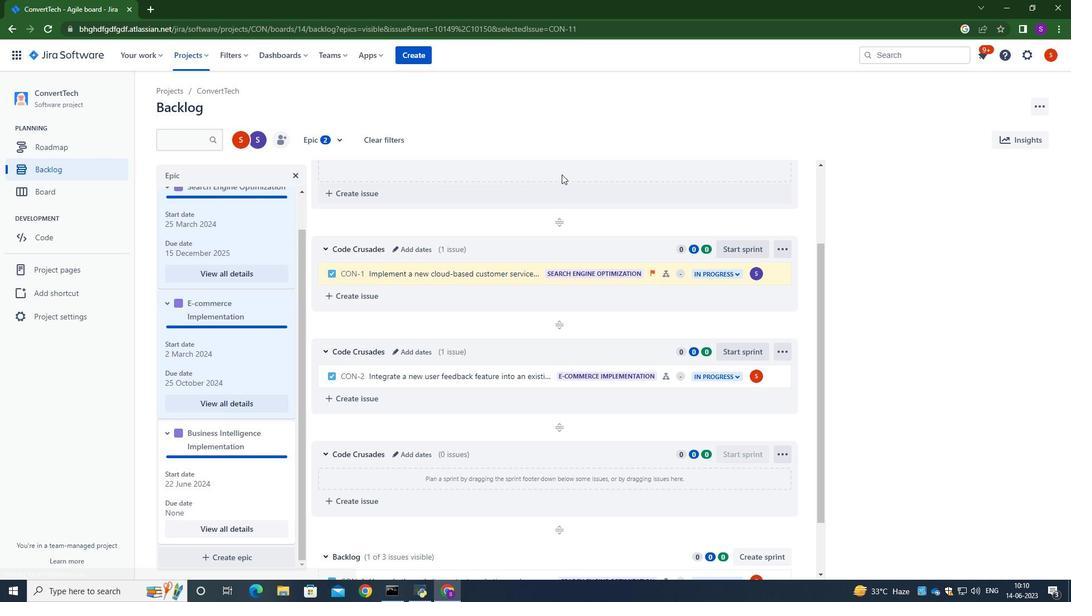 
Action: Mouse moved to (909, 238)
Screenshot: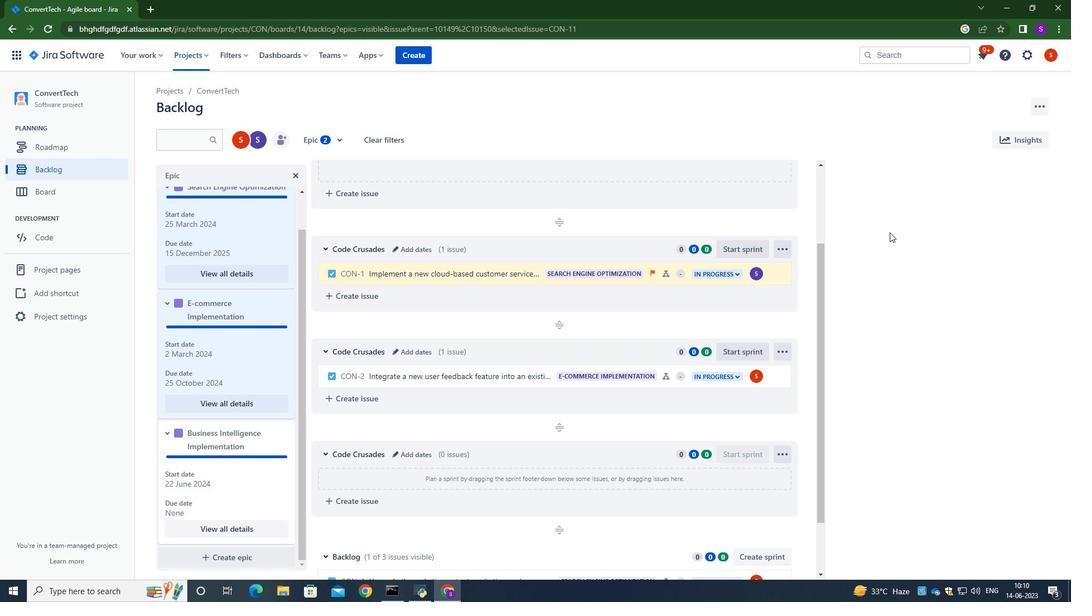 
Action: Mouse scrolled (909, 239) with delta (0, 0)
Screenshot: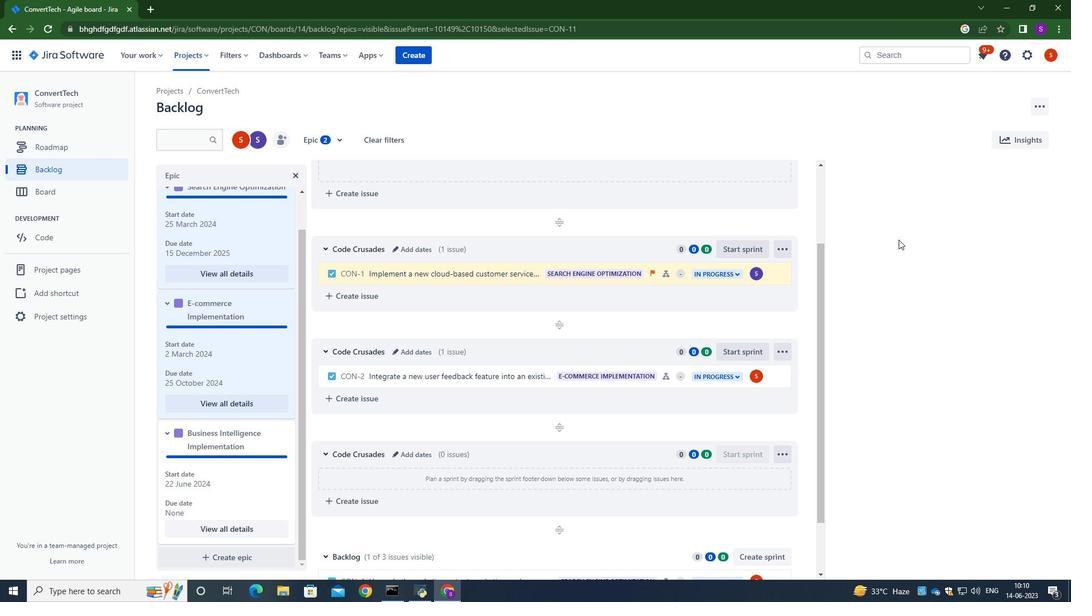 
Action: Mouse scrolled (909, 239) with delta (0, 0)
Screenshot: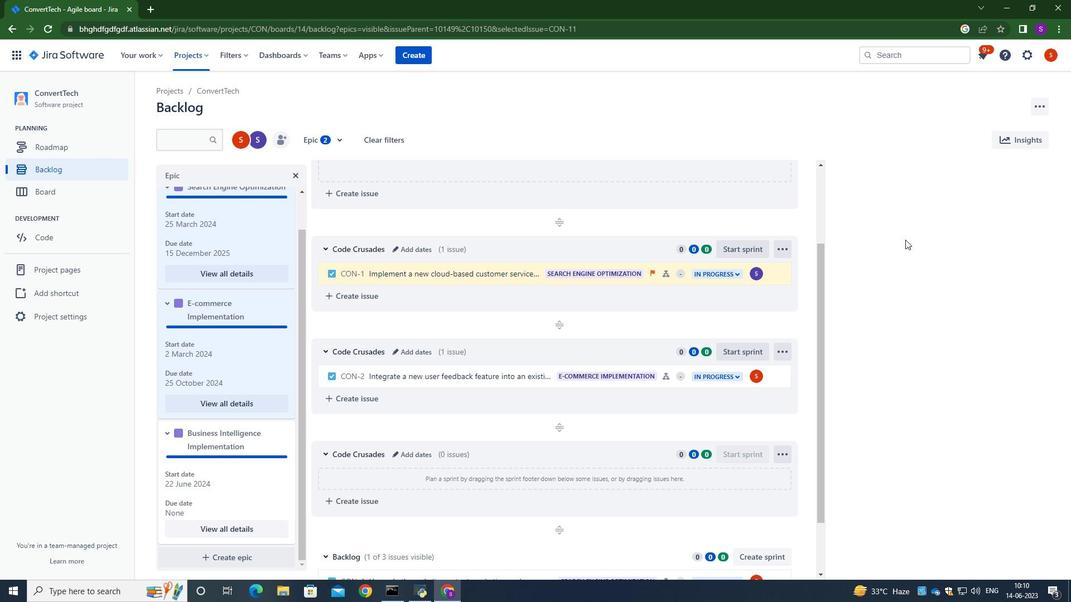 
Action: Mouse moved to (822, 165)
Screenshot: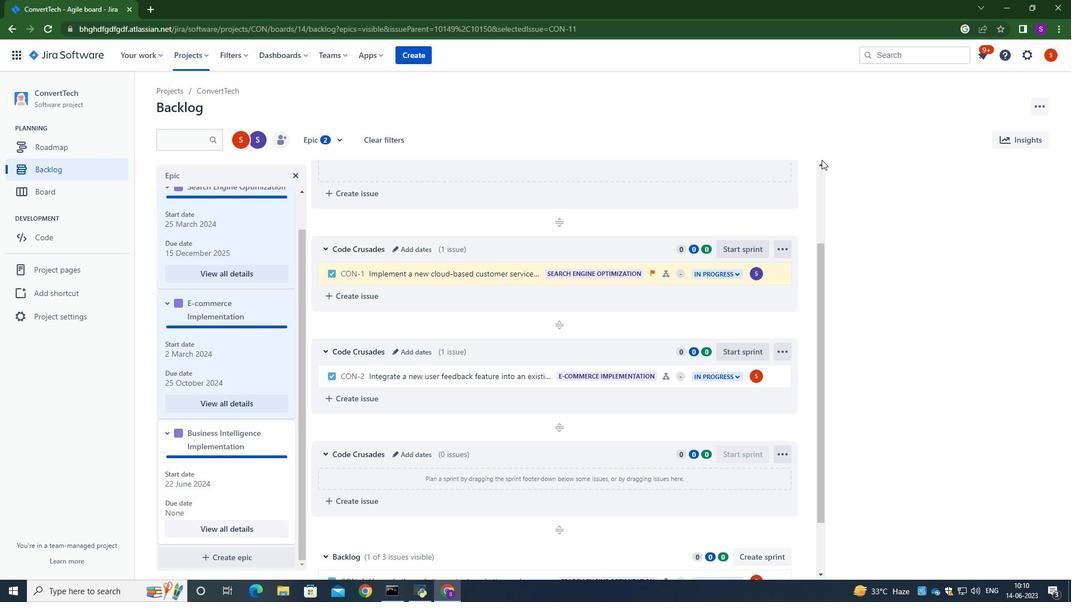 
Action: Mouse pressed left at (822, 165)
Screenshot: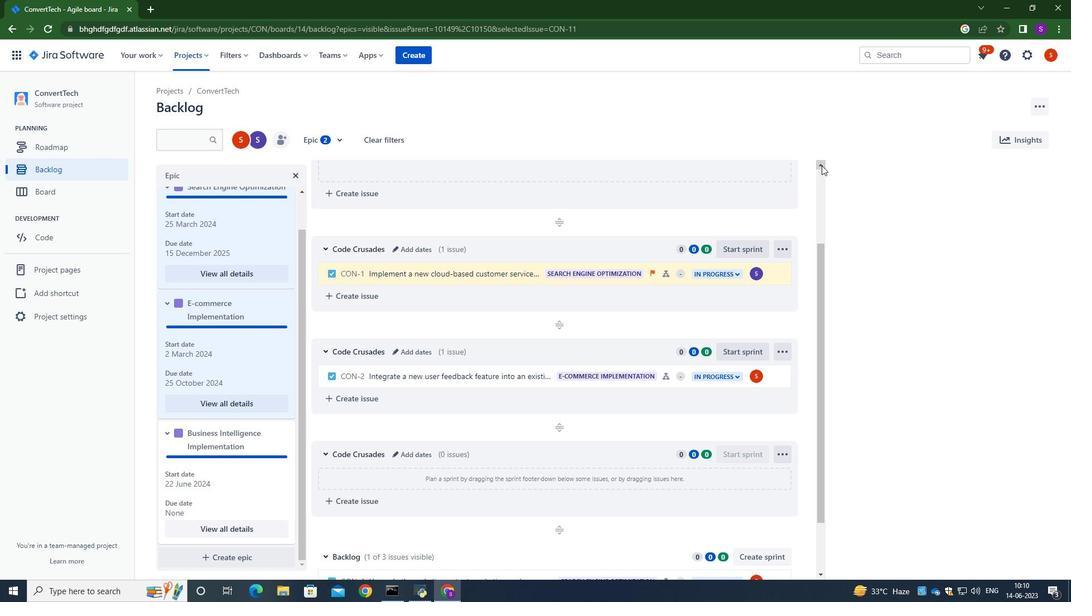 
Action: Mouse moved to (822, 166)
Screenshot: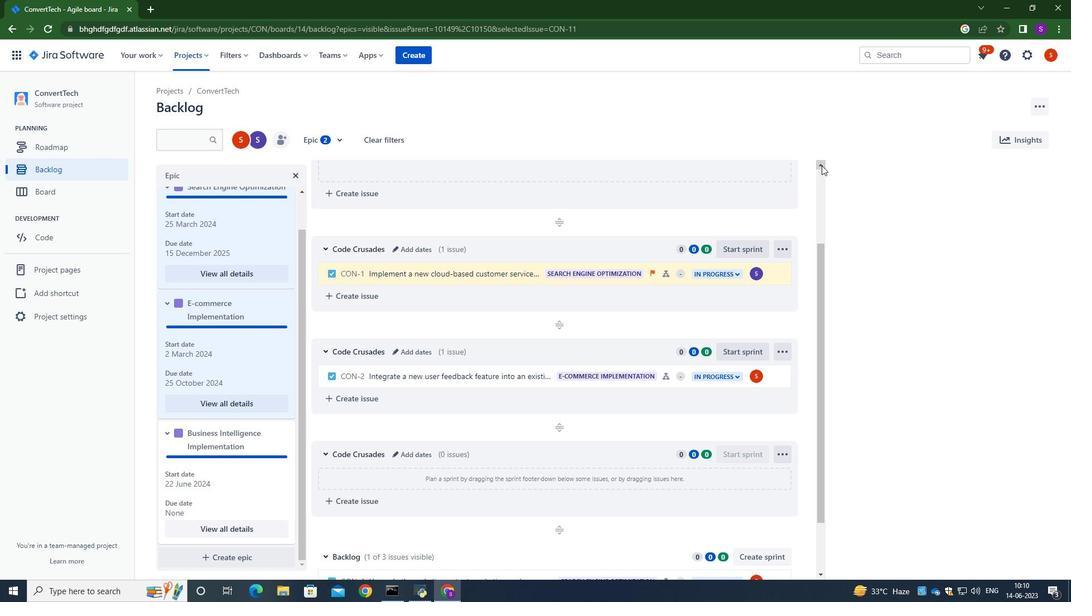 
Action: Mouse pressed left at (822, 166)
Screenshot: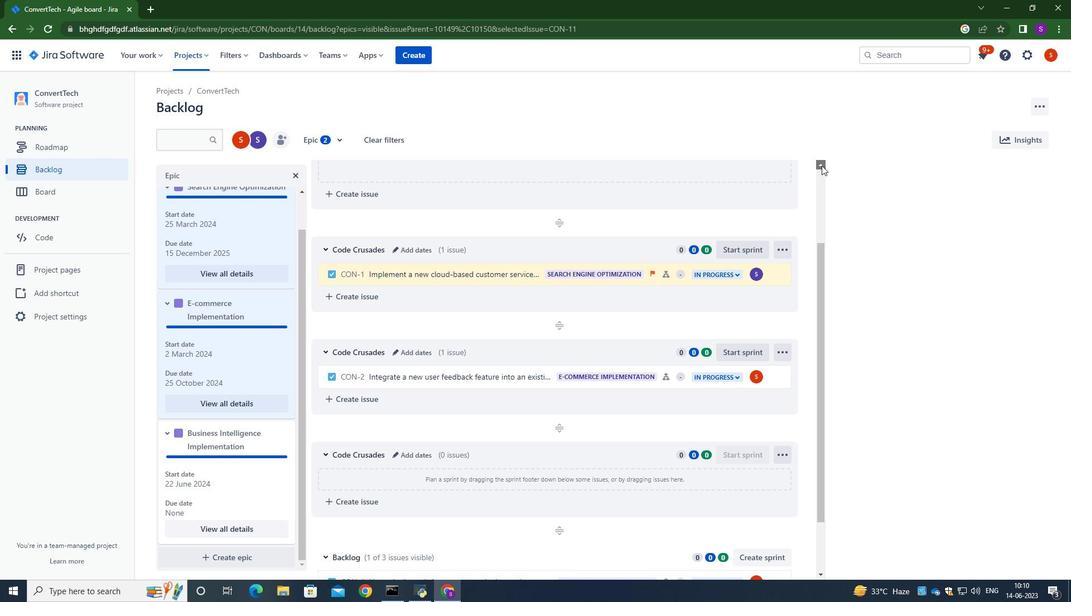 
Action: Mouse pressed left at (822, 166)
Screenshot: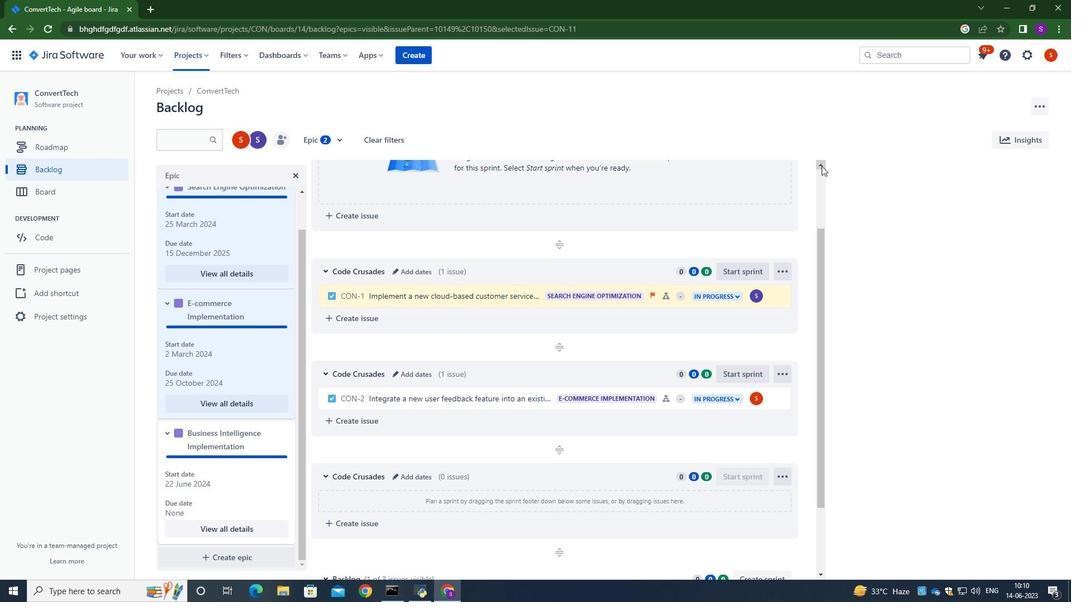 
Action: Mouse moved to (214, 533)
Screenshot: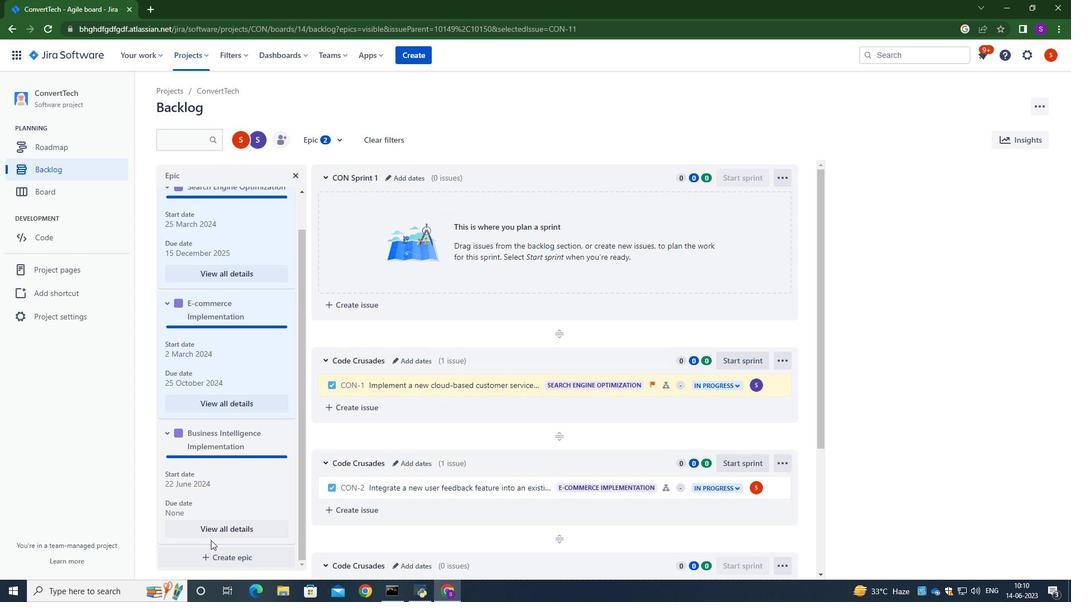 
Action: Mouse pressed left at (214, 533)
Screenshot: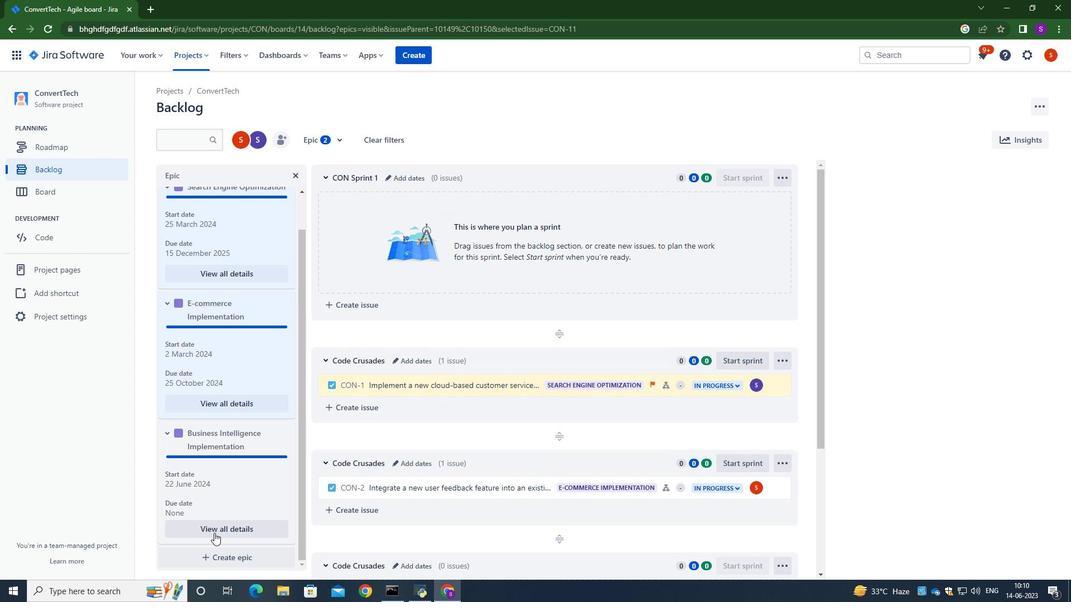 
Action: Mouse pressed left at (214, 533)
Screenshot: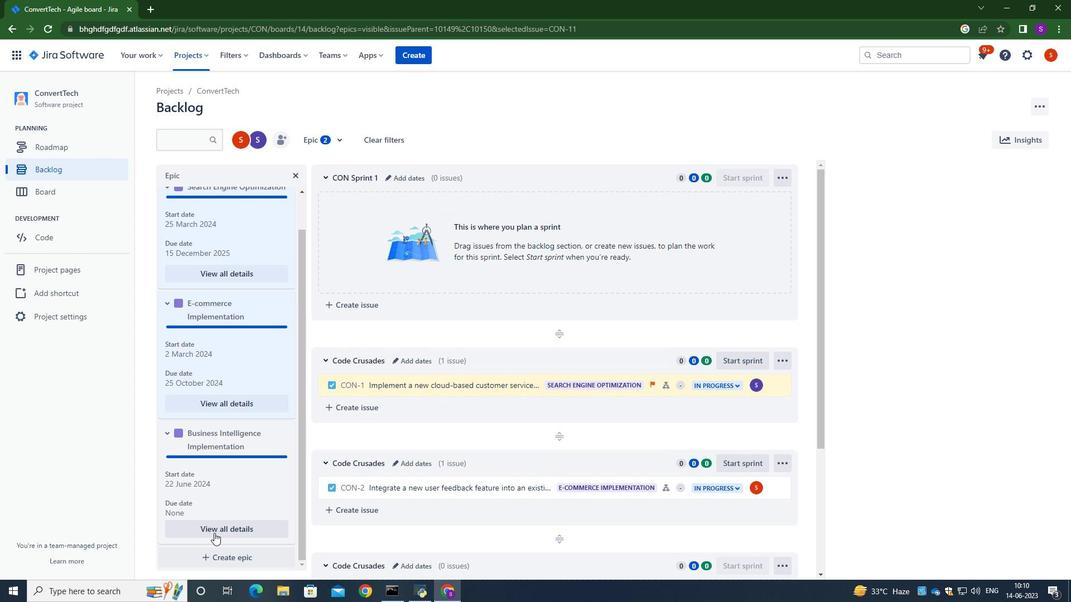 
Action: Mouse moved to (189, 504)
Screenshot: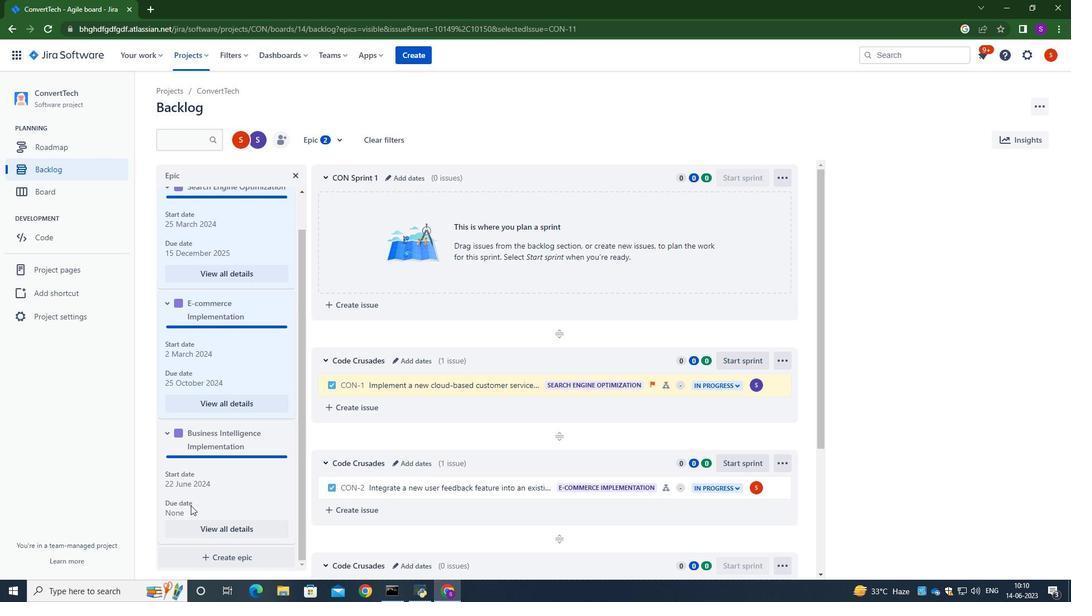 
Action: Mouse pressed left at (189, 504)
Screenshot: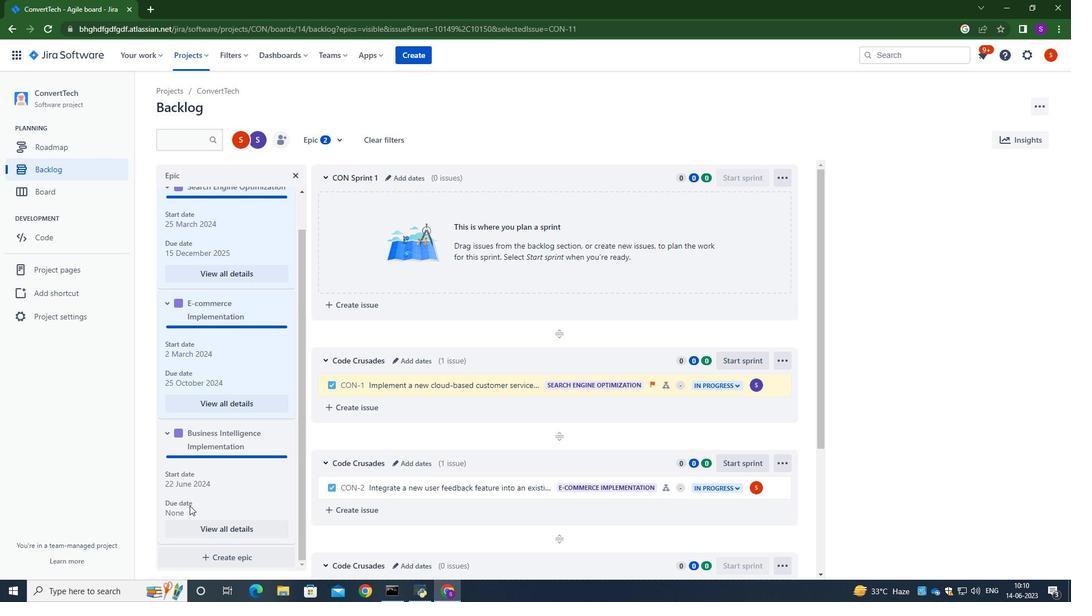 
Action: Mouse moved to (165, 430)
Screenshot: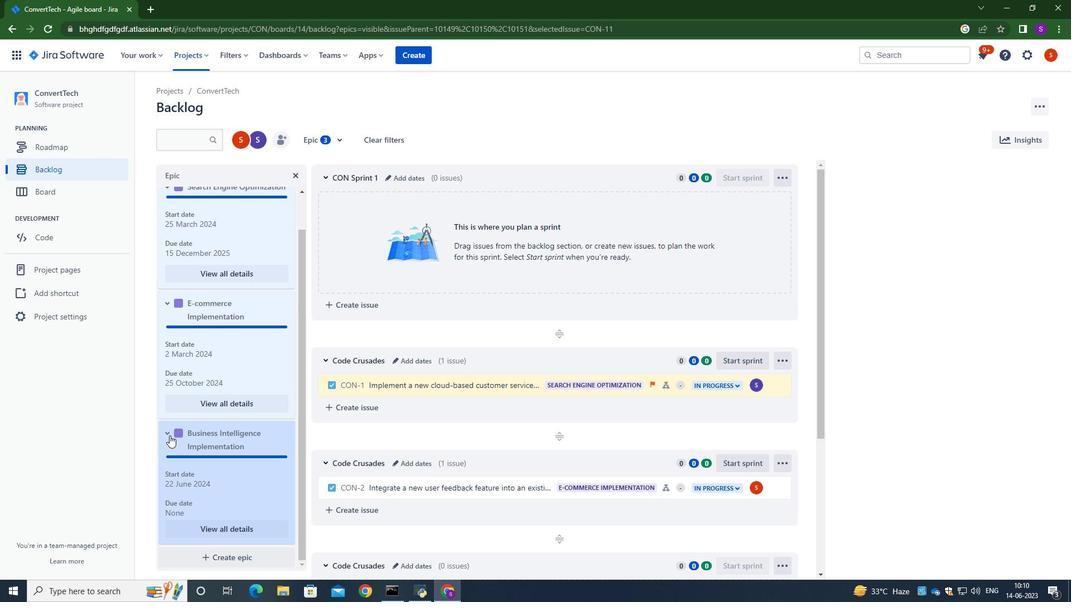 
Action: Mouse pressed left at (165, 430)
Screenshot: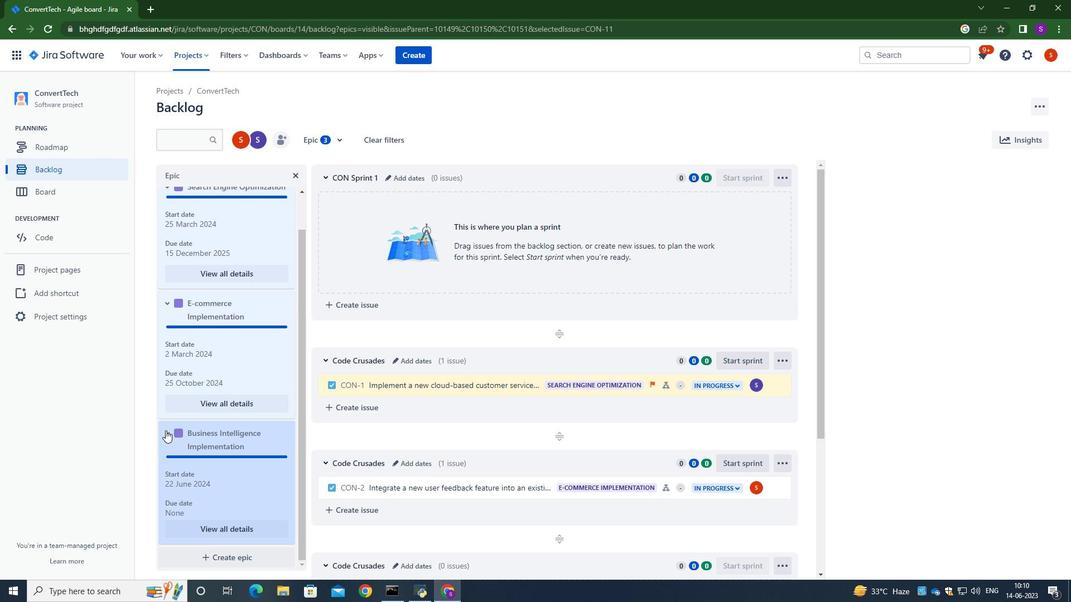 
Action: Mouse moved to (167, 434)
Screenshot: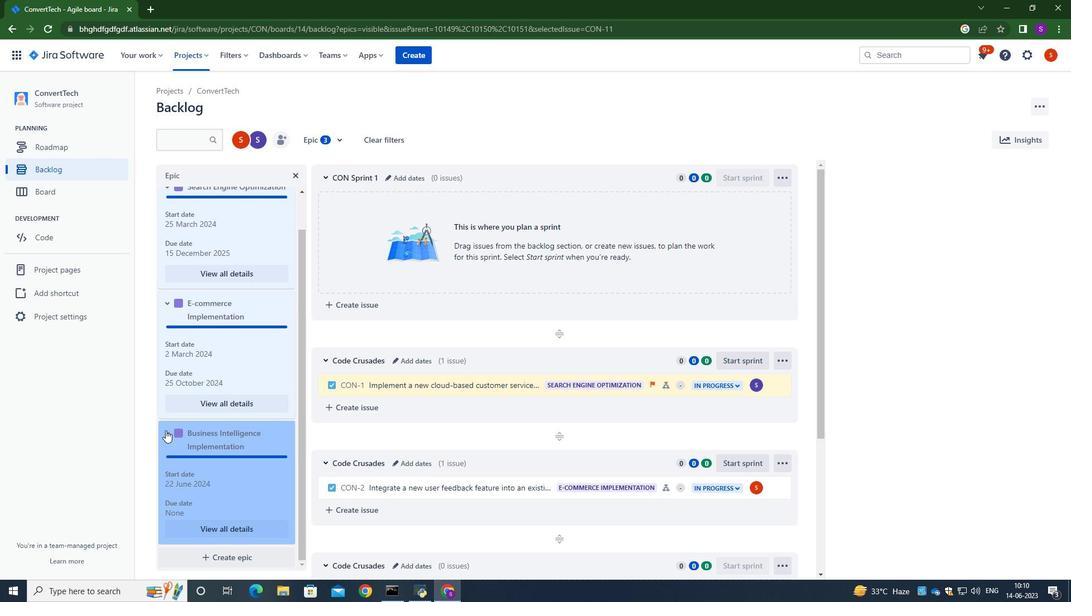 
Action: Mouse pressed left at (167, 434)
Screenshot: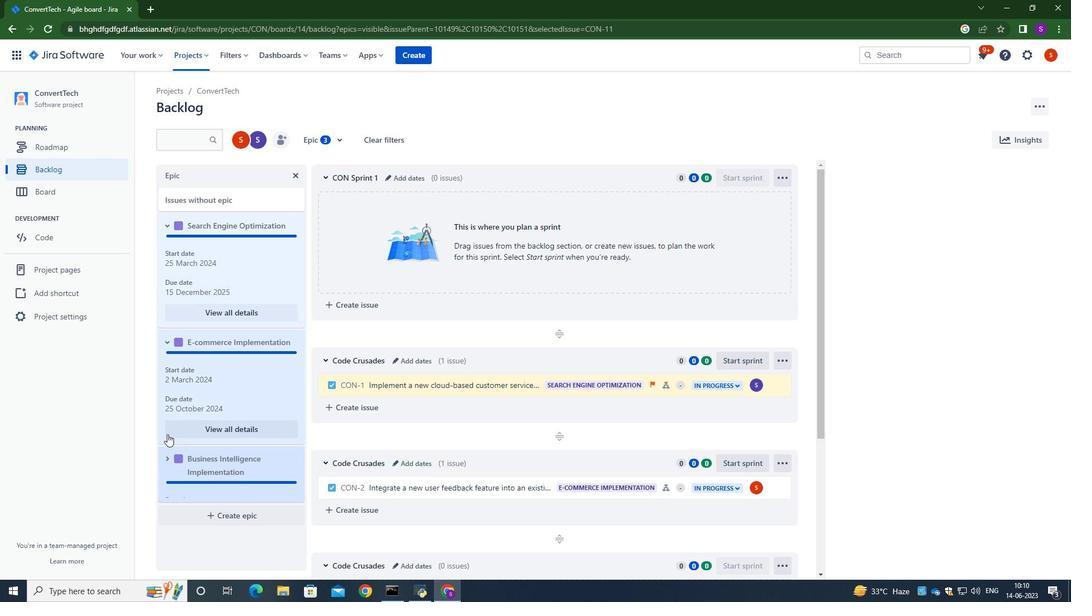 
Action: Mouse moved to (163, 459)
Screenshot: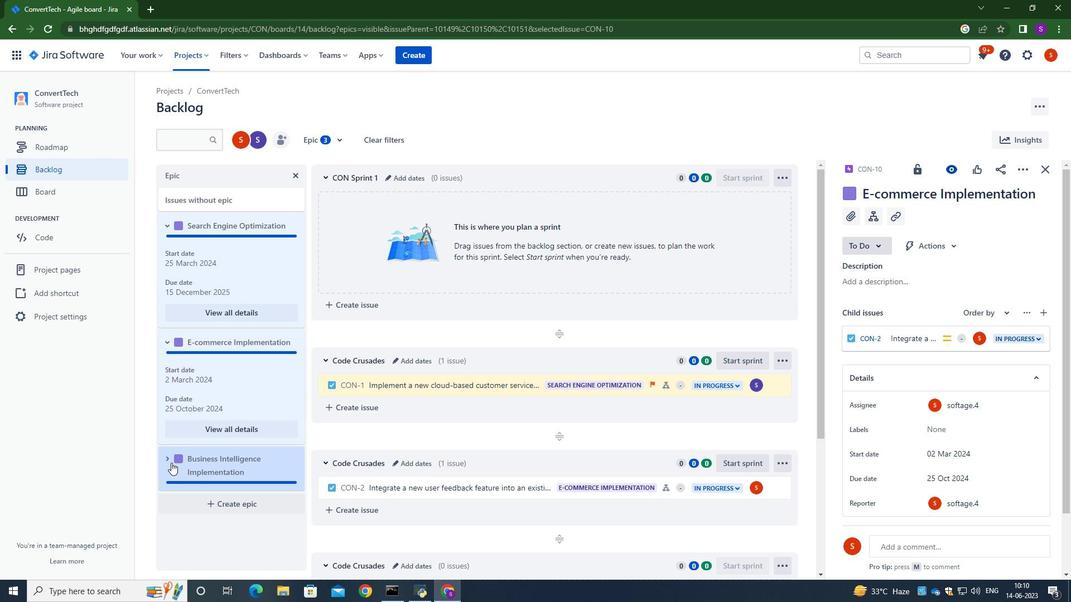 
Action: Mouse pressed left at (163, 459)
Screenshot: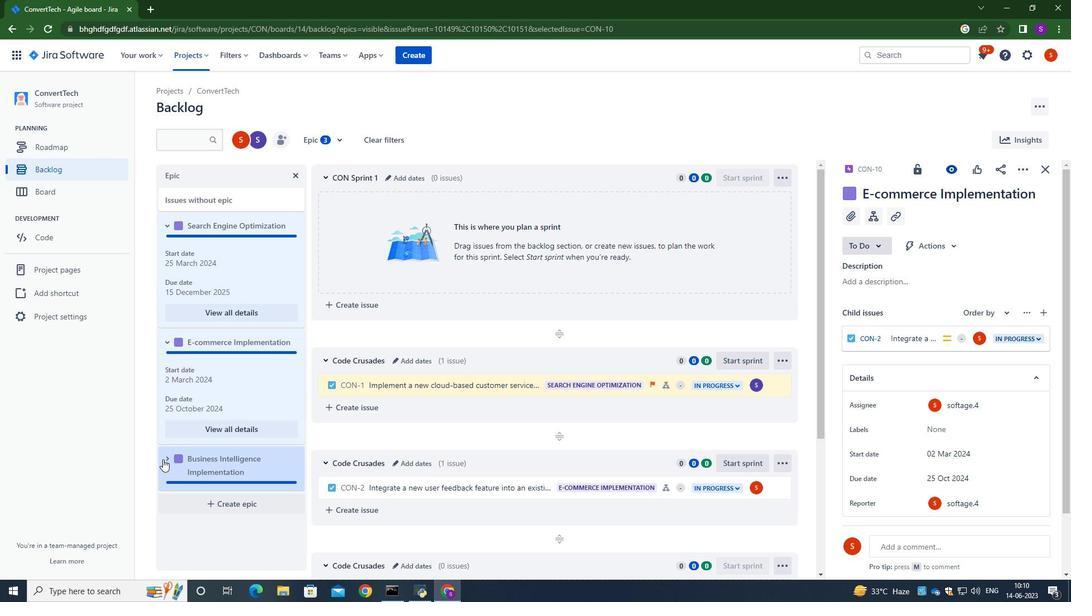 
Action: Mouse moved to (209, 519)
Screenshot: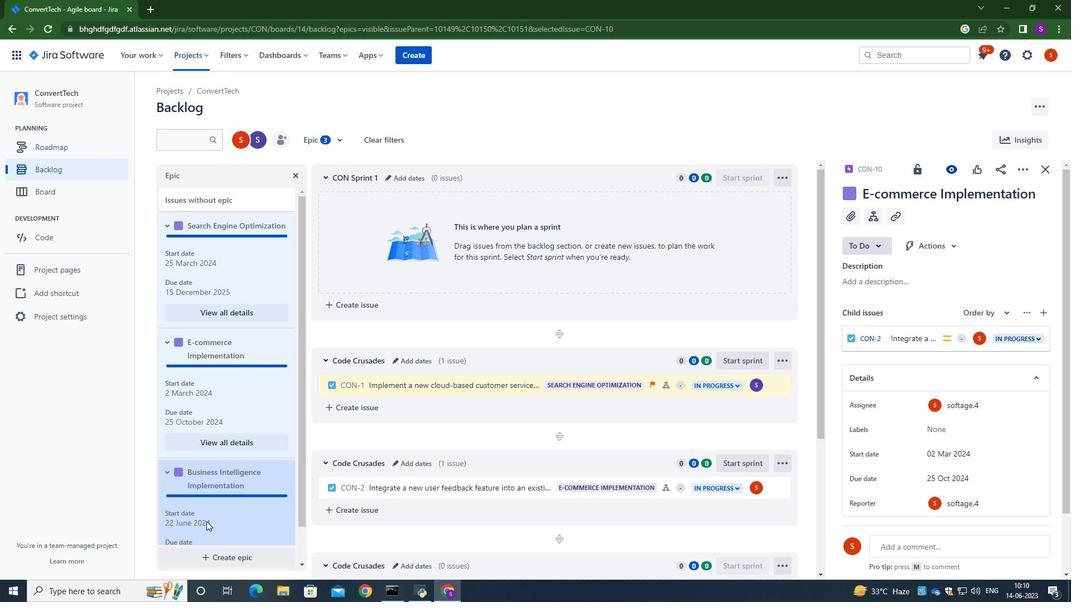 
Action: Mouse pressed left at (209, 519)
Screenshot: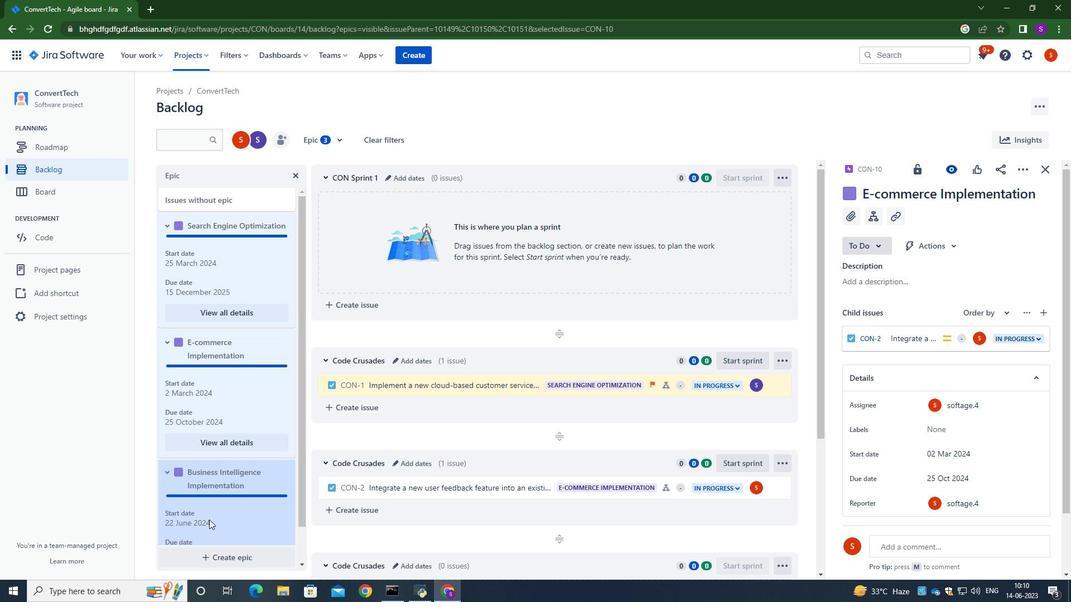 
Action: Mouse moved to (231, 520)
Screenshot: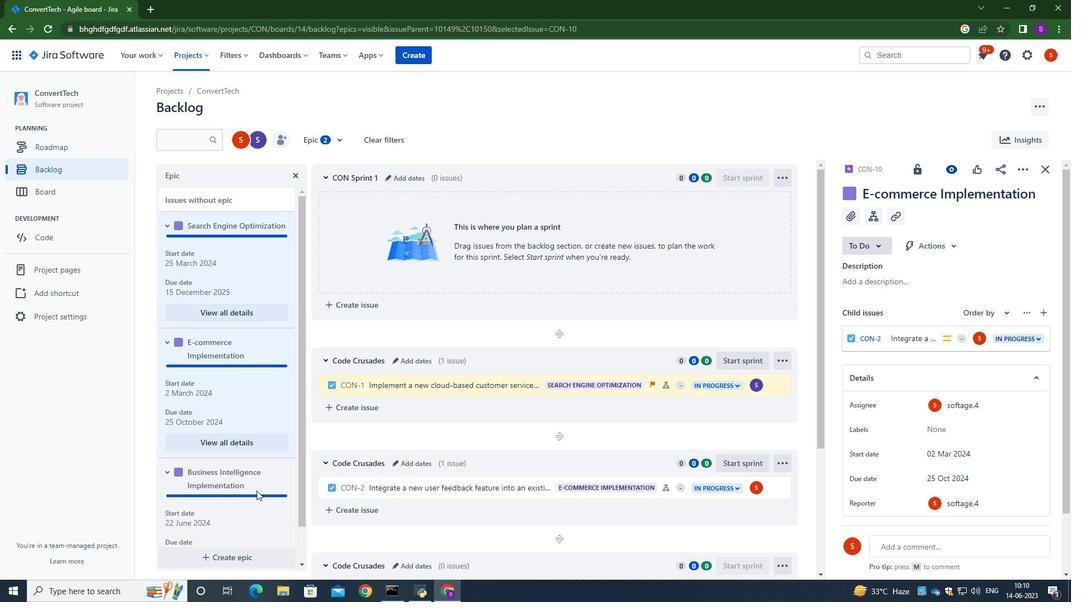 
Action: Mouse scrolled (231, 519) with delta (0, 0)
Screenshot: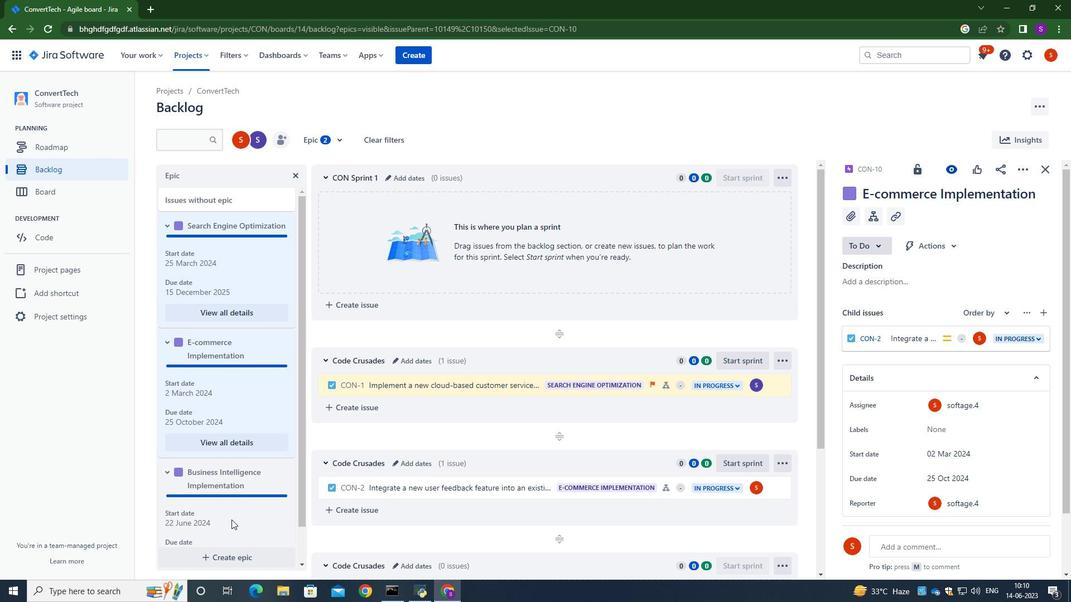 
Action: Mouse scrolled (231, 519) with delta (0, 0)
Screenshot: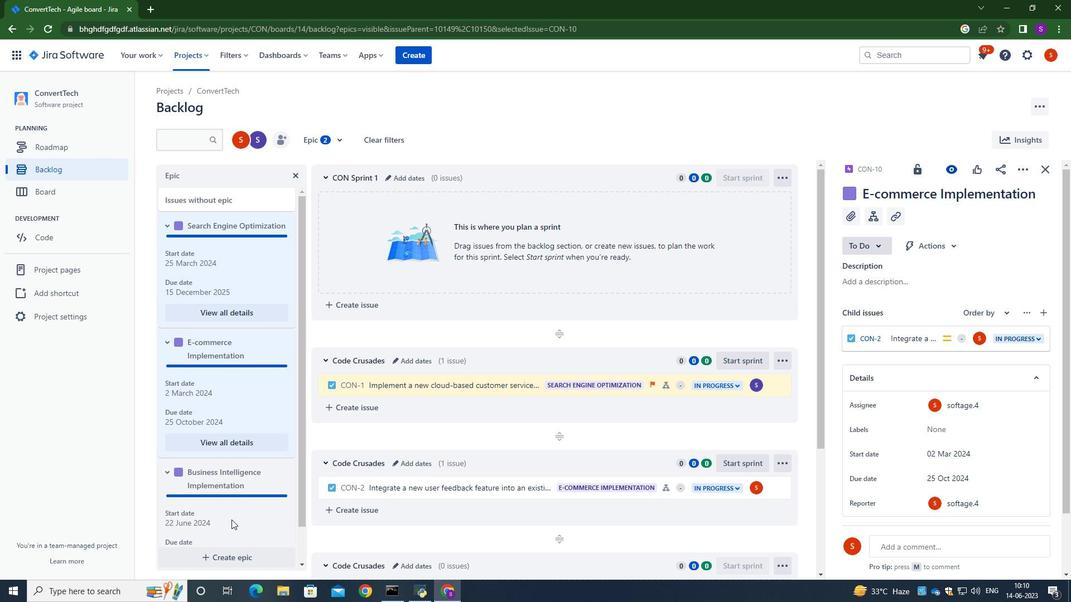 
Action: Mouse moved to (237, 531)
Screenshot: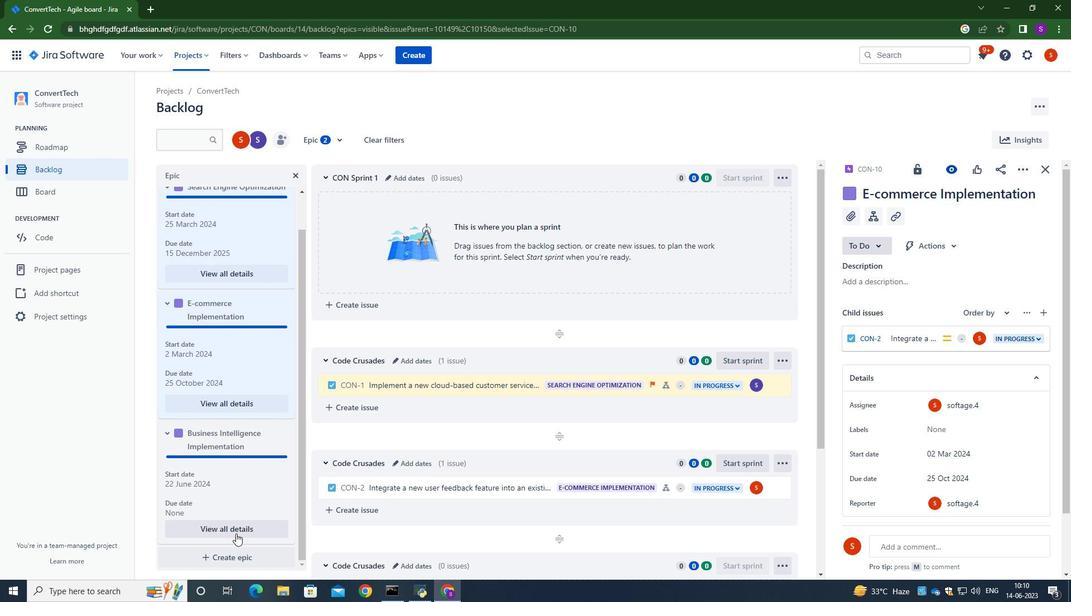 
Action: Mouse pressed left at (237, 531)
Screenshot: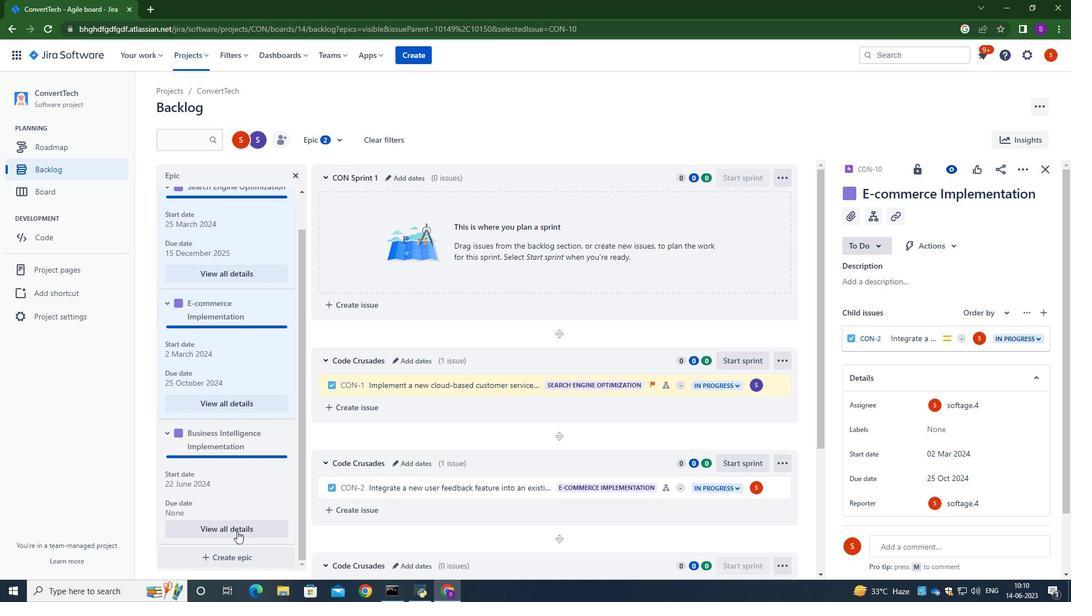 
Action: Mouse moved to (948, 510)
Screenshot: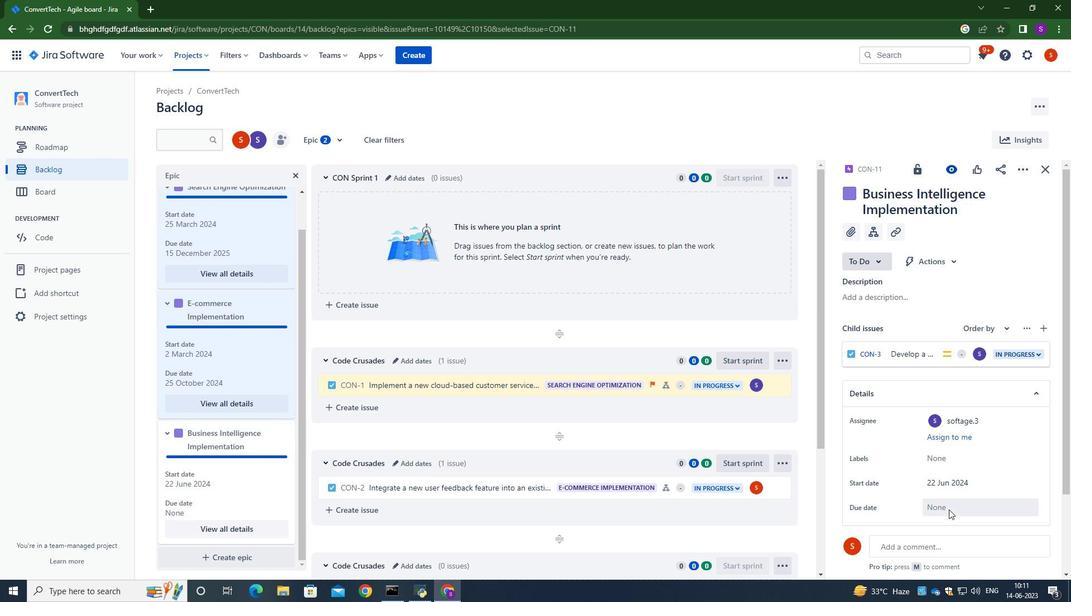 
Action: Mouse pressed left at (948, 510)
Screenshot: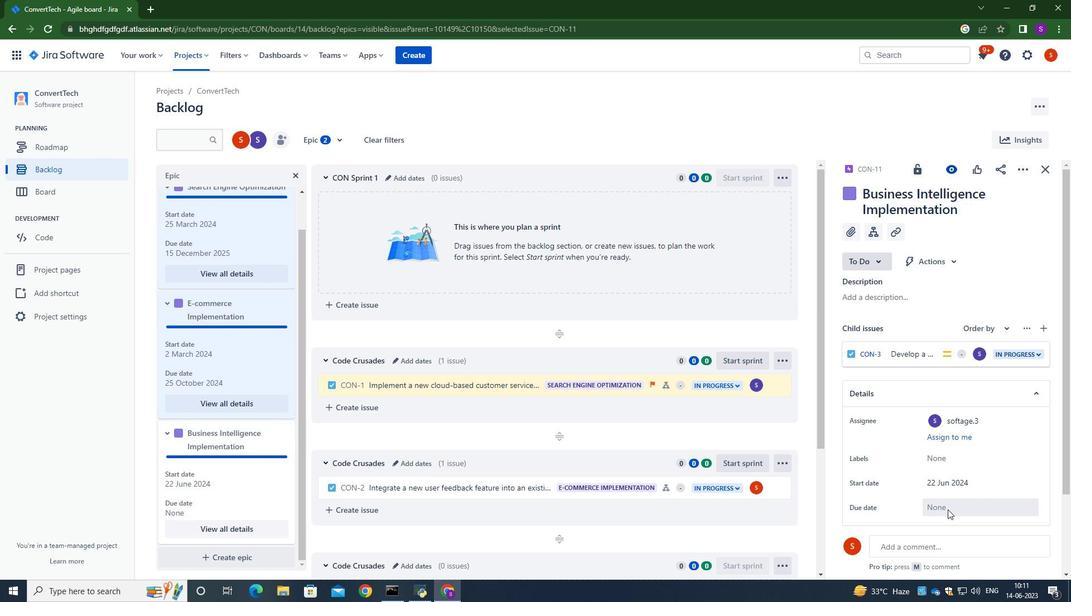 
Action: Mouse moved to (938, 508)
Screenshot: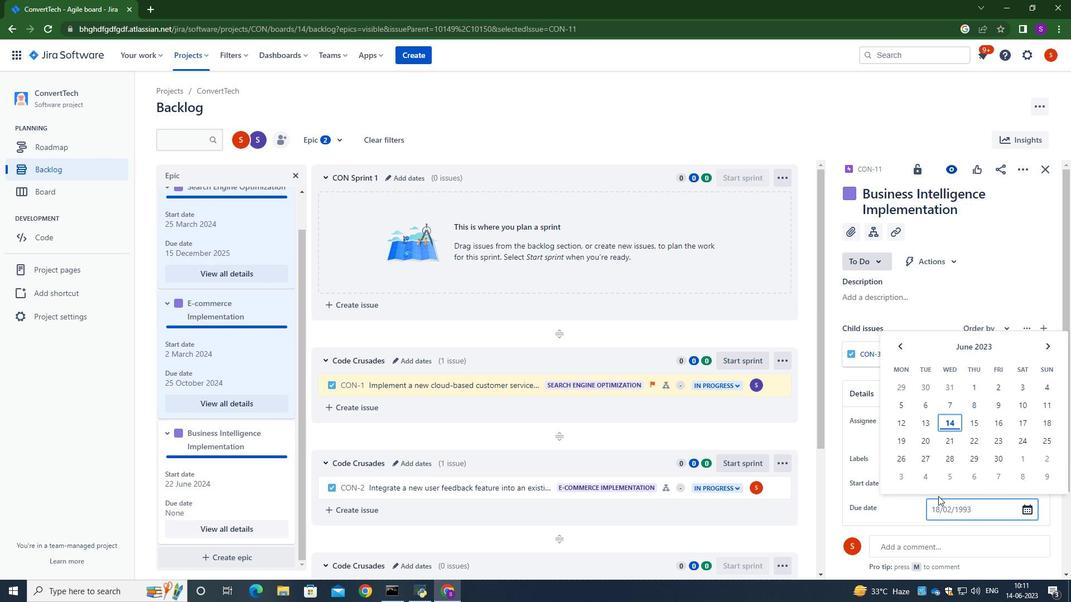 
Action: Key pressed 10/09/2025
Screenshot: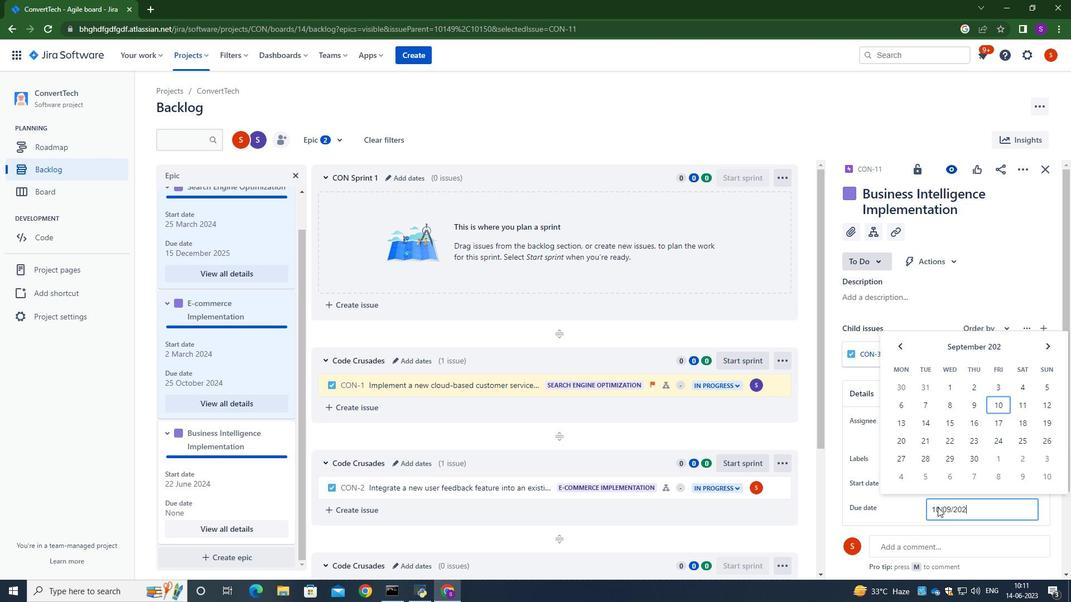 
Action: Mouse moved to (953, 404)
Screenshot: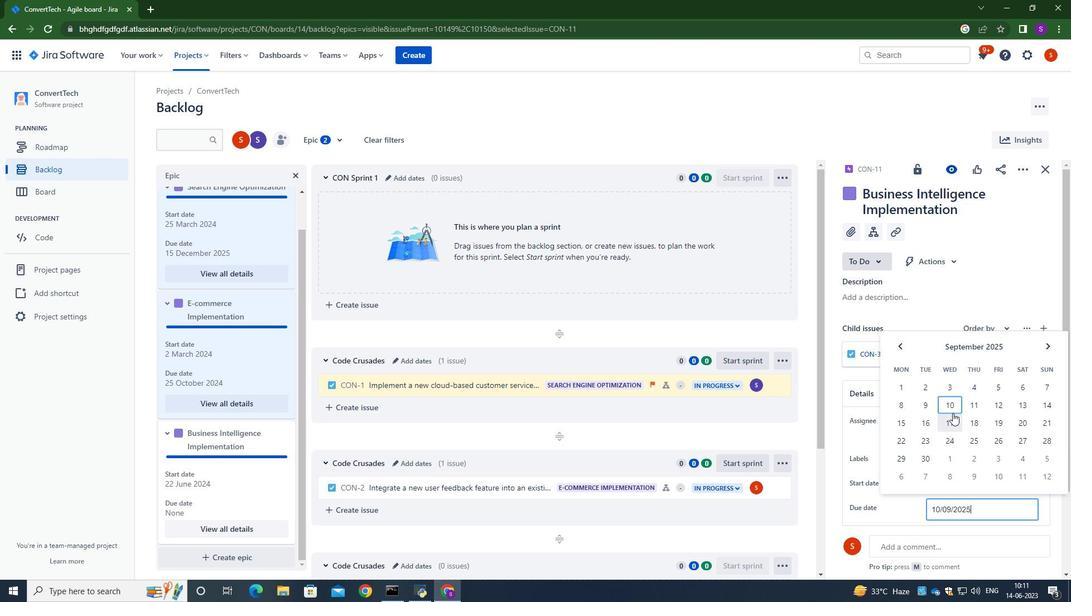 
Action: Mouse pressed left at (953, 404)
Screenshot: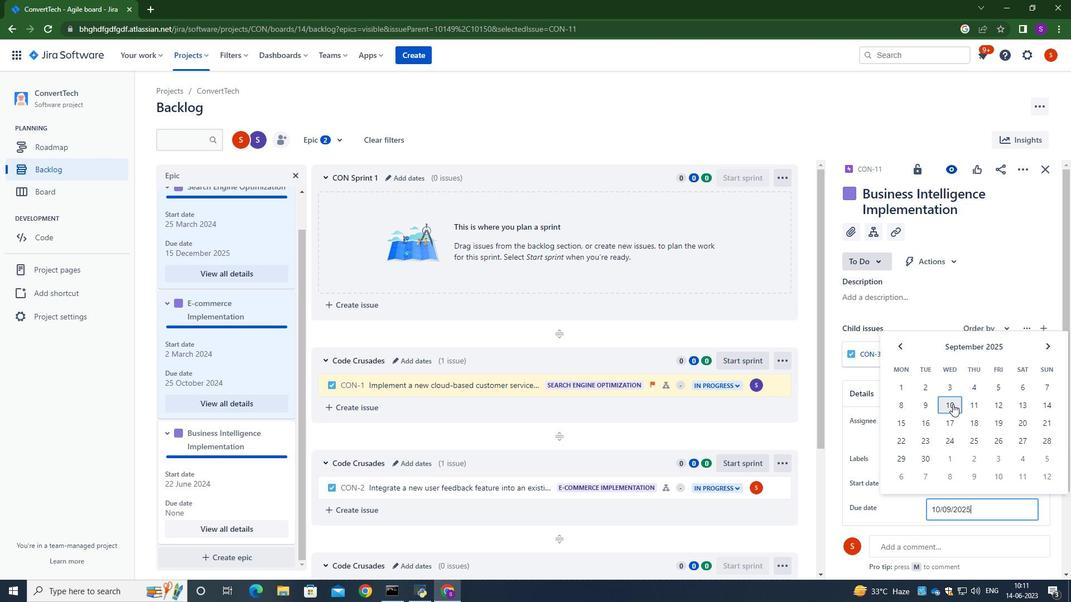 
Action: Mouse moved to (1037, 480)
Screenshot: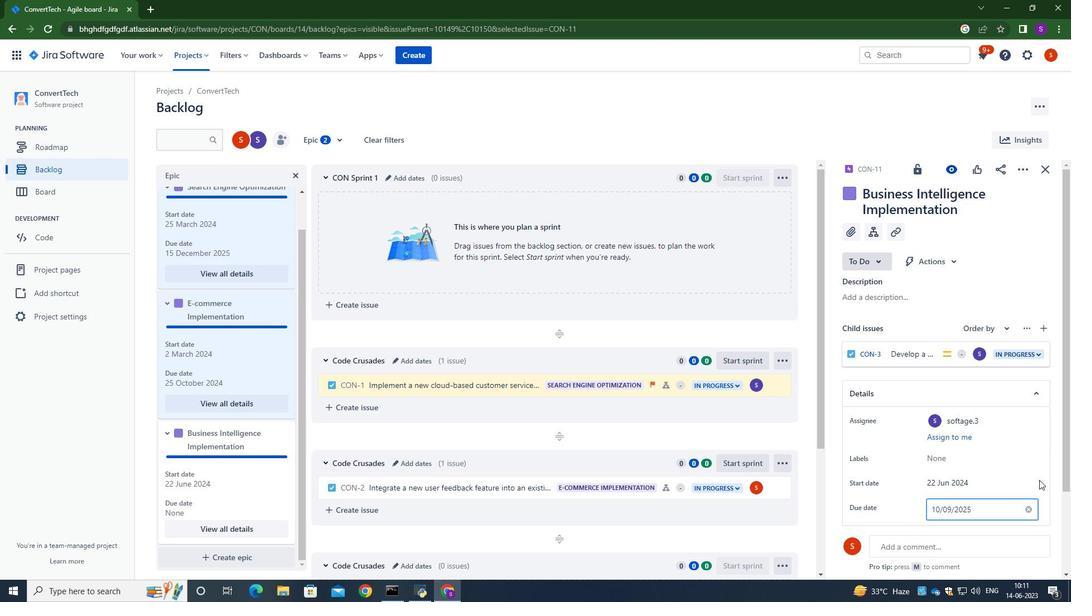 
Action: Mouse pressed left at (1037, 480)
Screenshot: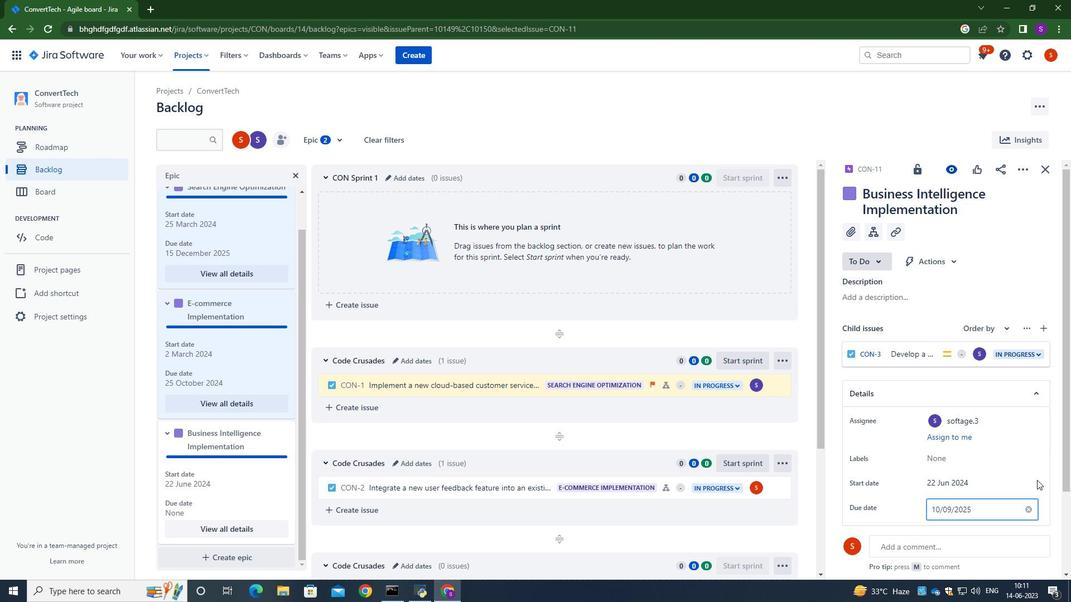 
Action: Mouse moved to (900, 500)
Screenshot: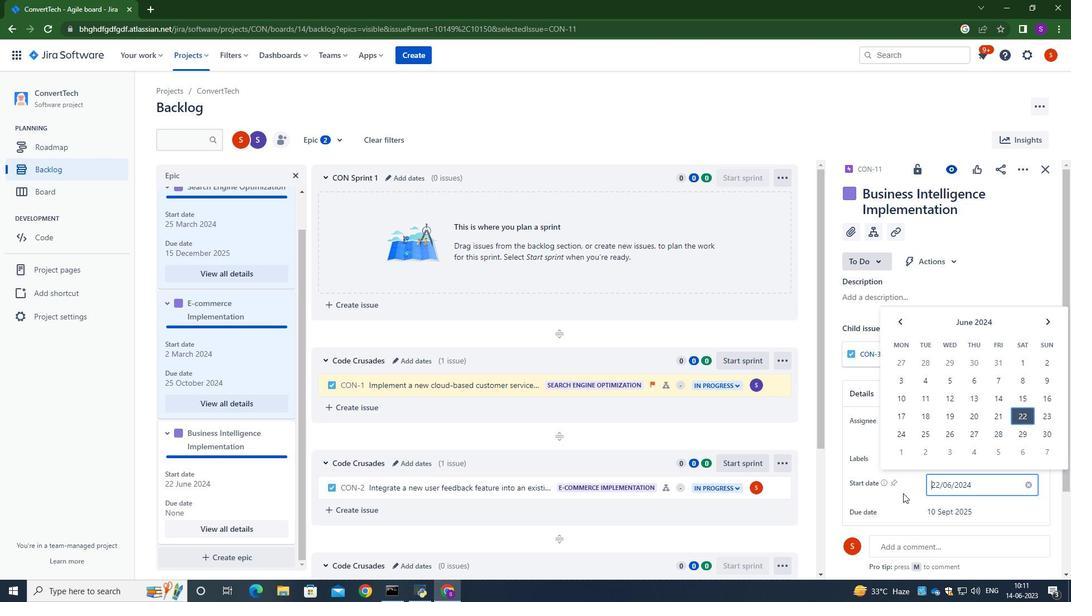 
Action: Mouse pressed left at (900, 500)
Screenshot: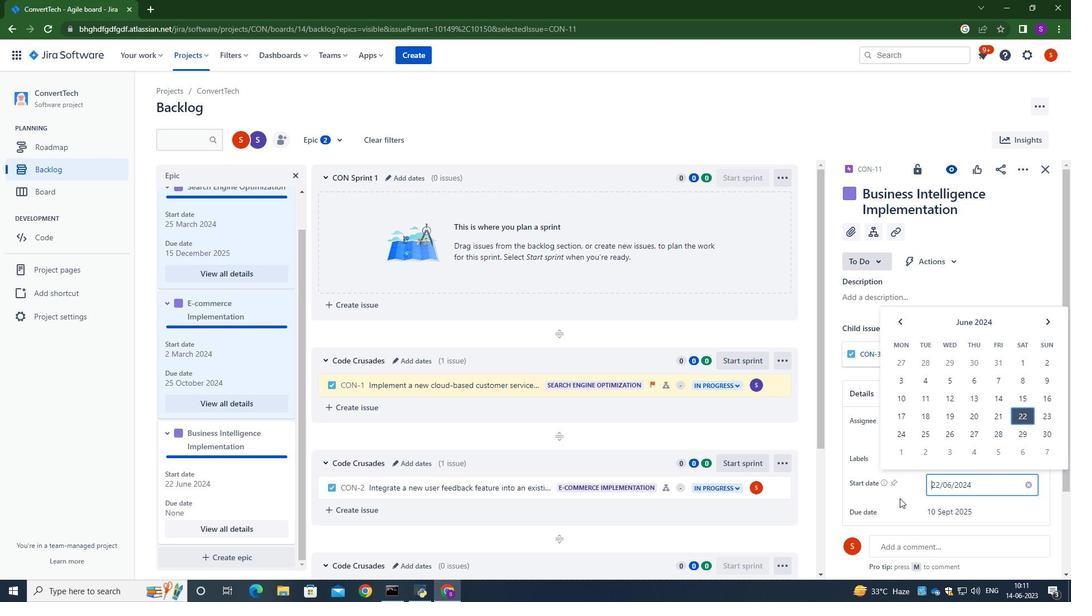 
Action: Mouse moved to (189, 428)
Screenshot: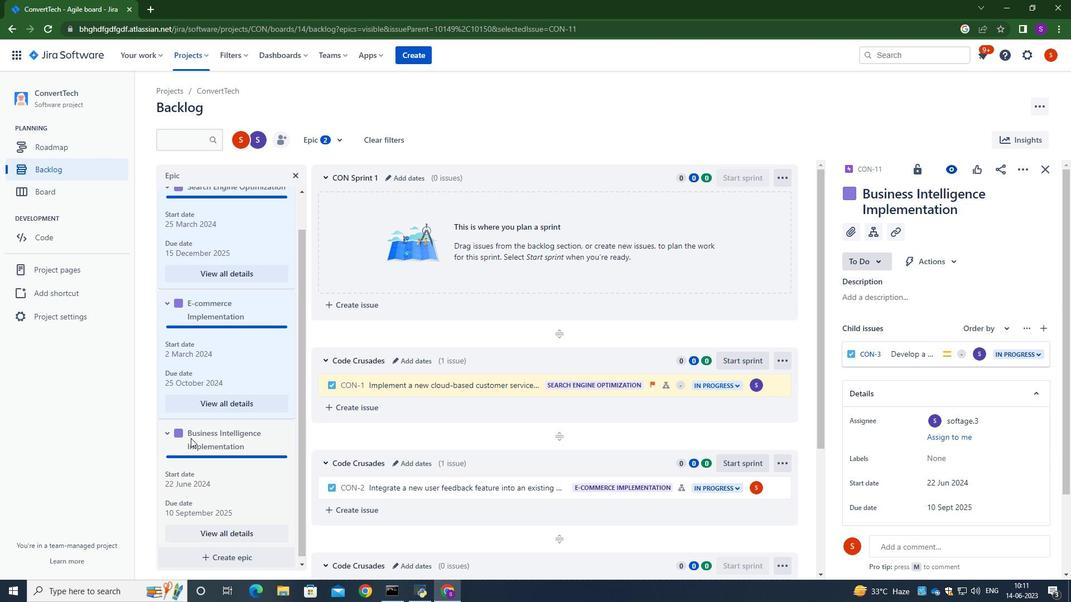 
Action: Mouse scrolled (189, 427) with delta (0, 0)
Screenshot: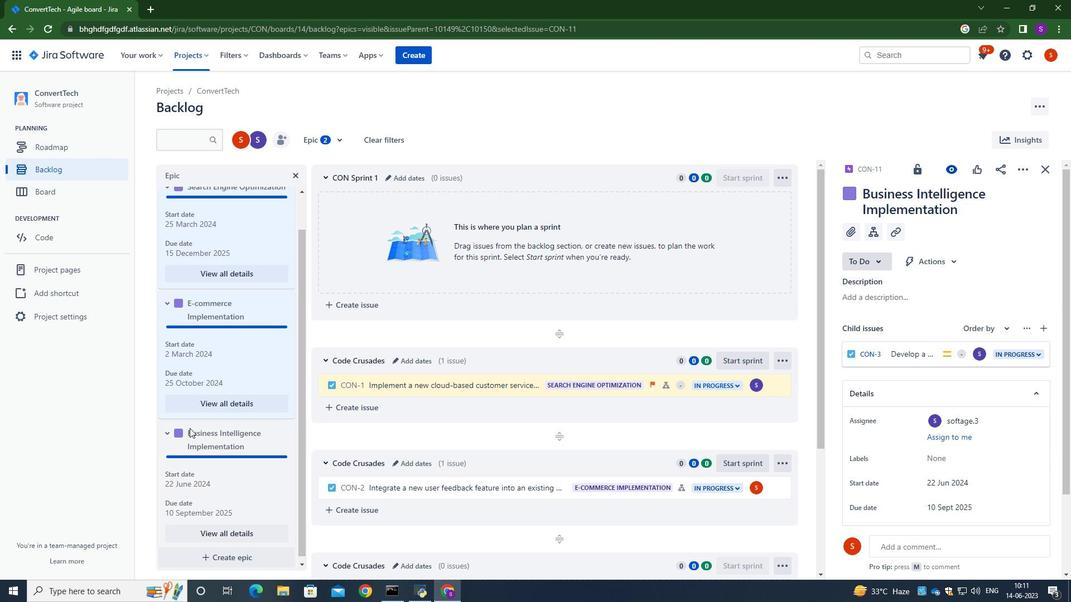 
Action: Mouse scrolled (189, 427) with delta (0, 0)
Screenshot: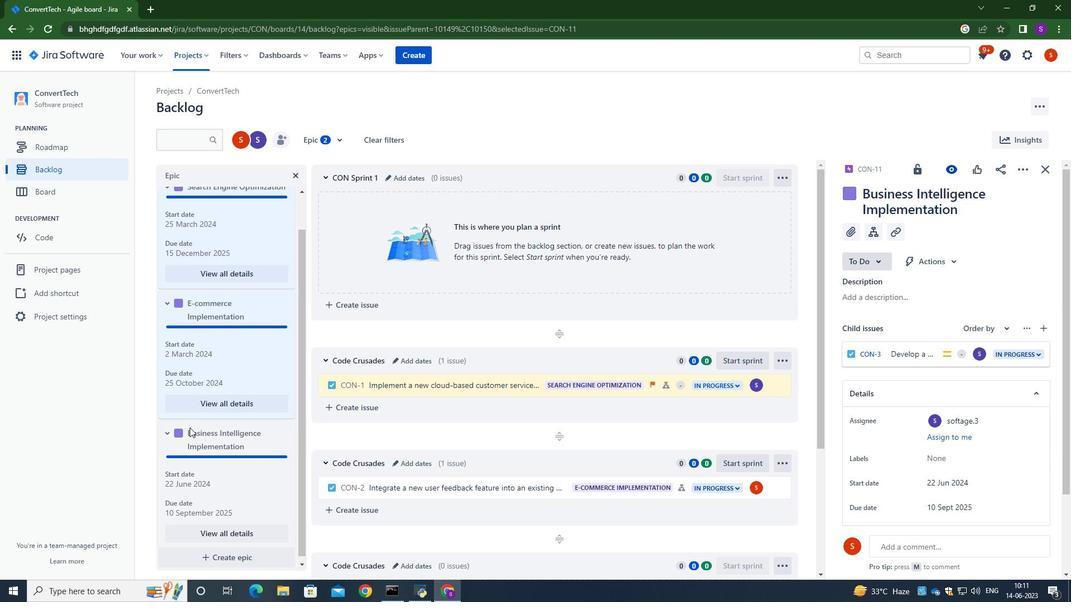 
Action: Mouse scrolled (189, 427) with delta (0, 0)
Screenshot: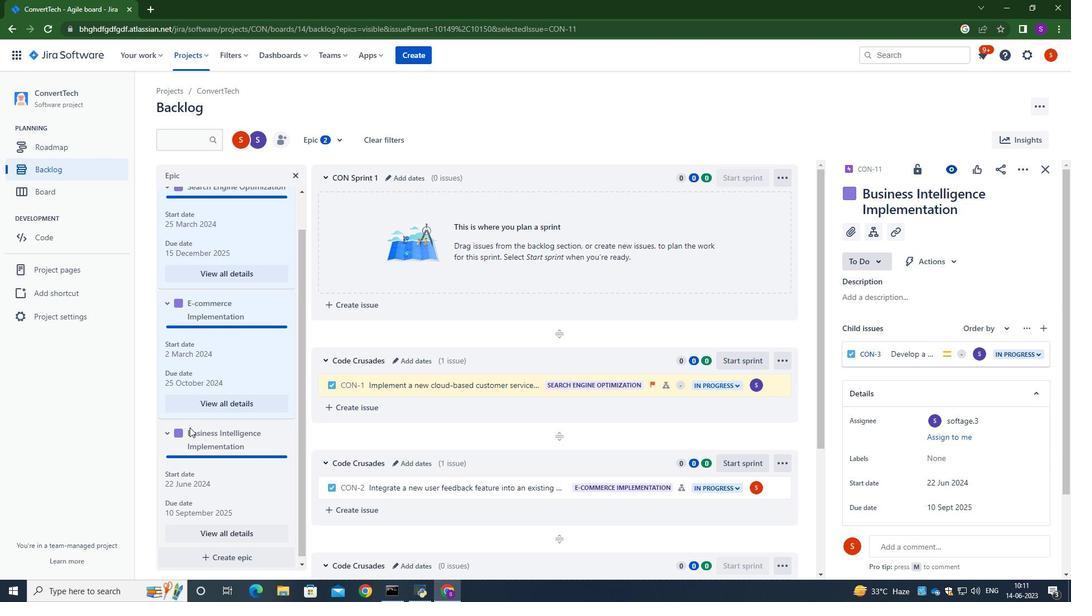 
Action: Mouse scrolled (189, 427) with delta (0, 0)
Screenshot: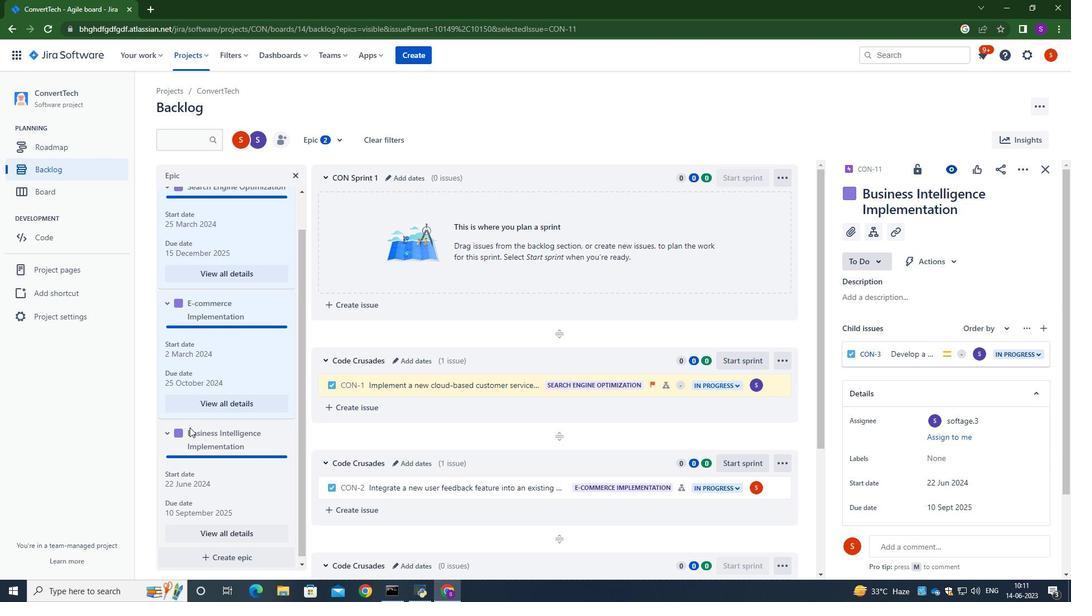 
Action: Mouse moved to (206, 412)
Screenshot: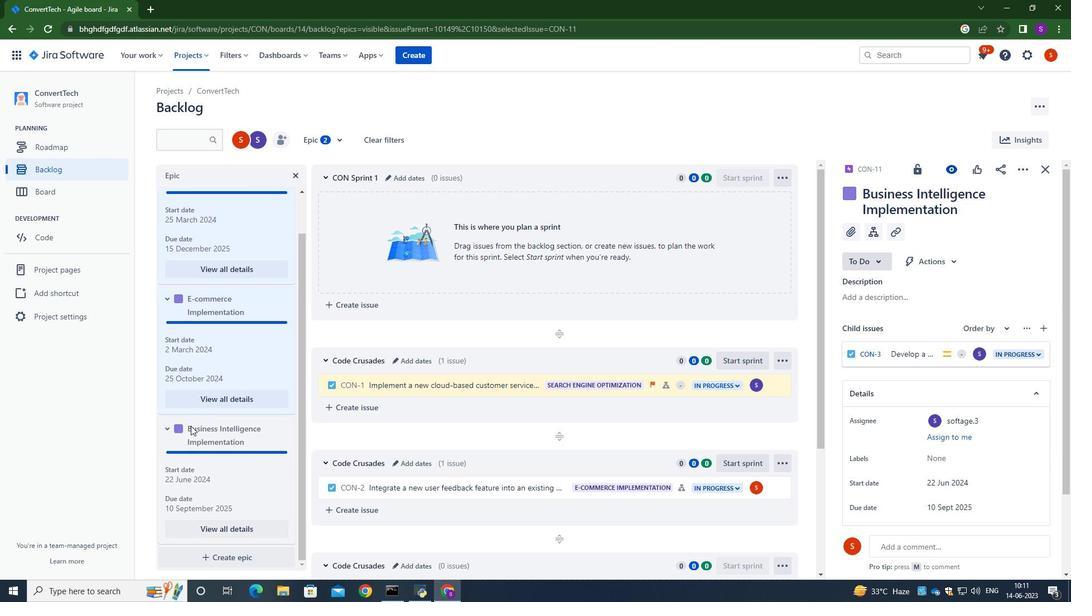 
